 Task: Look for space in Gilbert, United States from 12th July, 2023 to 16th July, 2023 for 8 adults in price range Rs.10000 to Rs.16000. Place can be private room with 8 bedrooms having 8 beds and 8 bathrooms. Property type can be house, flat, guest house. Amenities needed are: wifi, TV, free parkinig on premises, gym, breakfast. Booking option can be shelf check-in. Required host language is English.
Action: Mouse moved to (425, 91)
Screenshot: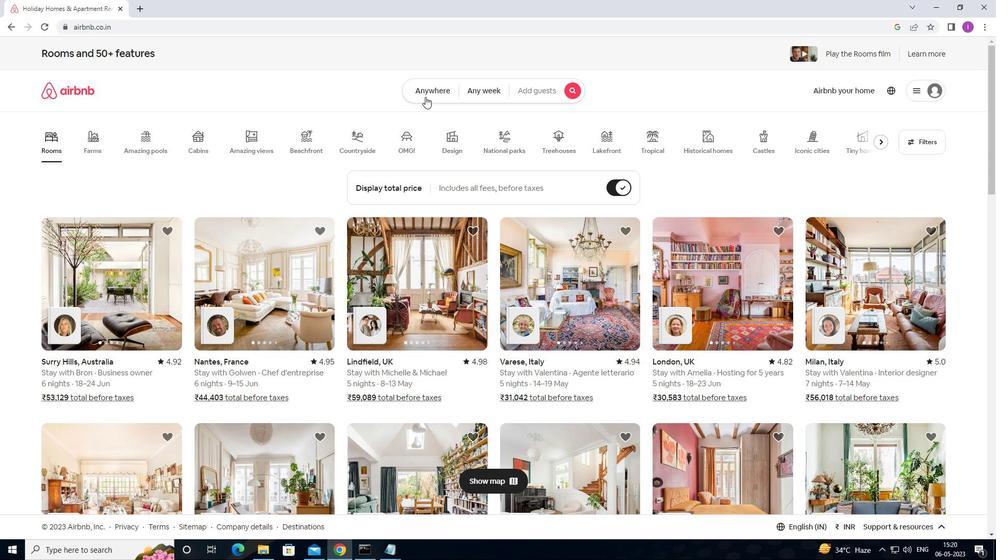 
Action: Mouse pressed left at (425, 91)
Screenshot: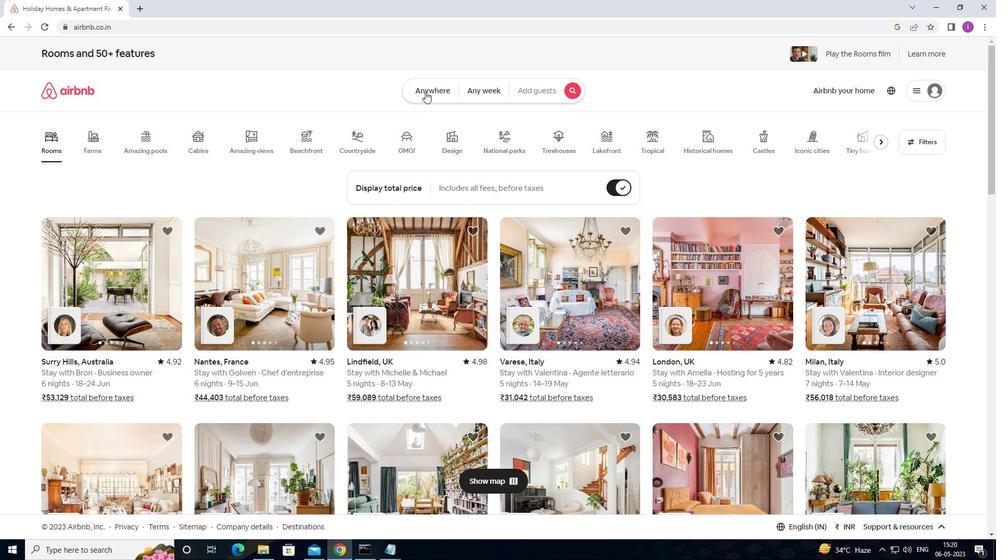 
Action: Mouse moved to (319, 133)
Screenshot: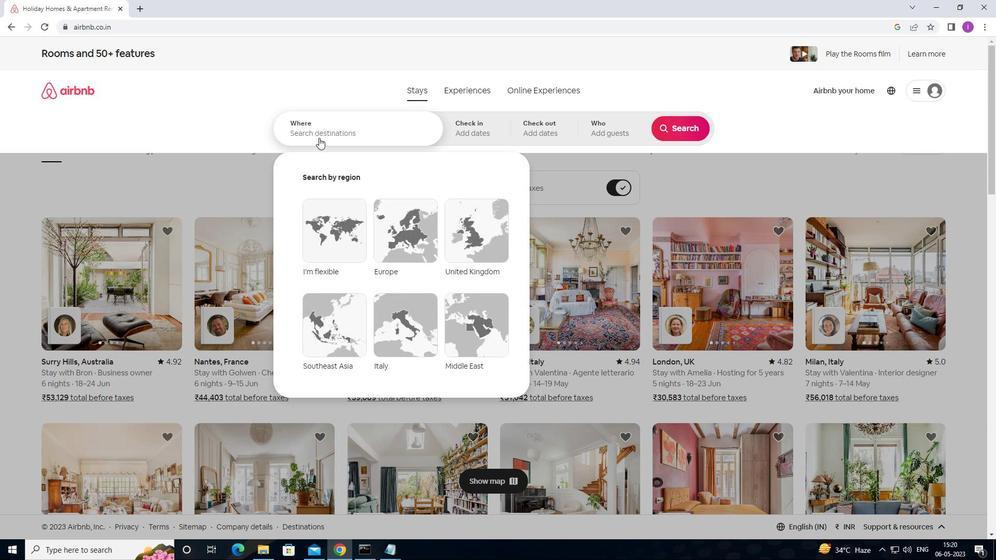 
Action: Mouse pressed left at (319, 133)
Screenshot: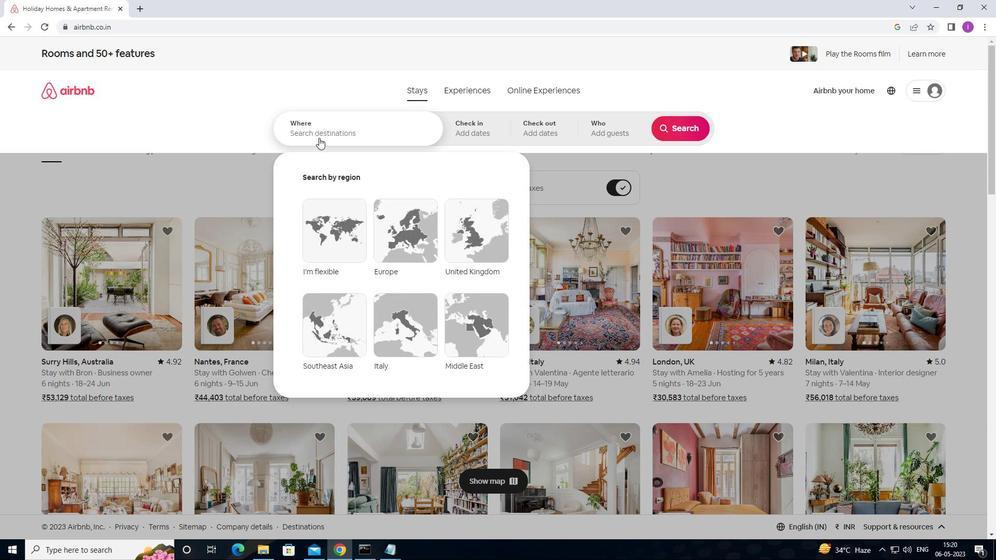 
Action: Mouse moved to (483, 151)
Screenshot: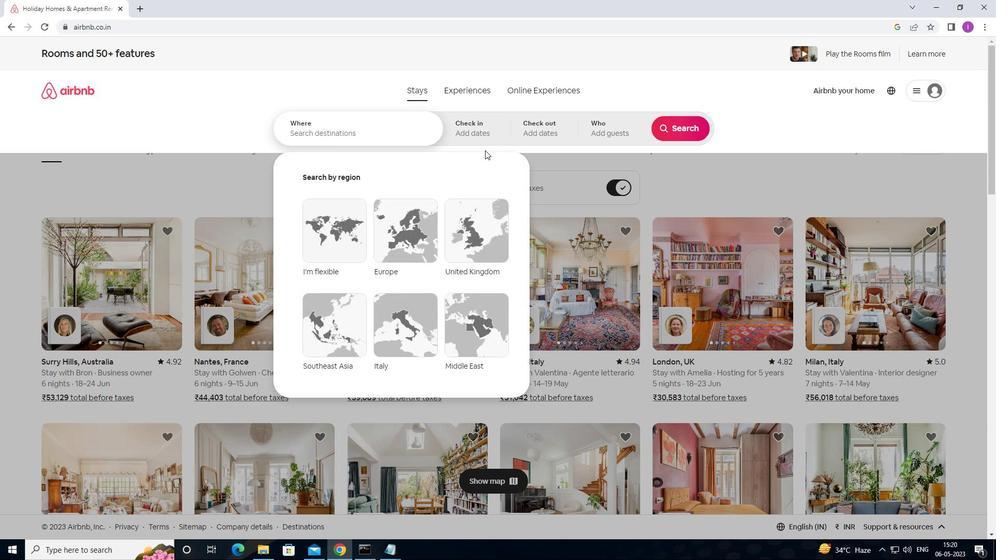 
Action: Key pressed <Key.shift><Key.shift><Key.shift><Key.shift><Key.shift><Key.shift><Key.shift><Key.shift><Key.shift><Key.shift><Key.shift><Key.shift><Key.shift><Key.shift><Key.shift><Key.shift><Key.shift>GILBERT,<Key.shift>UNITED<Key.space>STATES
Screenshot: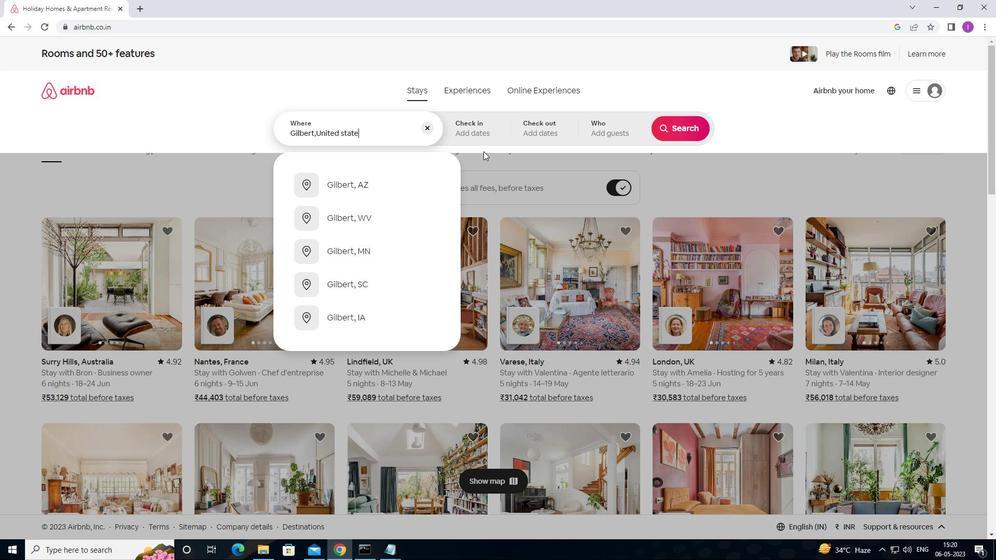 
Action: Mouse moved to (484, 132)
Screenshot: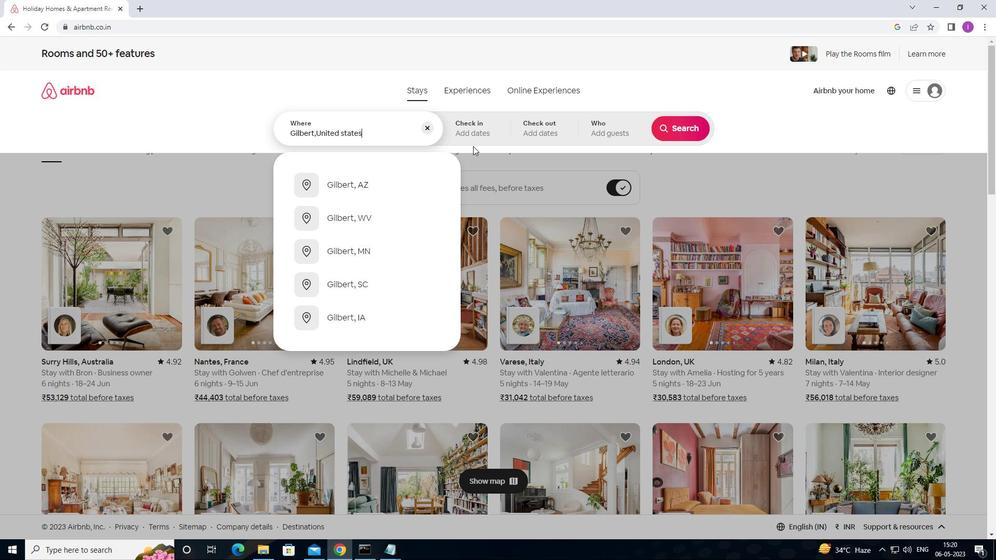
Action: Mouse pressed left at (484, 132)
Screenshot: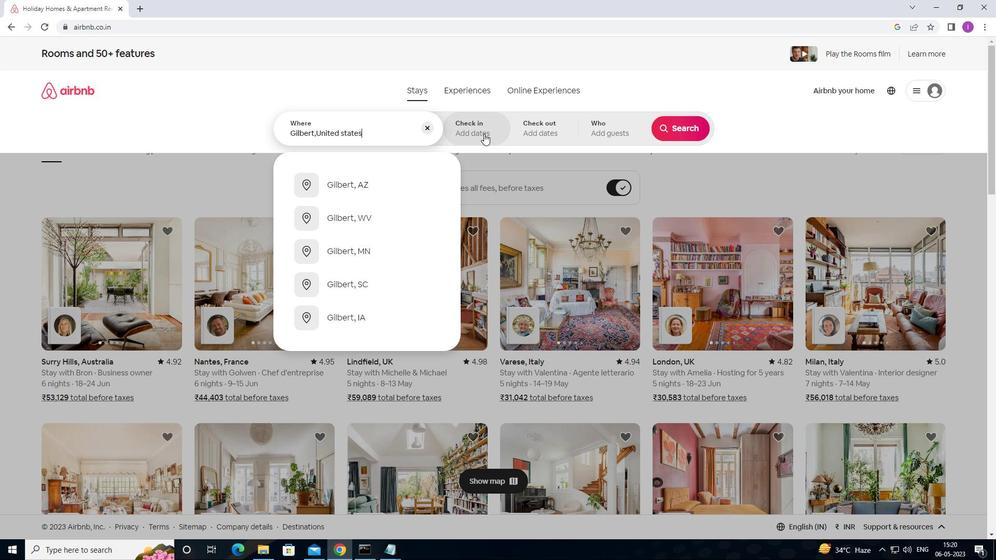
Action: Mouse moved to (668, 212)
Screenshot: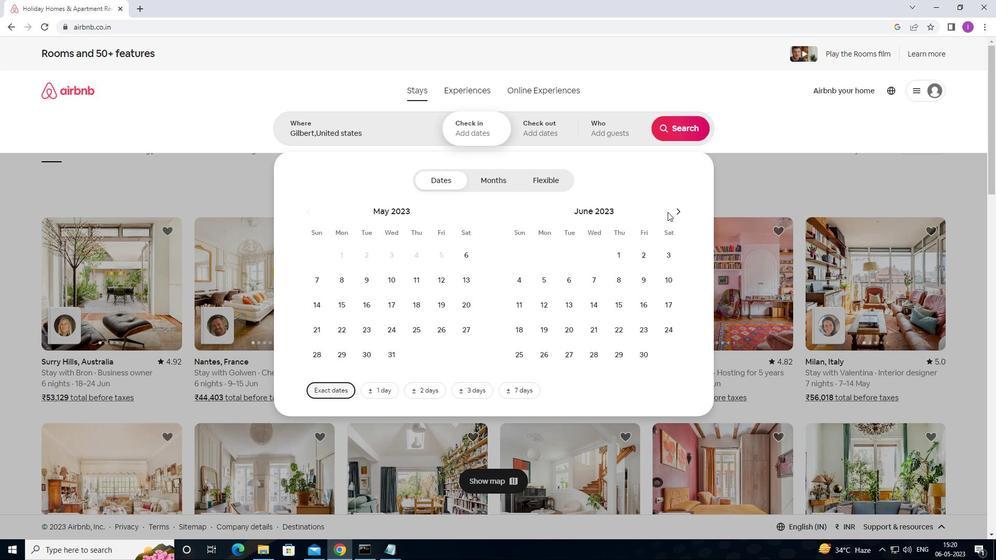 
Action: Mouse pressed left at (668, 212)
Screenshot: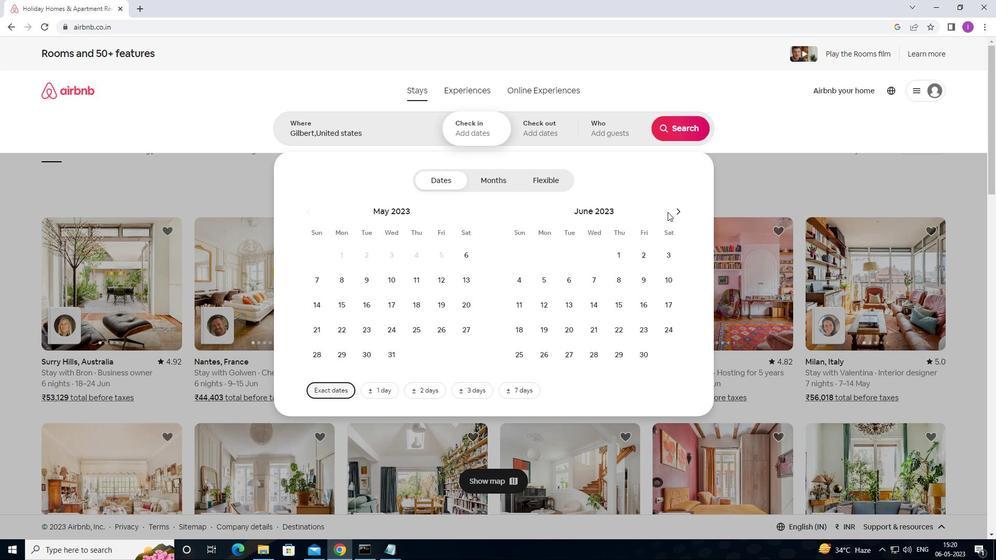 
Action: Mouse moved to (679, 211)
Screenshot: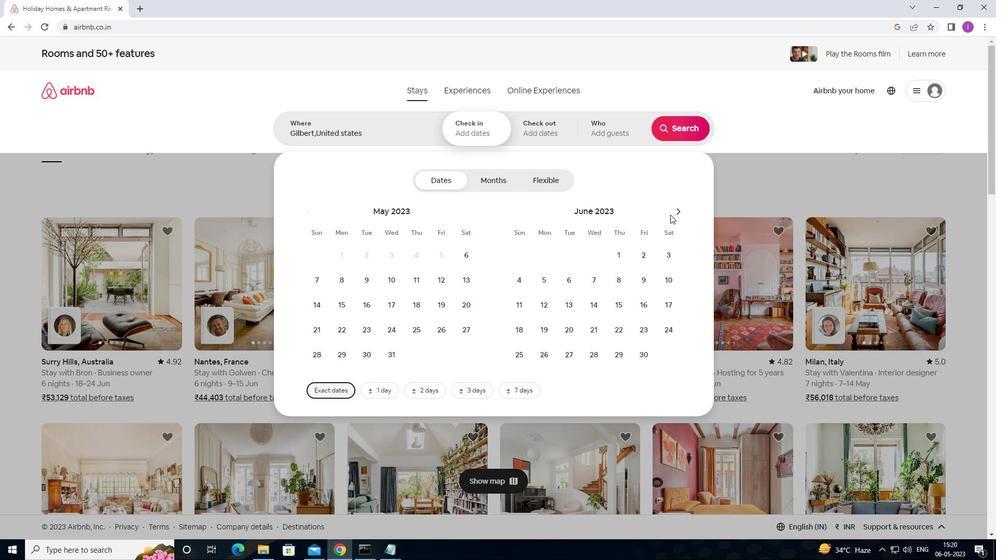 
Action: Mouse pressed left at (679, 211)
Screenshot: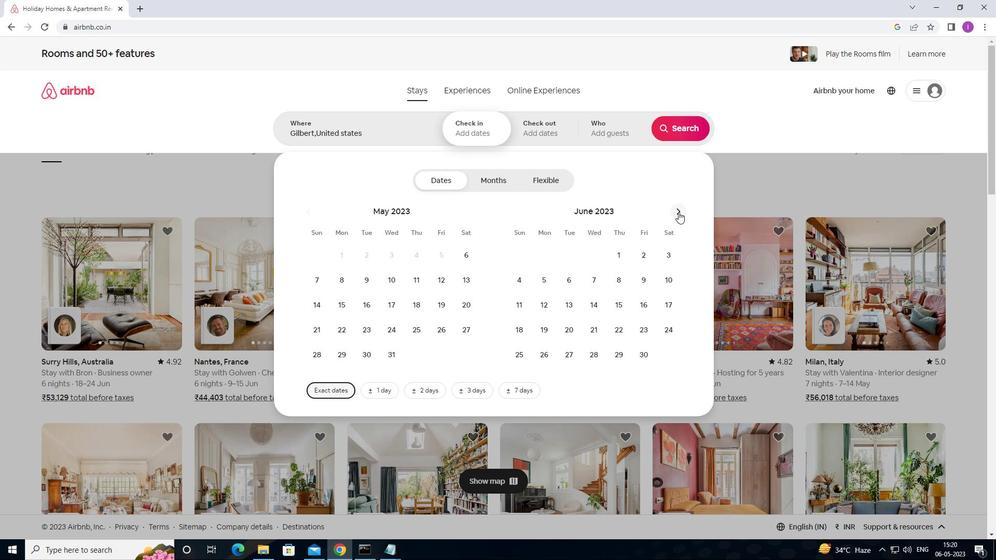 
Action: Mouse moved to (590, 308)
Screenshot: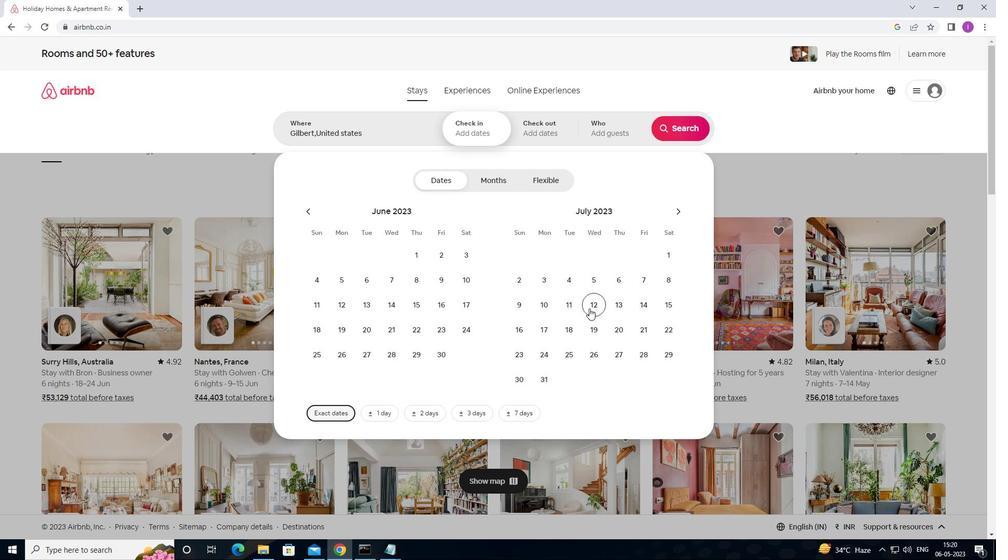 
Action: Mouse pressed left at (590, 308)
Screenshot: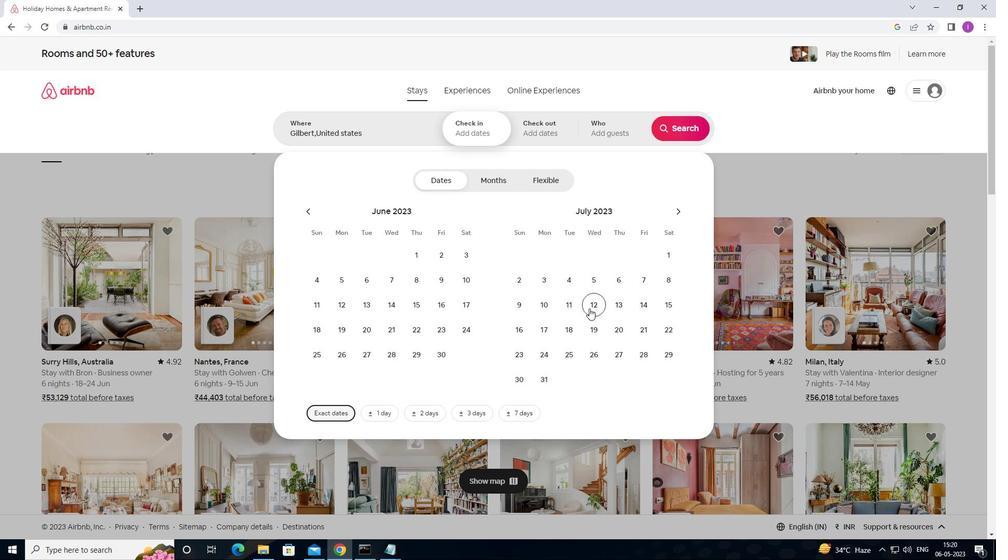 
Action: Mouse moved to (513, 332)
Screenshot: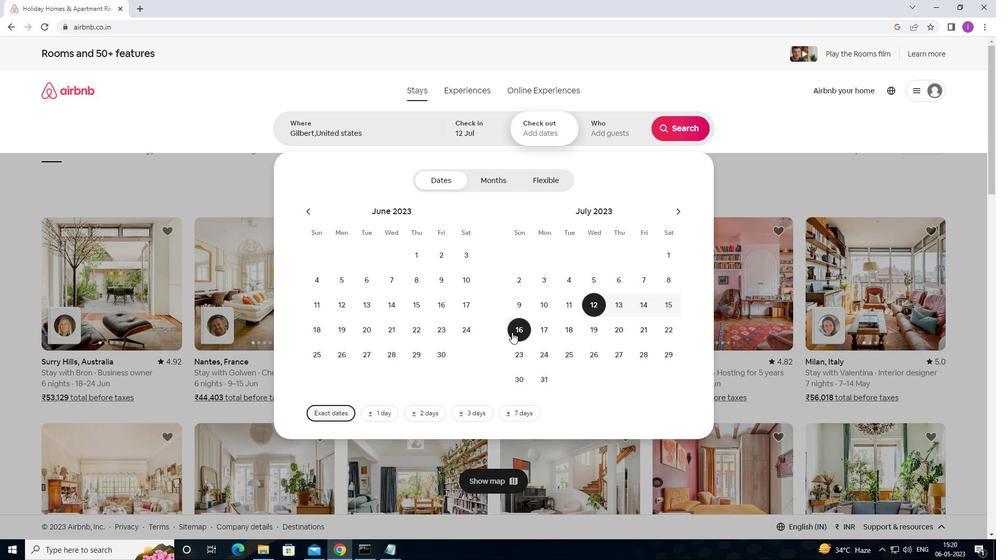 
Action: Mouse pressed left at (513, 332)
Screenshot: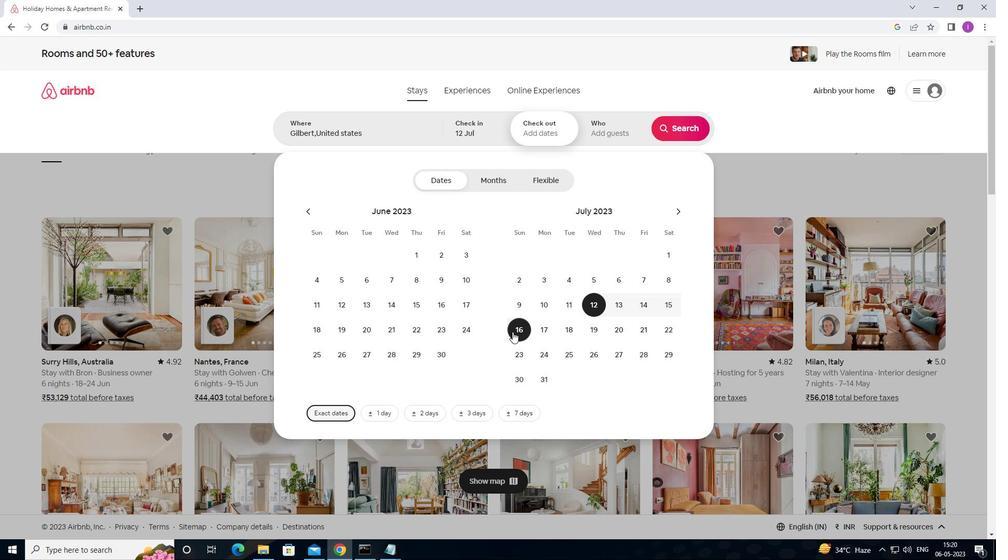 
Action: Mouse moved to (591, 128)
Screenshot: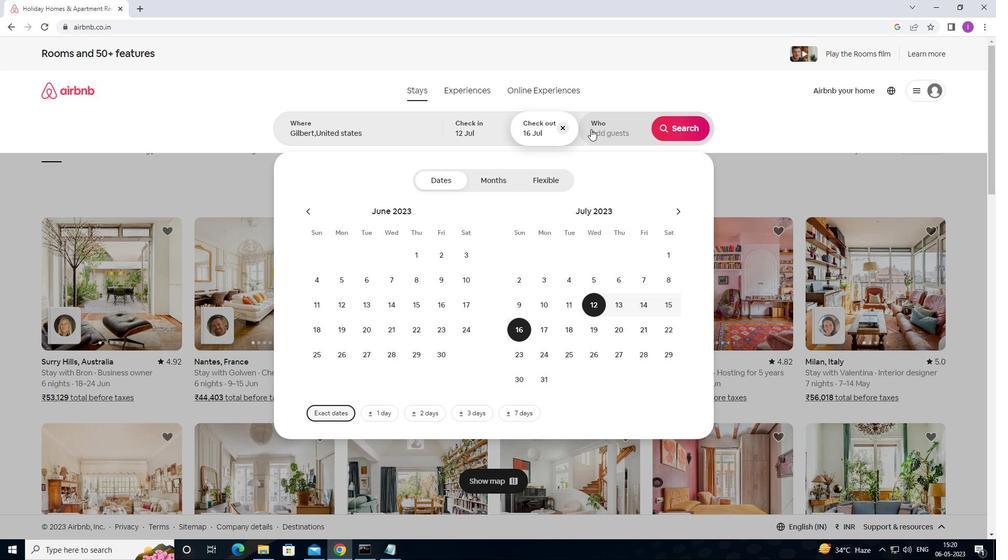
Action: Mouse pressed left at (591, 128)
Screenshot: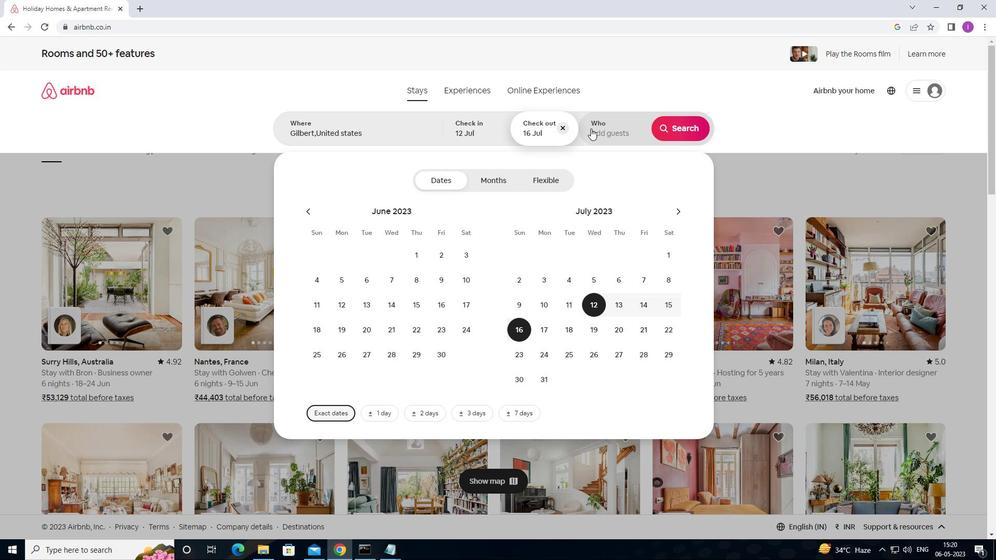 
Action: Mouse moved to (684, 183)
Screenshot: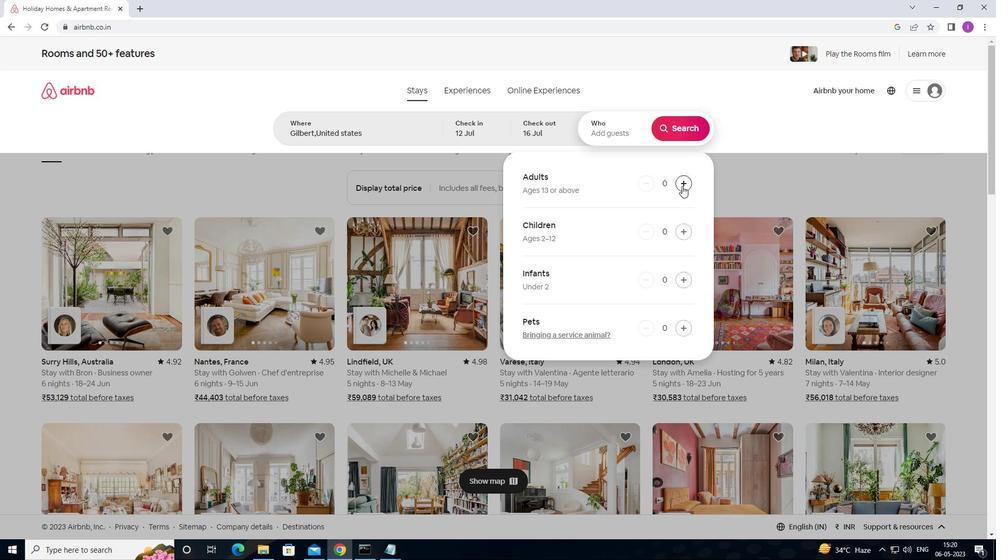 
Action: Mouse pressed left at (684, 183)
Screenshot: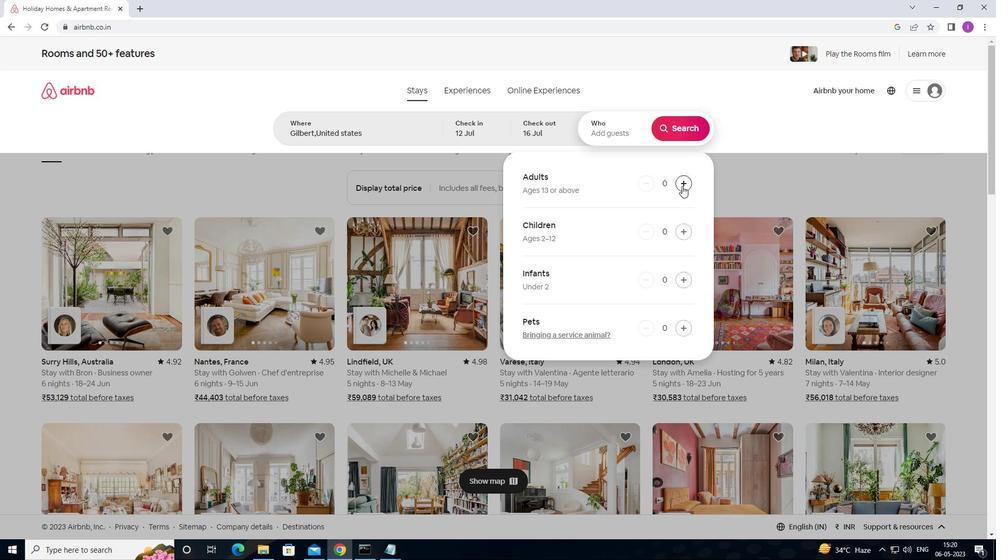 
Action: Mouse pressed left at (684, 183)
Screenshot: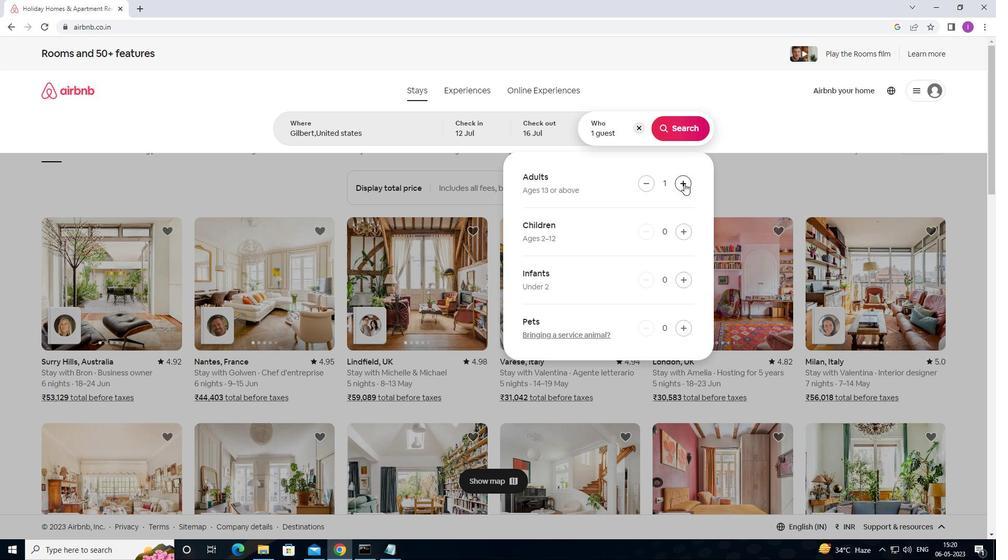 
Action: Mouse pressed left at (684, 183)
Screenshot: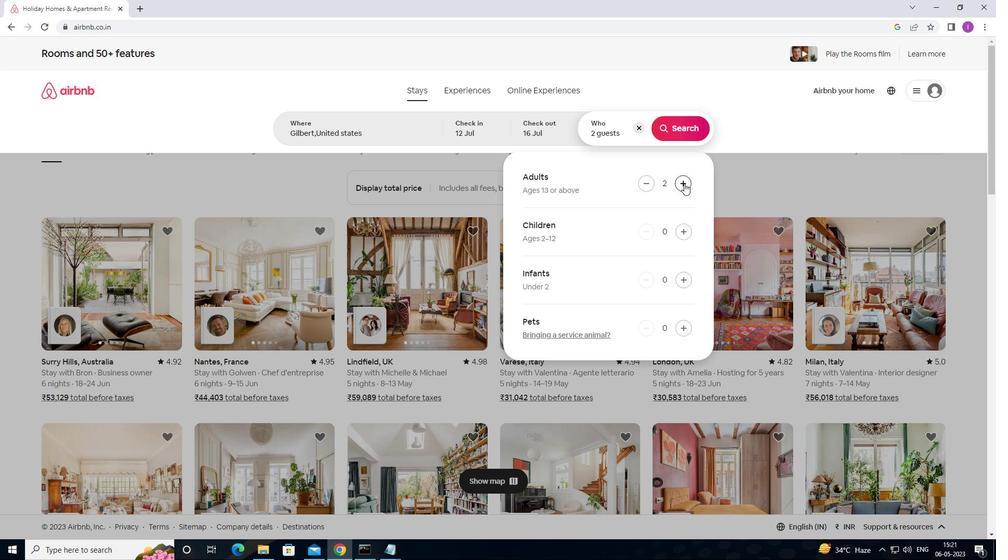 
Action: Mouse pressed left at (684, 183)
Screenshot: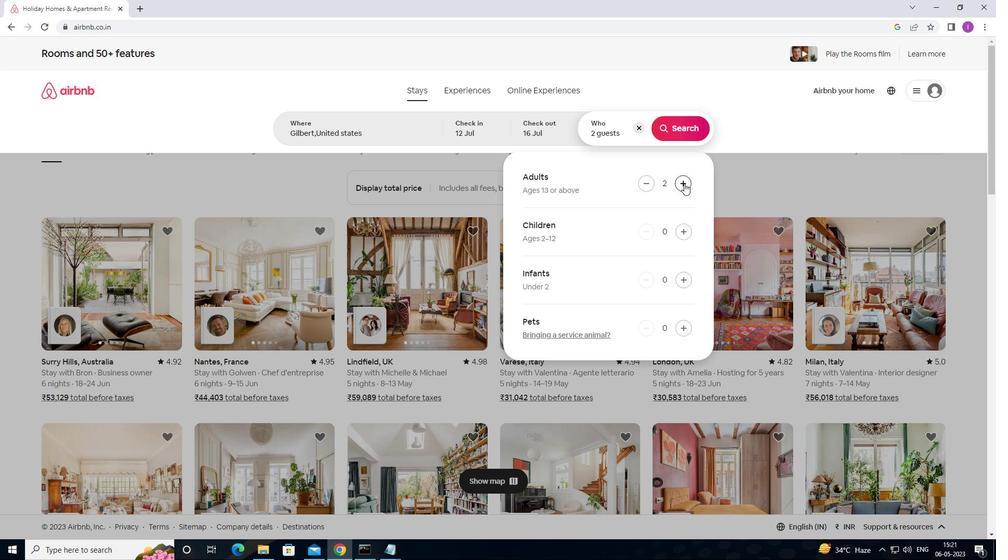
Action: Mouse pressed left at (684, 183)
Screenshot: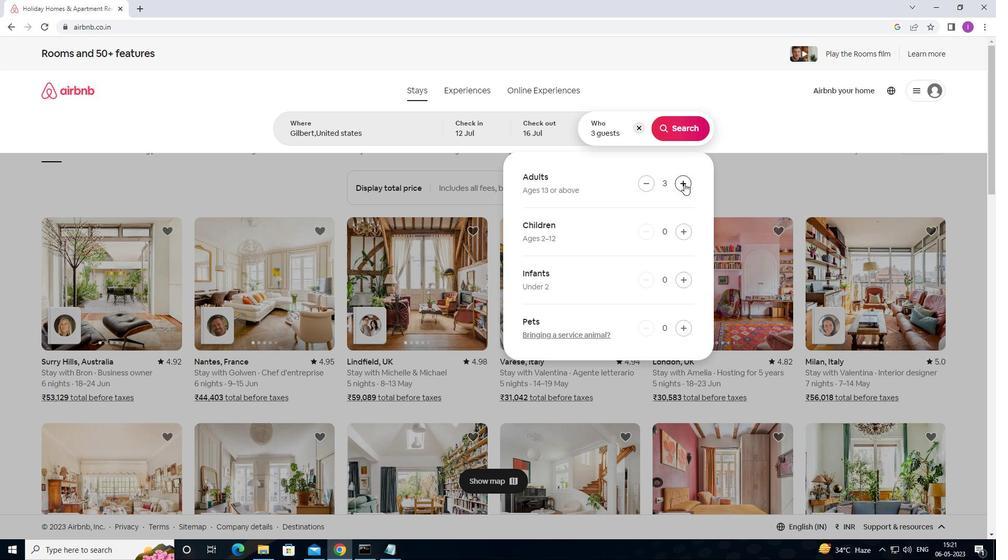
Action: Mouse pressed left at (684, 183)
Screenshot: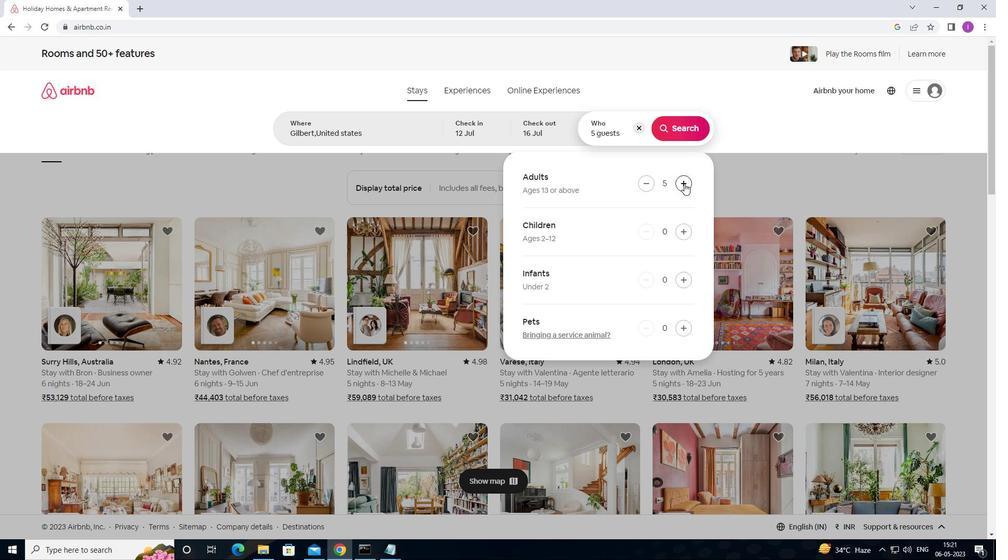 
Action: Mouse pressed left at (684, 183)
Screenshot: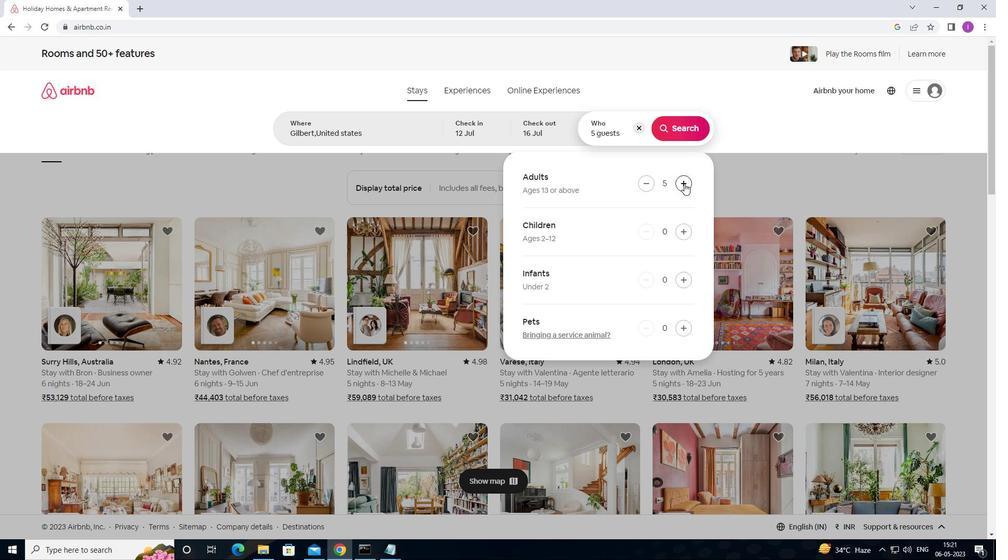 
Action: Mouse moved to (686, 179)
Screenshot: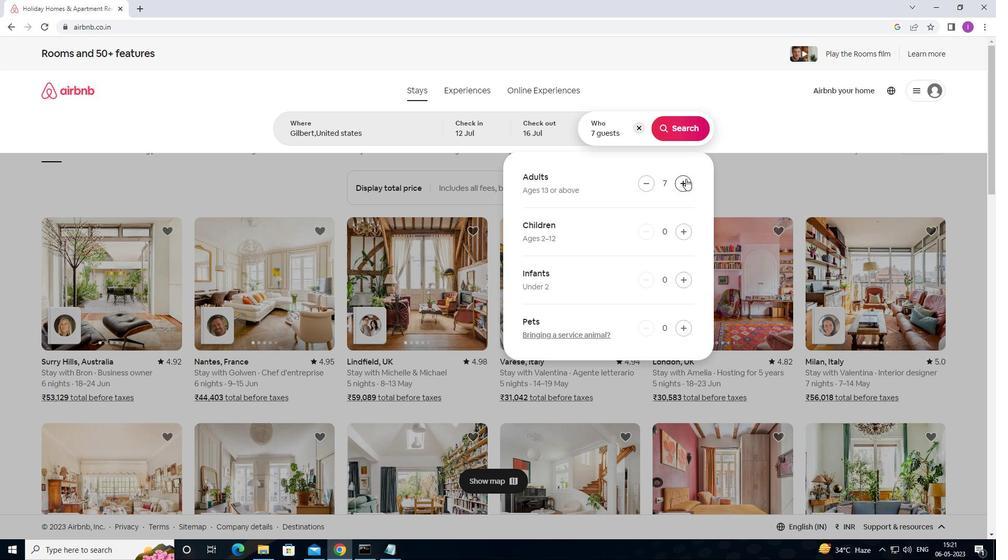 
Action: Mouse pressed left at (686, 179)
Screenshot: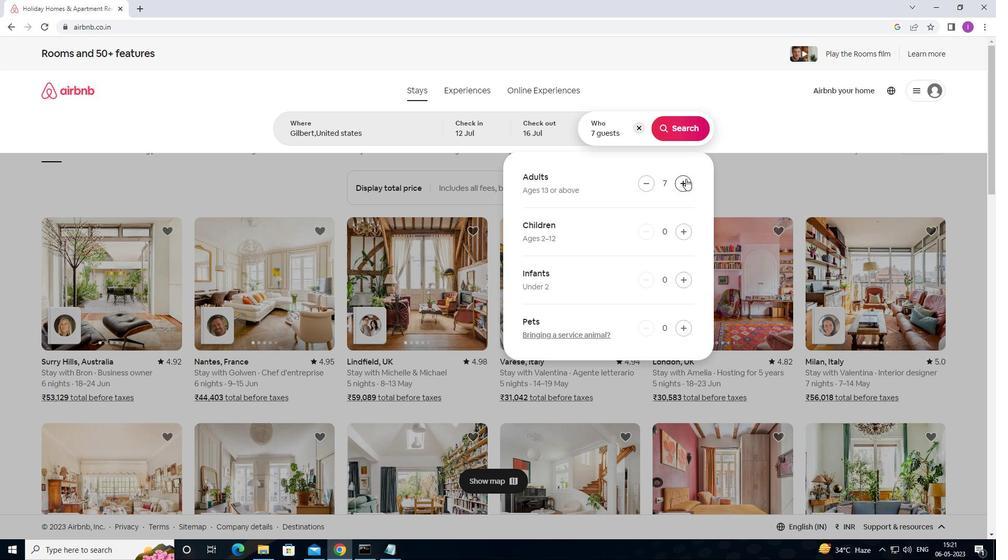 
Action: Mouse moved to (688, 125)
Screenshot: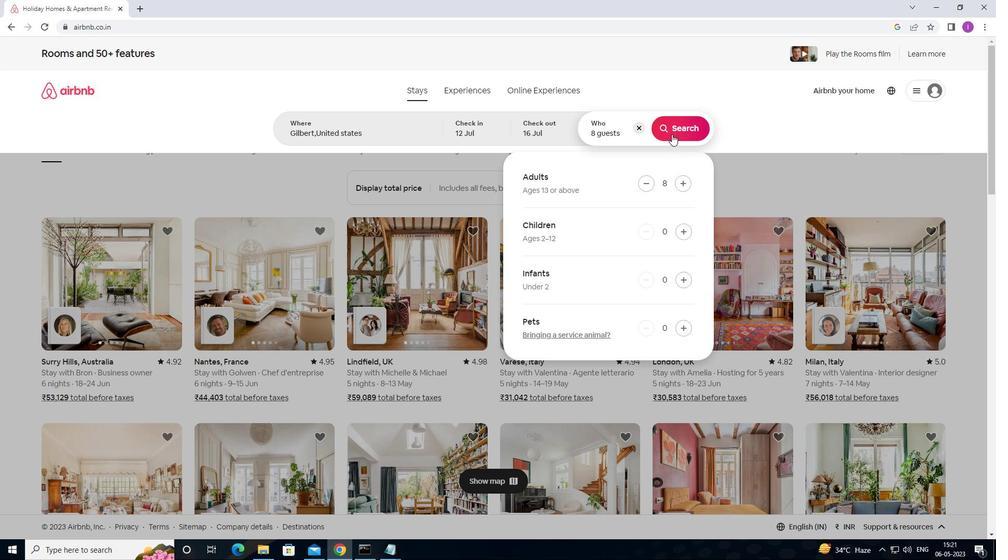 
Action: Mouse pressed left at (688, 125)
Screenshot: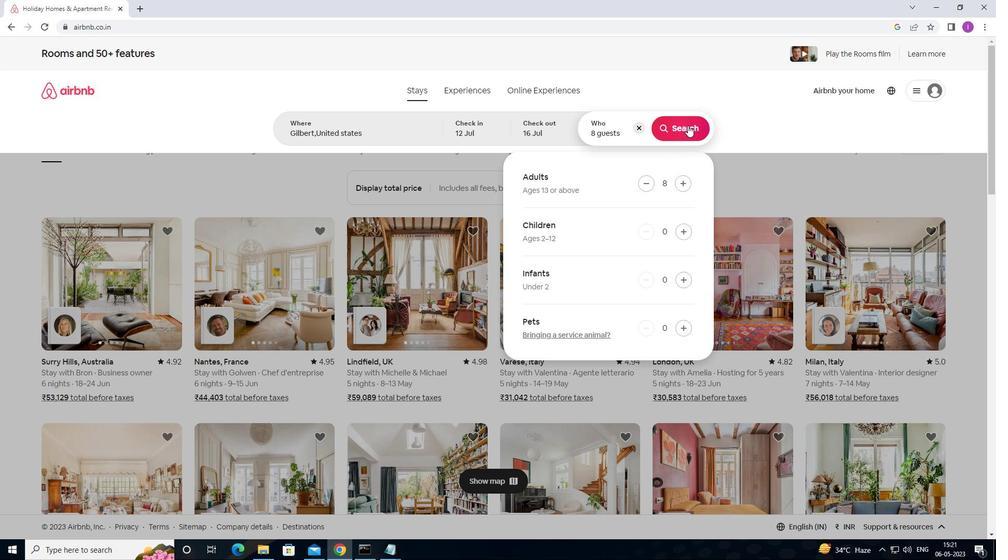 
Action: Mouse moved to (946, 98)
Screenshot: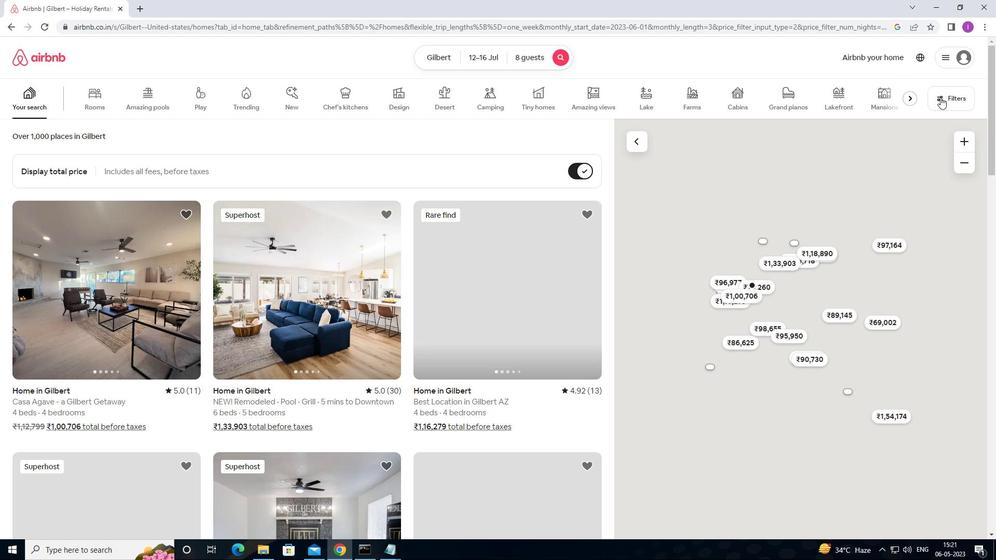 
Action: Mouse pressed left at (946, 98)
Screenshot: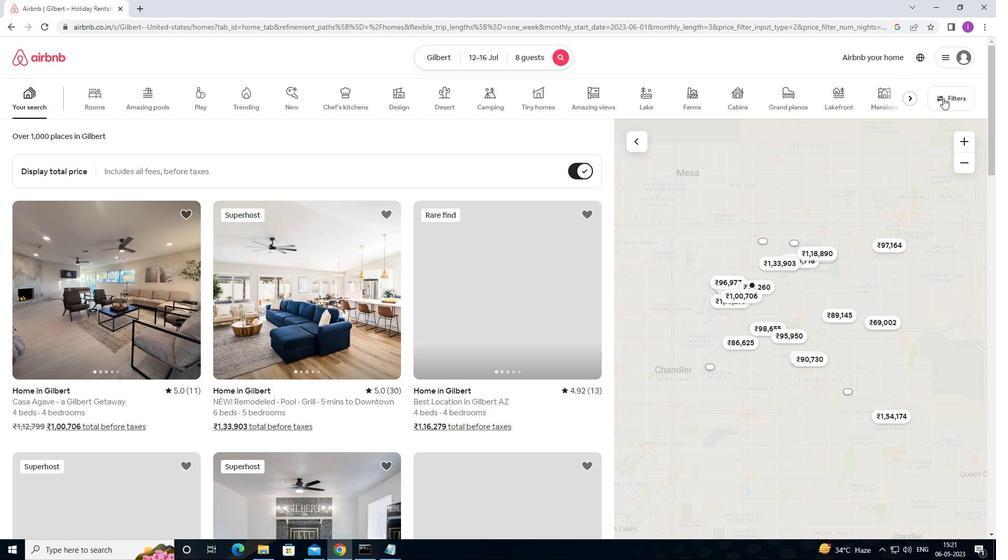 
Action: Mouse moved to (375, 352)
Screenshot: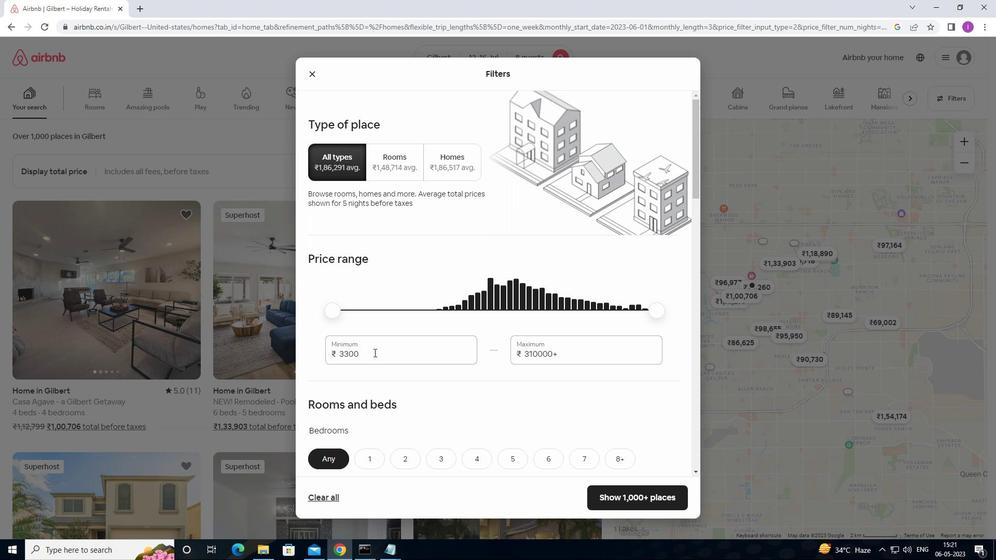 
Action: Mouse pressed left at (375, 352)
Screenshot: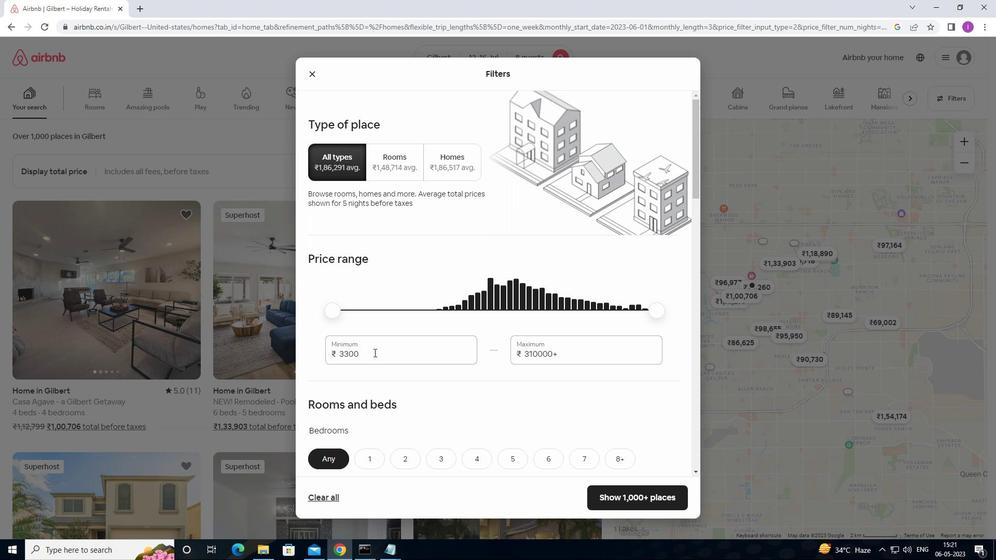 
Action: Mouse moved to (339, 344)
Screenshot: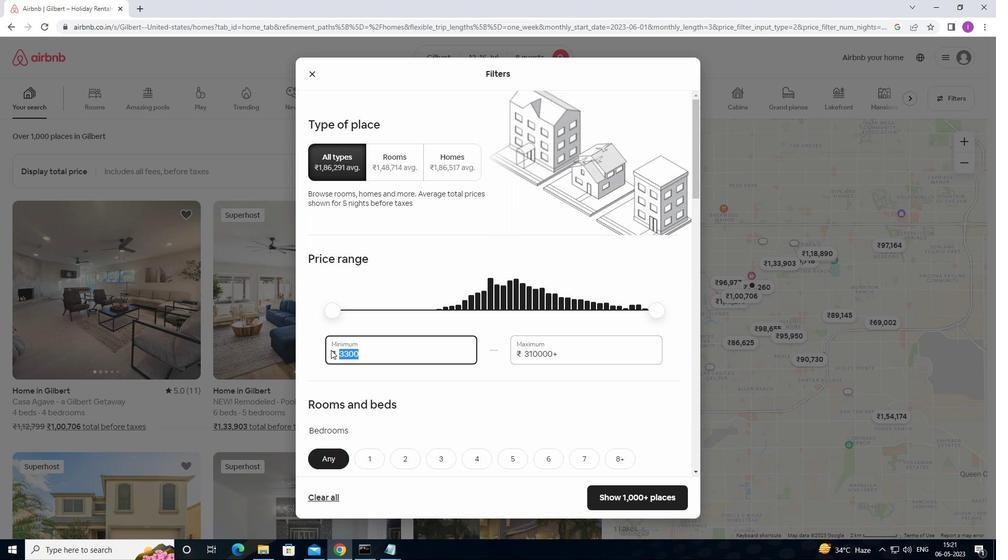 
Action: Key pressed 1
Screenshot: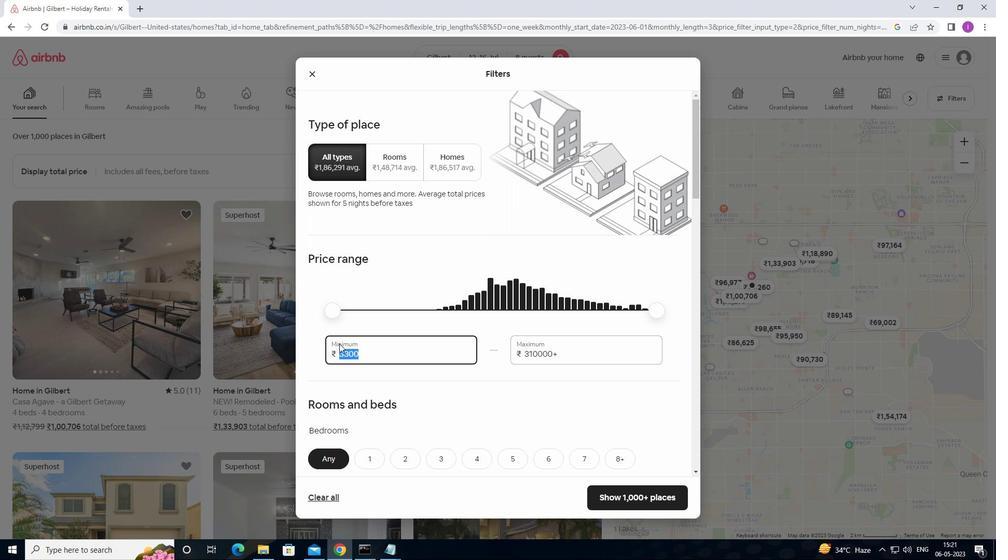 
Action: Mouse moved to (340, 342)
Screenshot: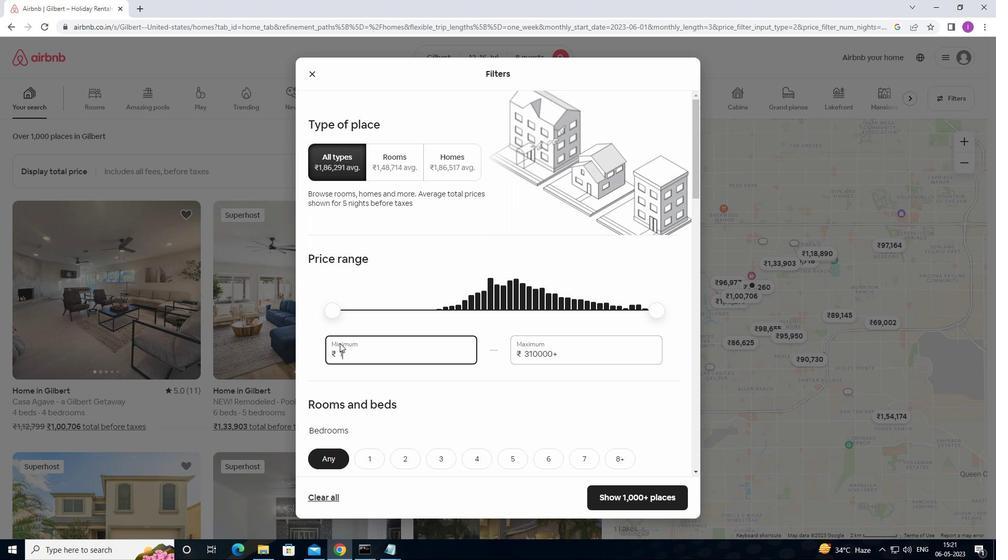 
Action: Key pressed 0
Screenshot: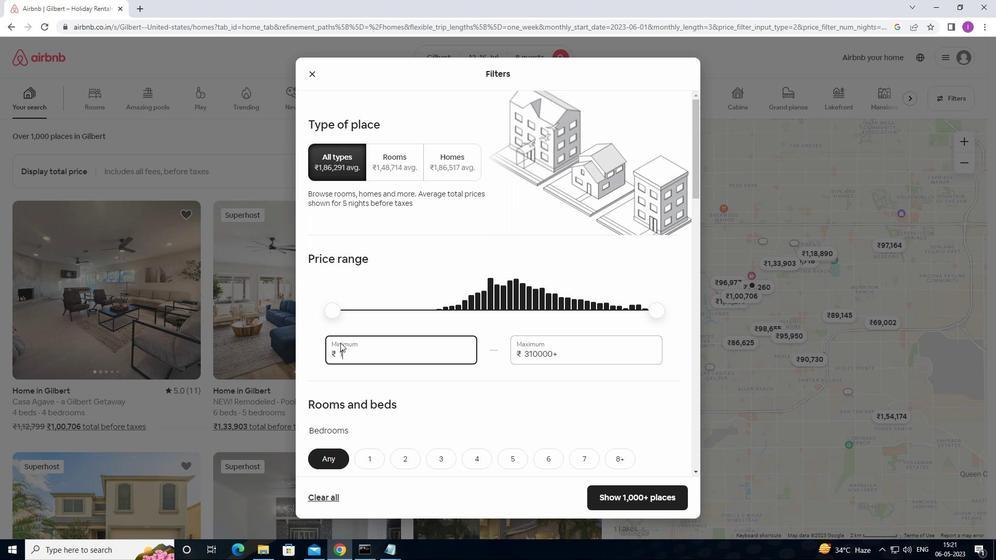 
Action: Mouse moved to (346, 338)
Screenshot: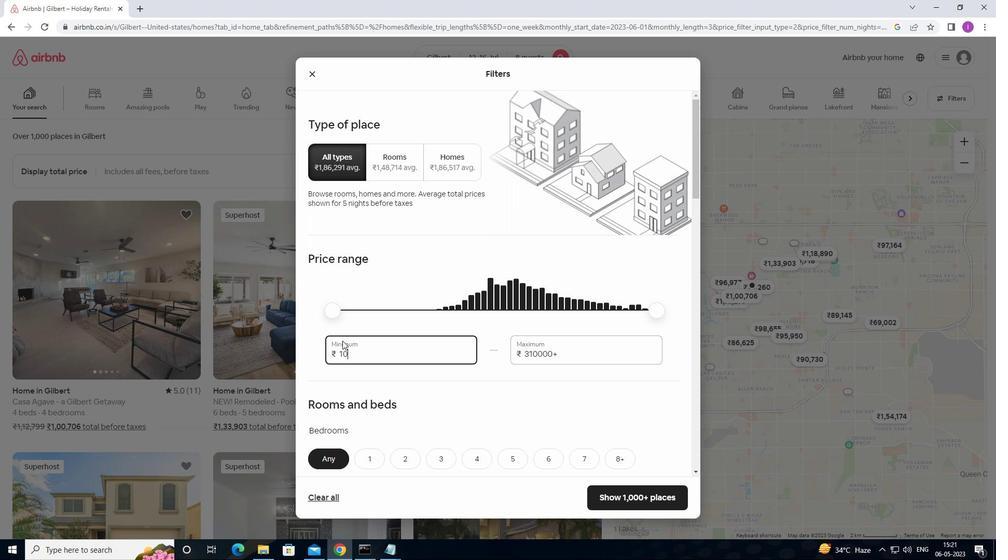
Action: Key pressed 0
Screenshot: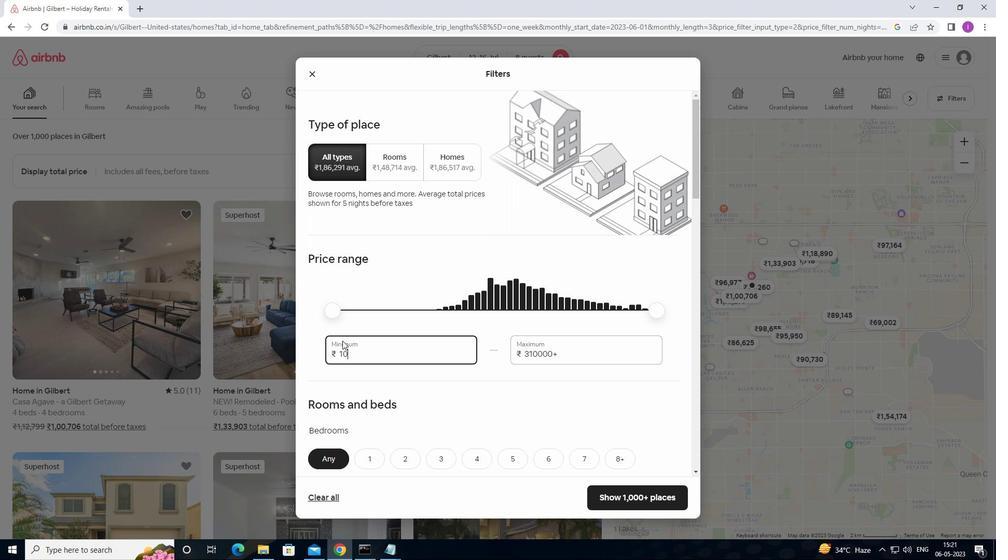 
Action: Mouse moved to (349, 335)
Screenshot: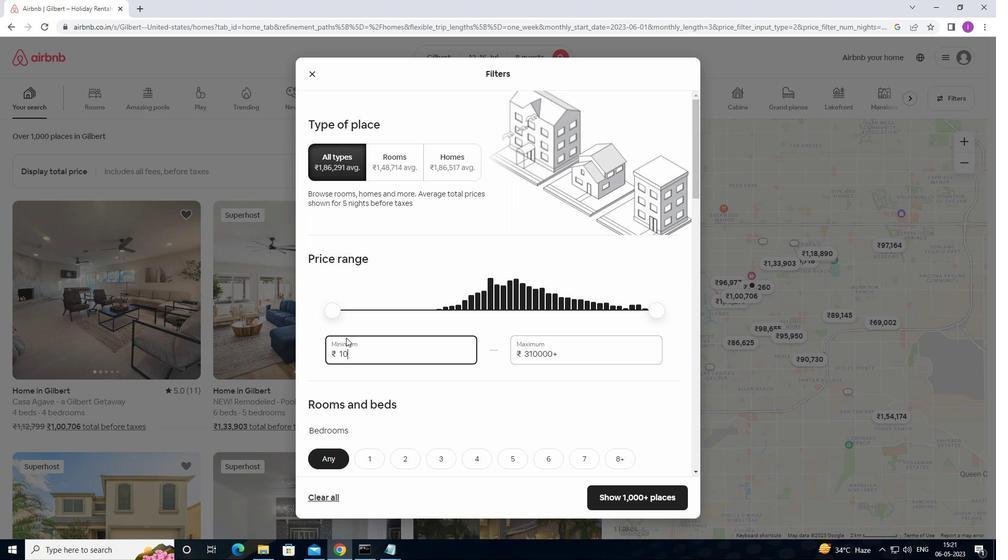 
Action: Key pressed 0
Screenshot: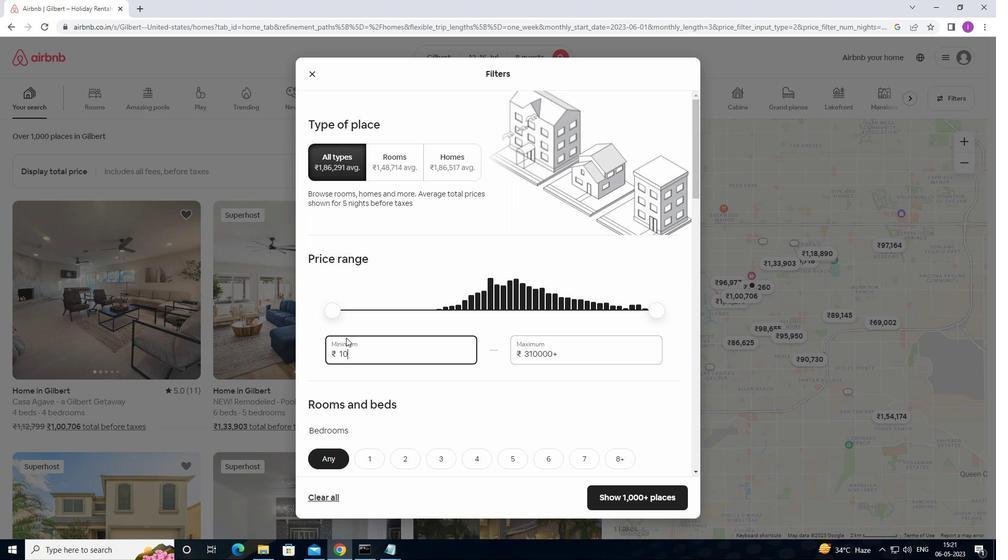 
Action: Mouse moved to (359, 331)
Screenshot: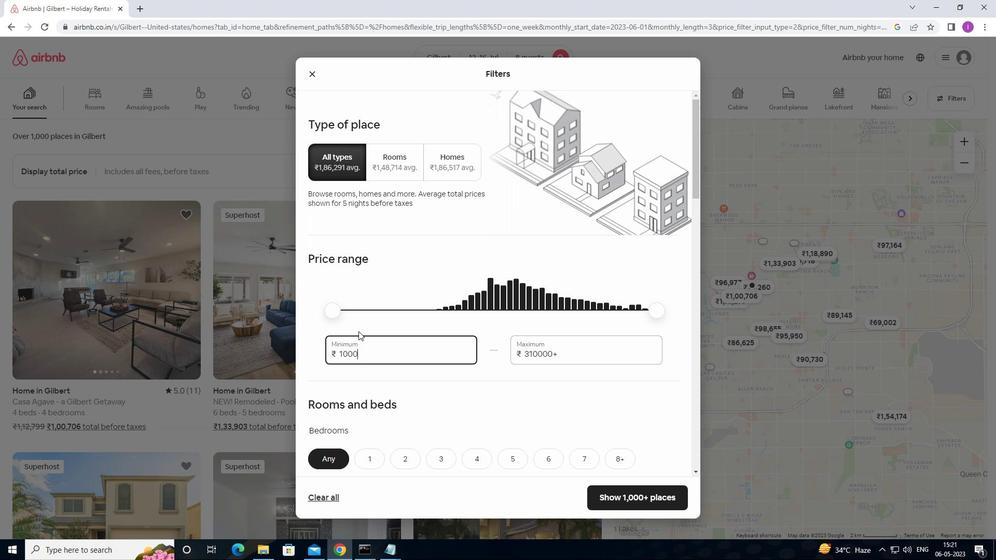 
Action: Key pressed 0
Screenshot: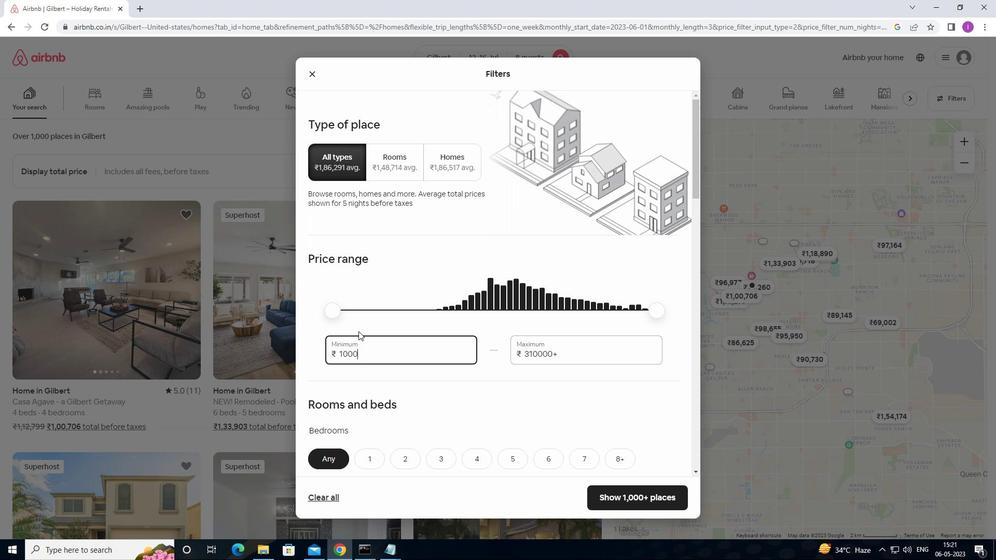 
Action: Mouse moved to (574, 359)
Screenshot: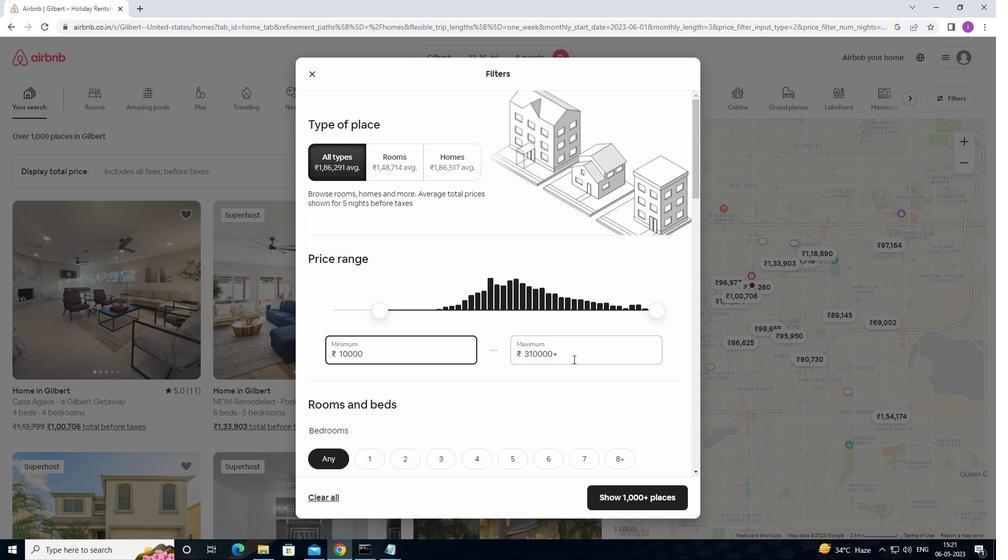 
Action: Mouse pressed left at (574, 359)
Screenshot: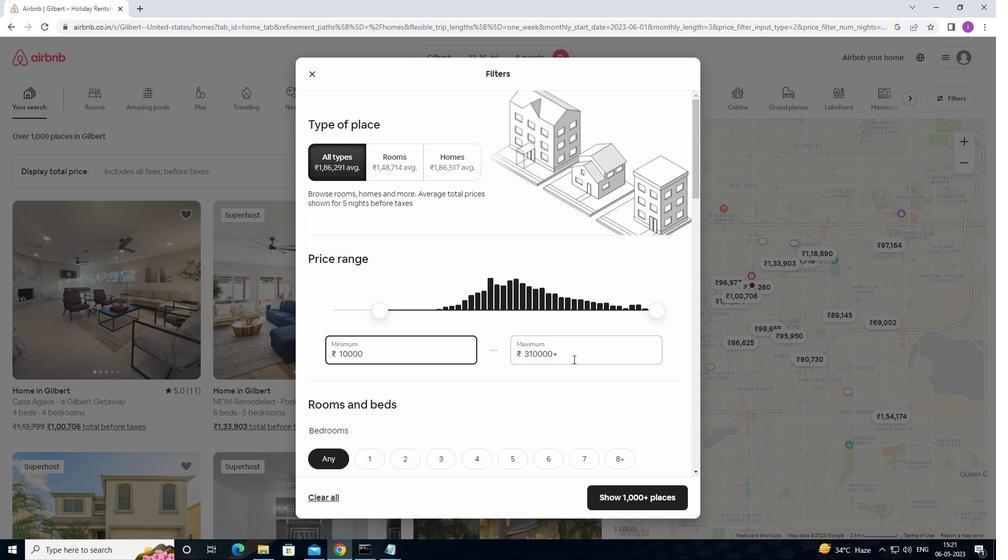 
Action: Mouse moved to (510, 359)
Screenshot: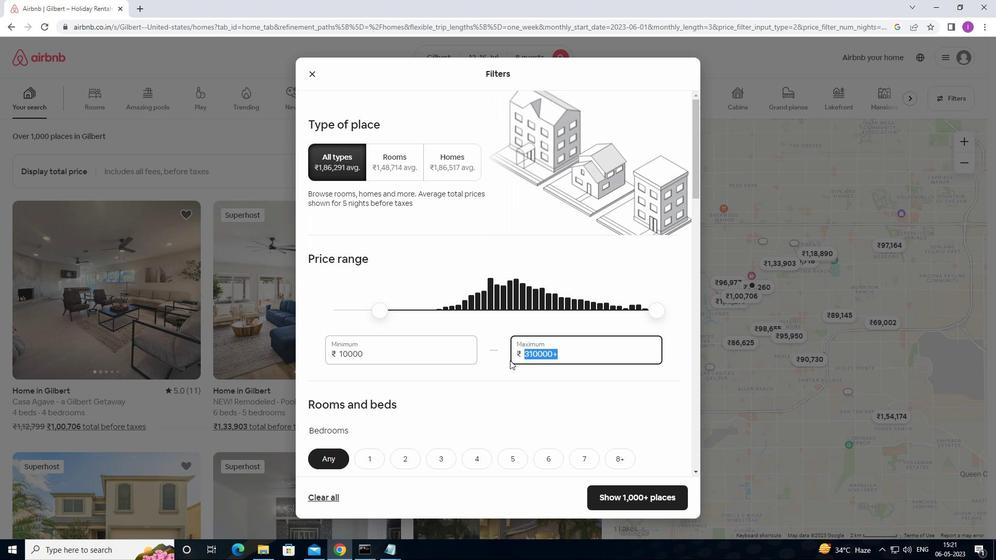 
Action: Key pressed 16000
Screenshot: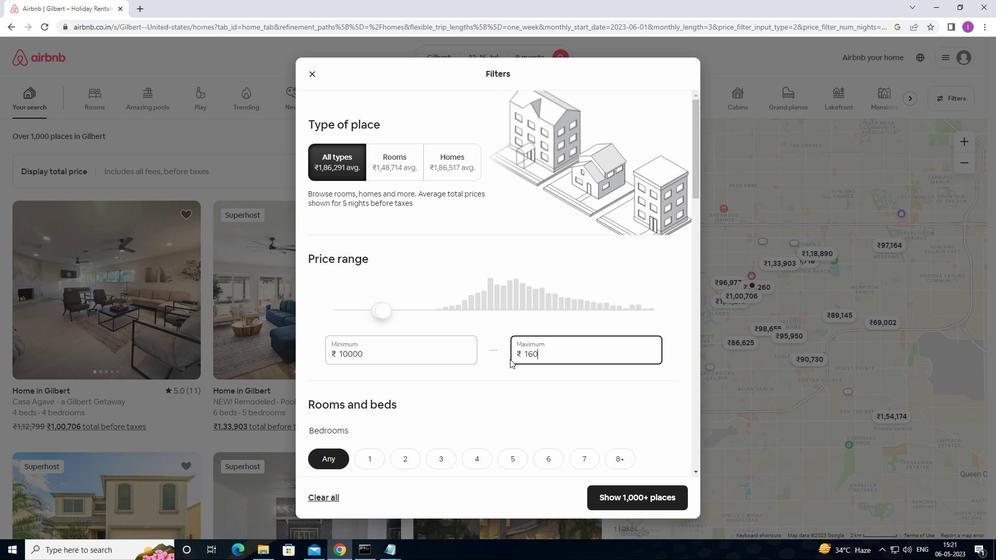 
Action: Mouse moved to (509, 377)
Screenshot: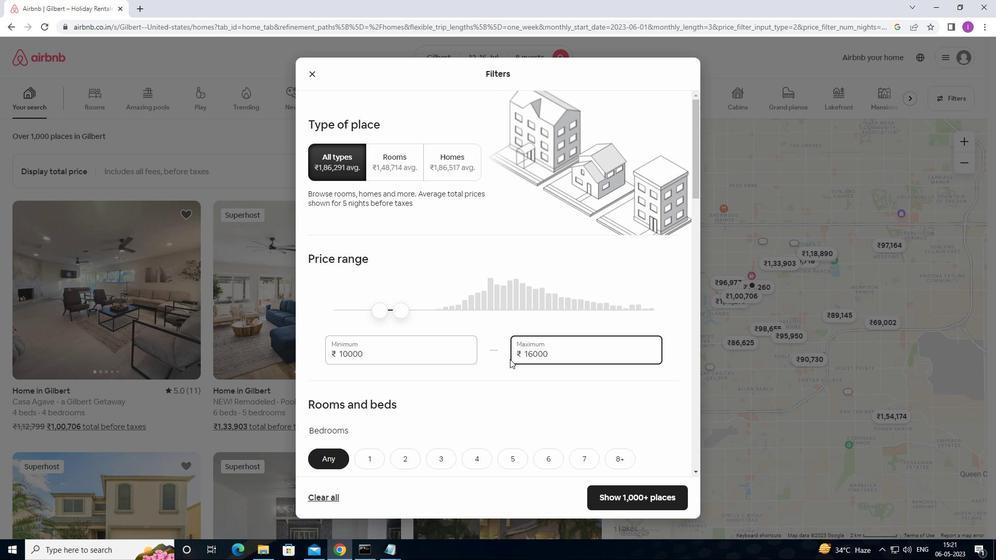 
Action: Mouse scrolled (509, 377) with delta (0, 0)
Screenshot: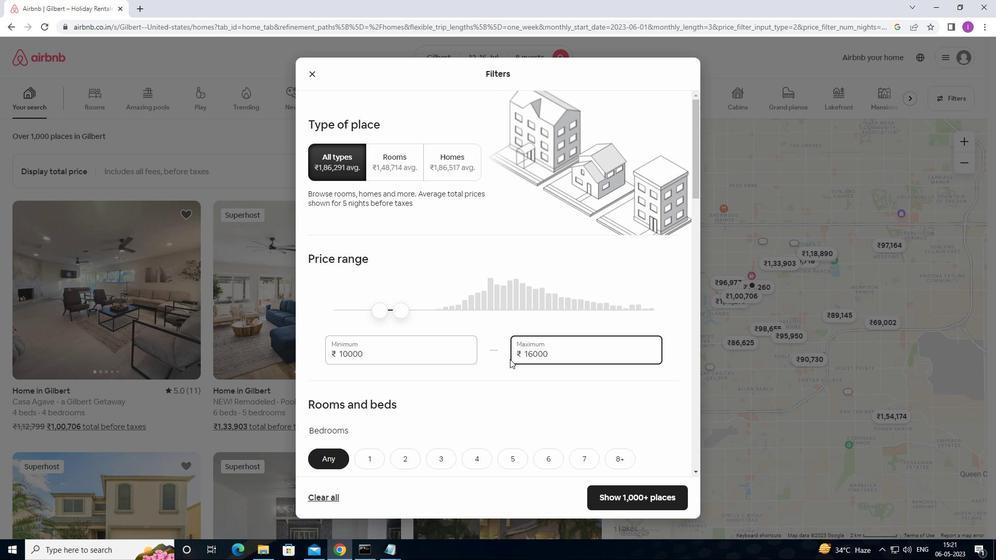 
Action: Mouse moved to (508, 373)
Screenshot: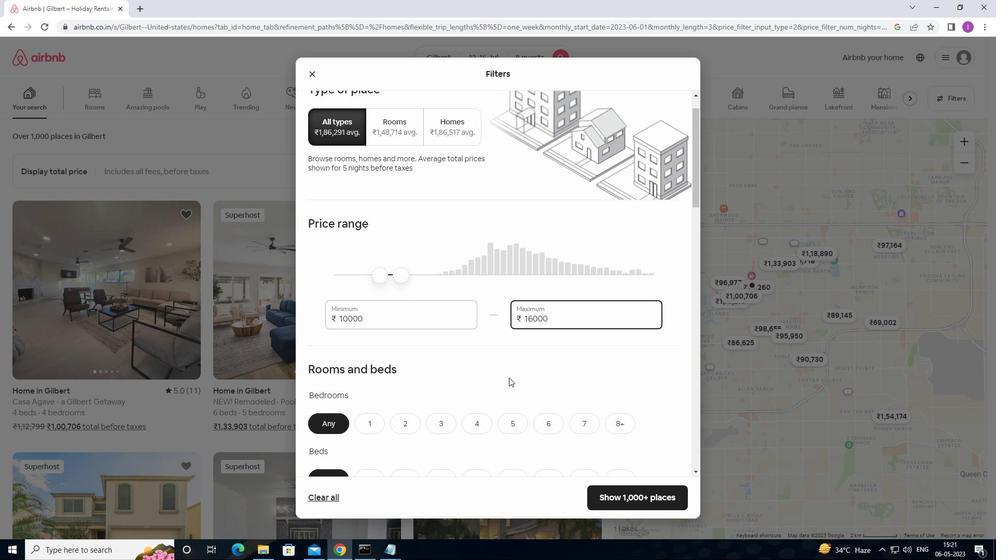 
Action: Mouse scrolled (508, 373) with delta (0, 0)
Screenshot: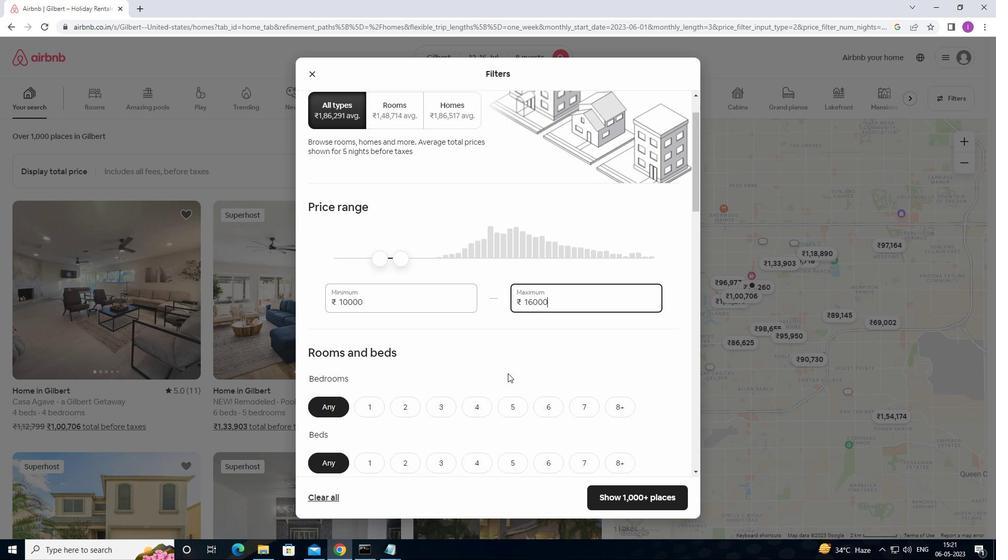 
Action: Mouse scrolled (508, 373) with delta (0, 0)
Screenshot: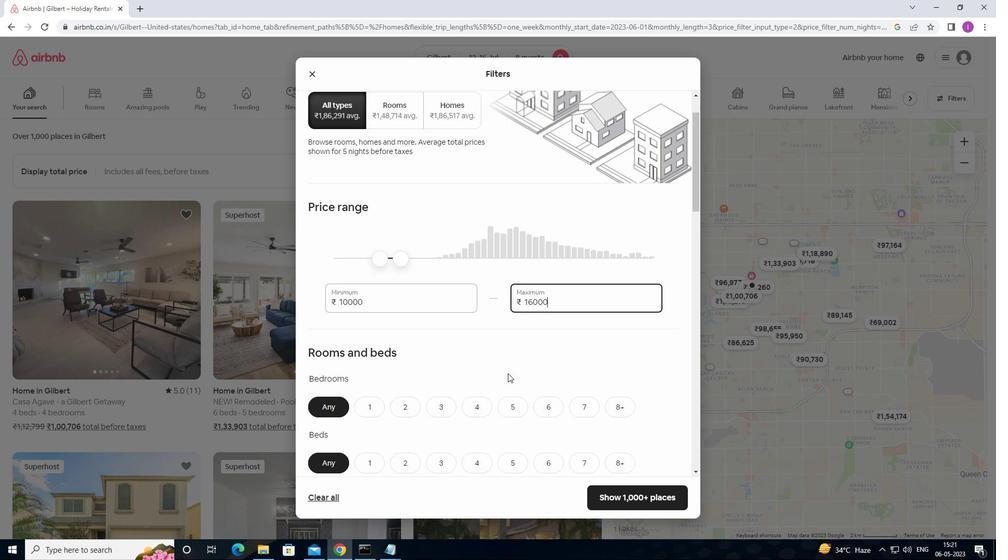 
Action: Mouse moved to (508, 369)
Screenshot: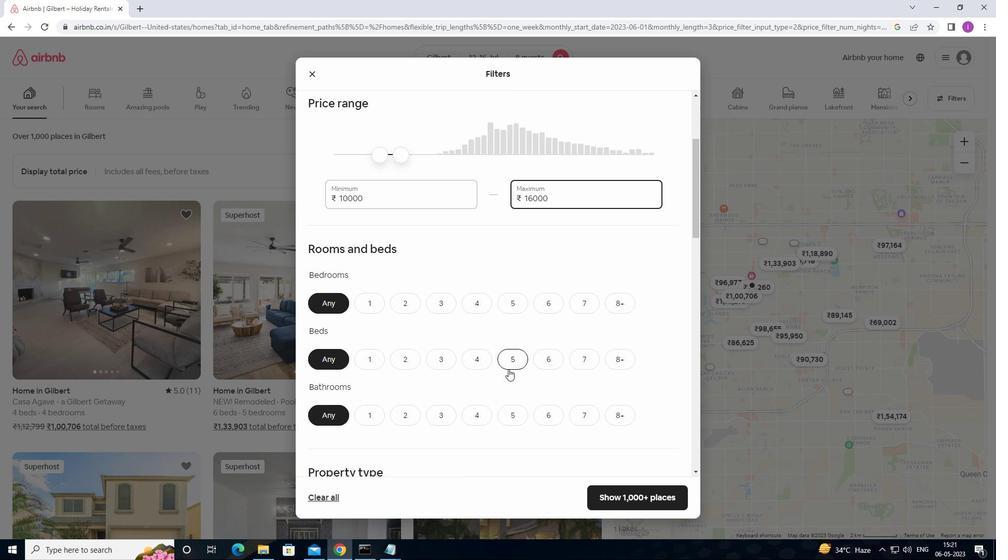 
Action: Mouse scrolled (508, 368) with delta (0, 0)
Screenshot: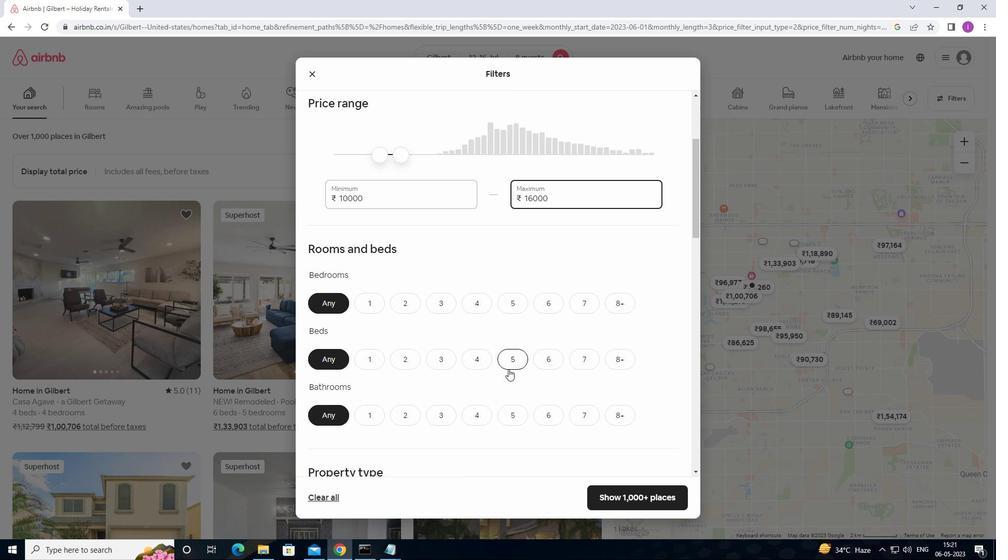 
Action: Mouse moved to (614, 246)
Screenshot: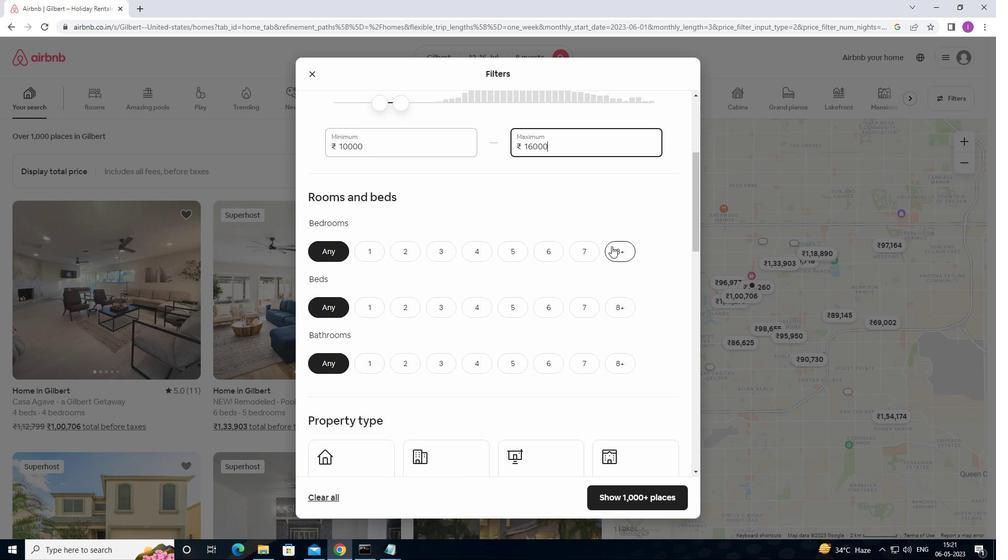 
Action: Mouse pressed left at (614, 246)
Screenshot: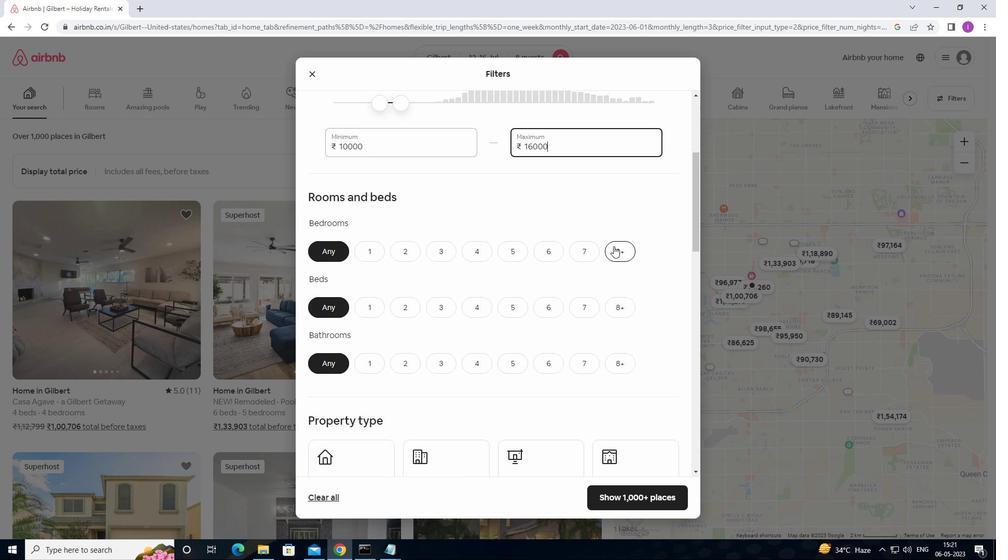 
Action: Mouse moved to (619, 298)
Screenshot: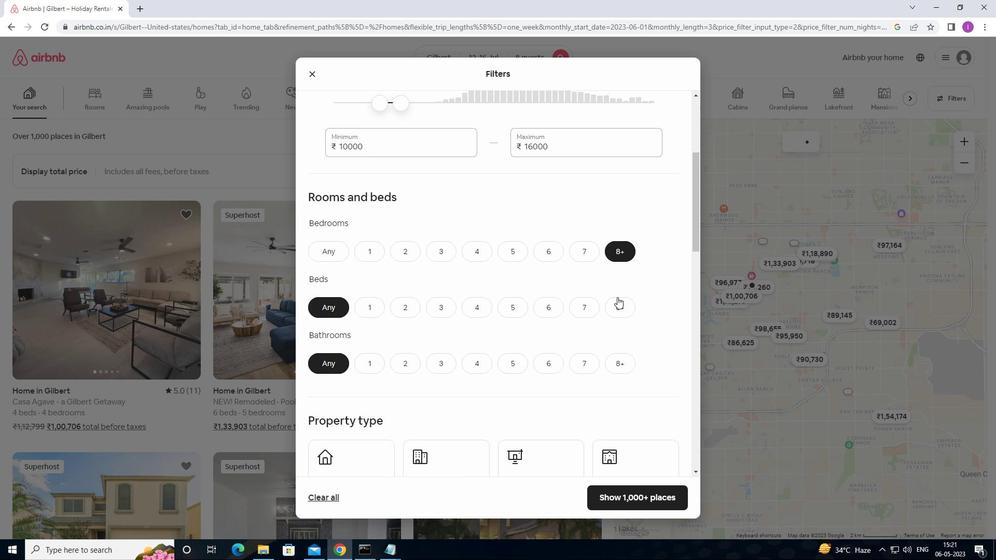 
Action: Mouse pressed left at (619, 298)
Screenshot: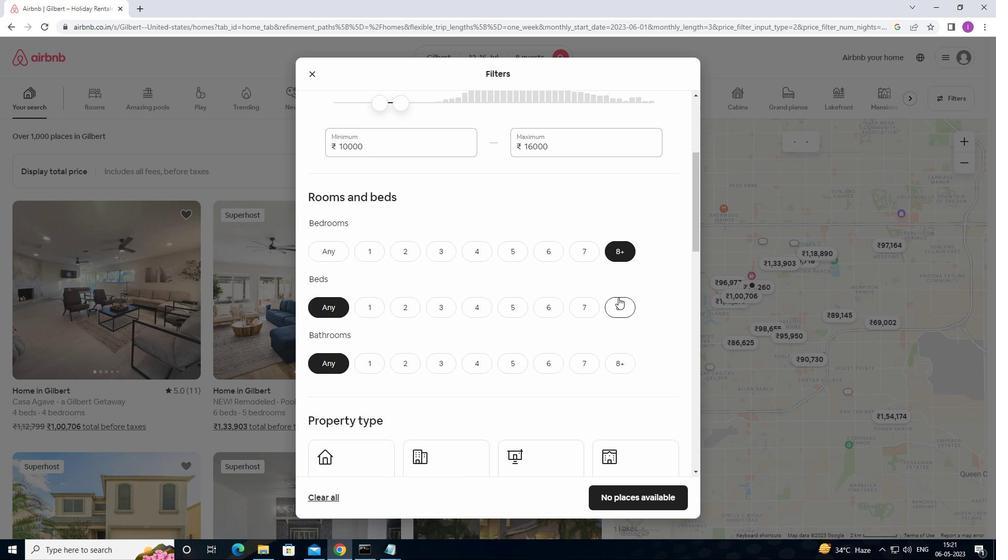 
Action: Mouse moved to (619, 357)
Screenshot: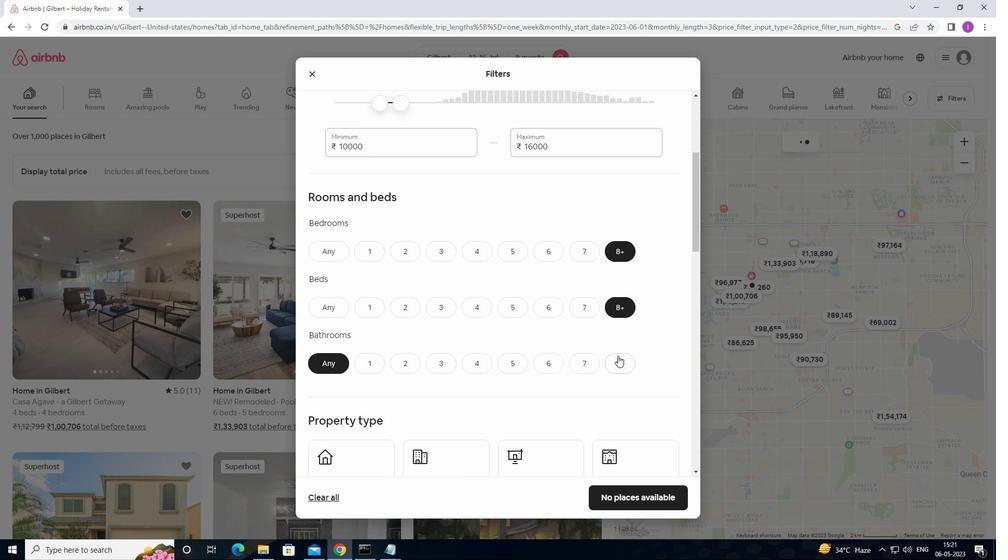 
Action: Mouse pressed left at (619, 357)
Screenshot: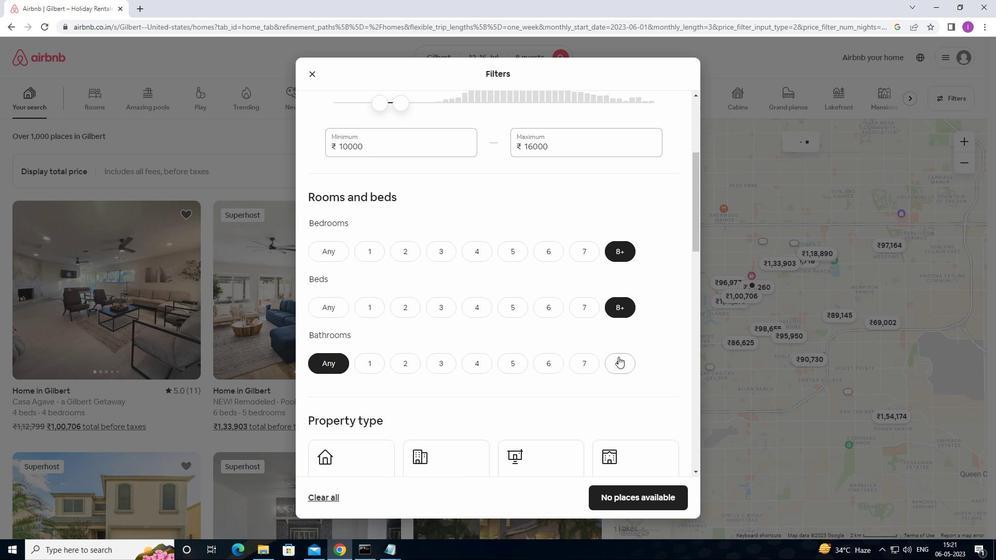 
Action: Mouse moved to (574, 326)
Screenshot: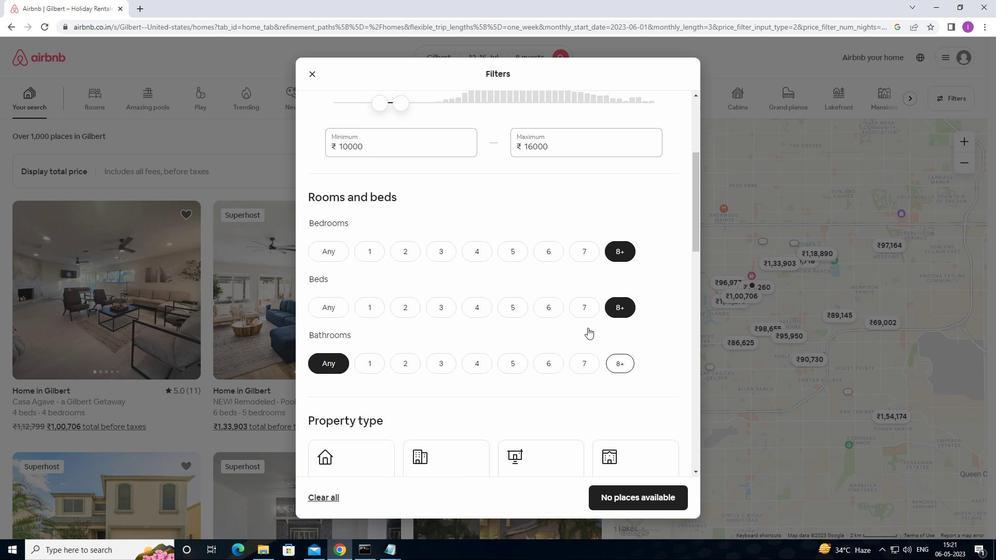 
Action: Mouse scrolled (574, 325) with delta (0, 0)
Screenshot: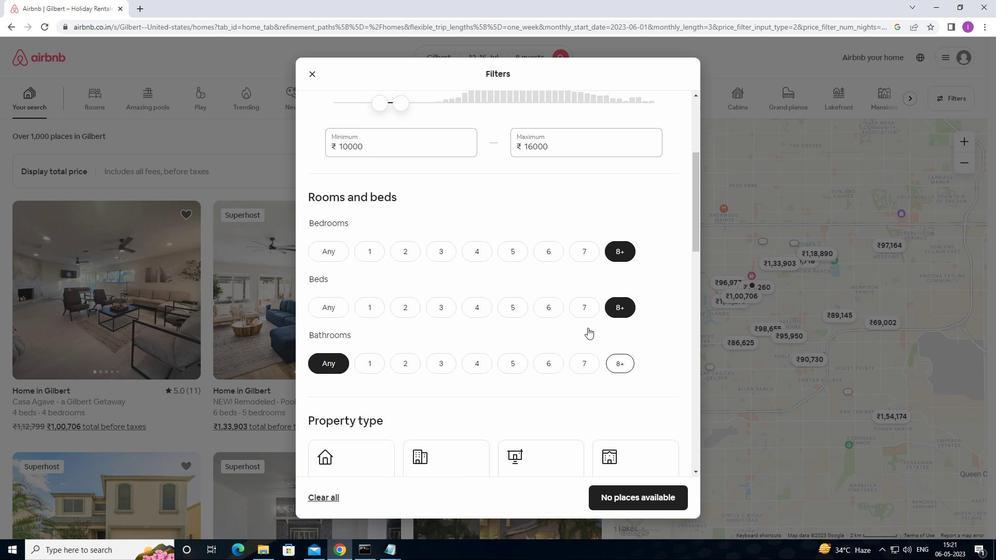 
Action: Mouse moved to (569, 326)
Screenshot: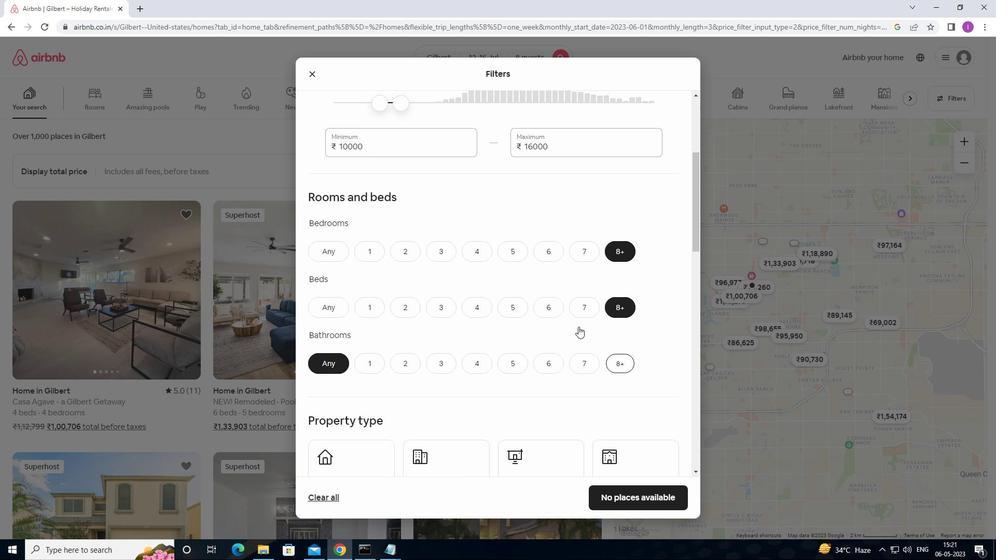 
Action: Mouse scrolled (569, 325) with delta (0, 0)
Screenshot: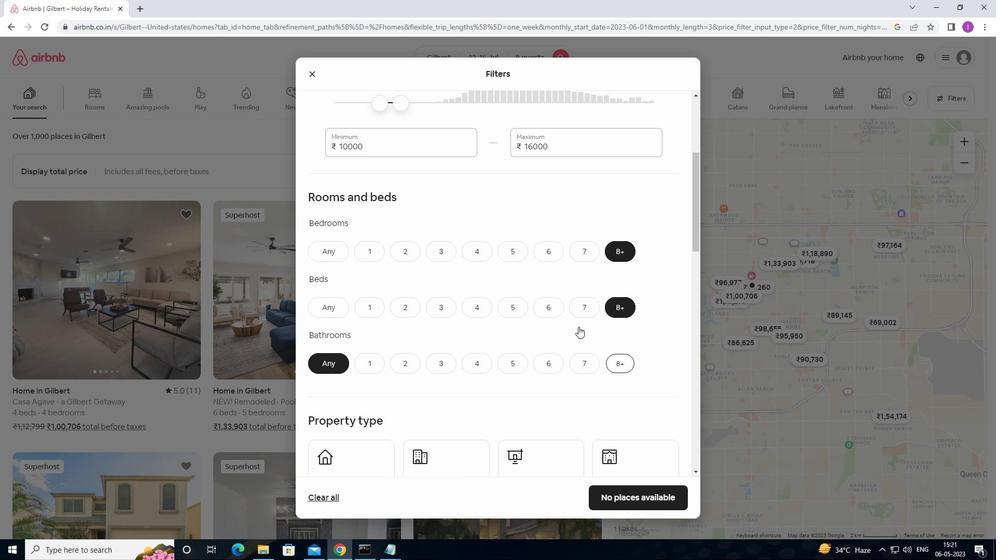 
Action: Mouse moved to (558, 321)
Screenshot: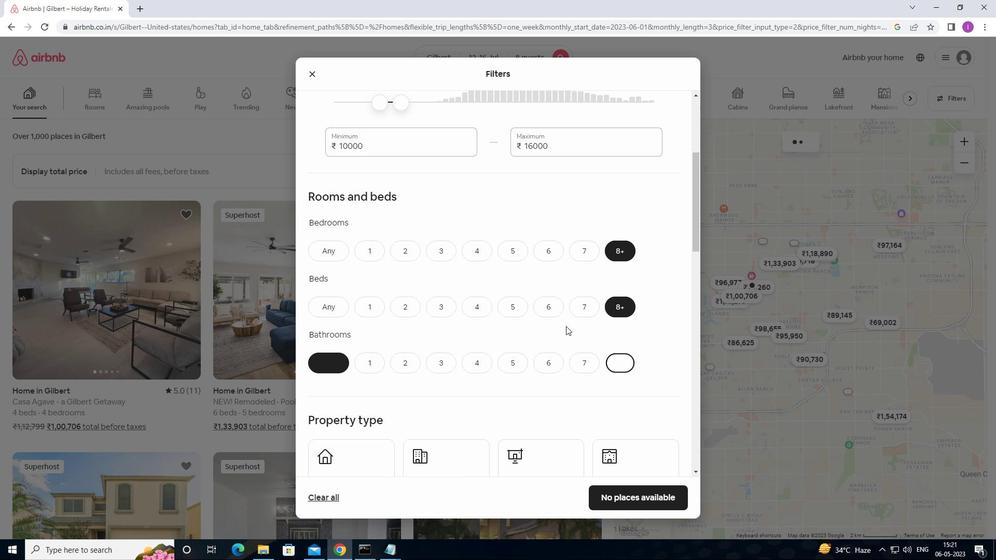 
Action: Mouse scrolled (558, 321) with delta (0, 0)
Screenshot: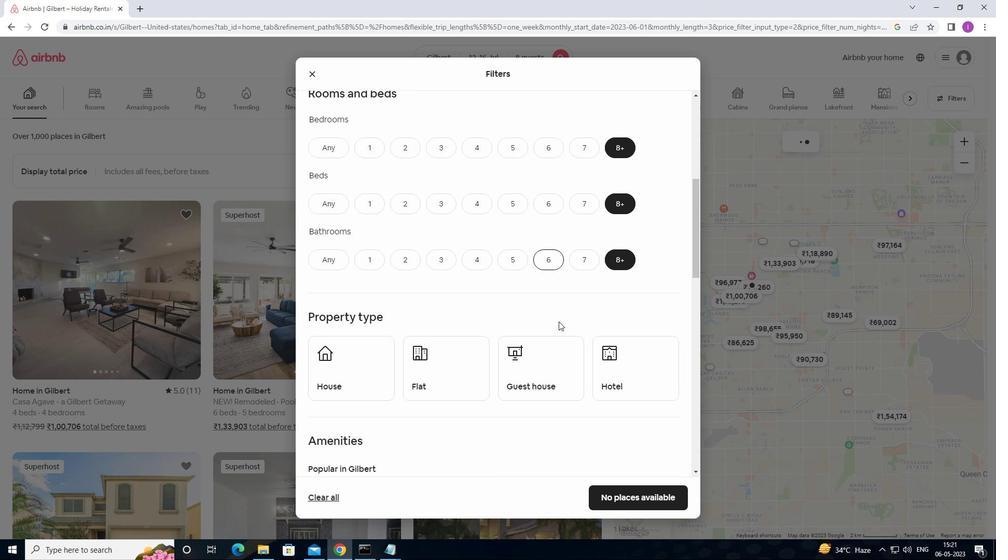 
Action: Mouse moved to (346, 311)
Screenshot: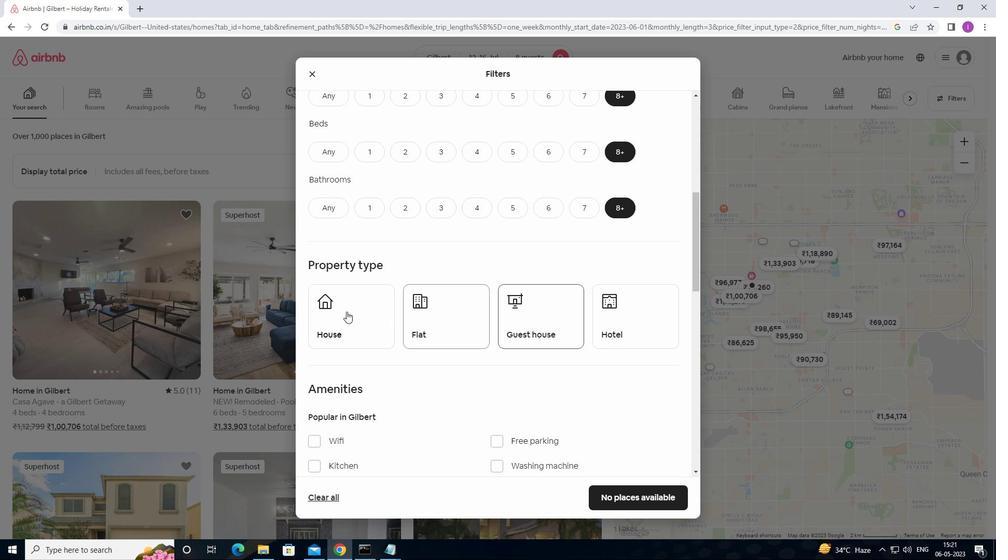 
Action: Mouse pressed left at (346, 311)
Screenshot: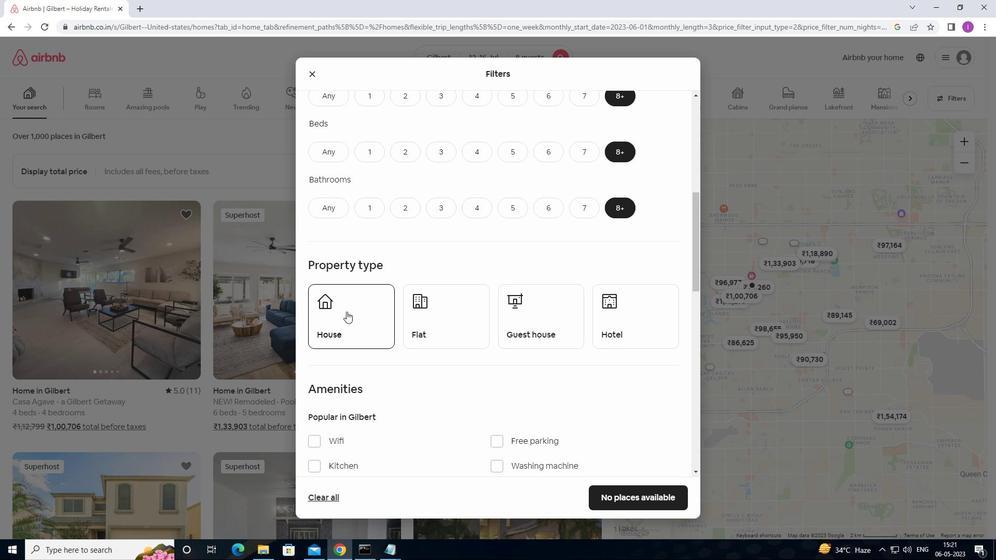 
Action: Mouse moved to (459, 326)
Screenshot: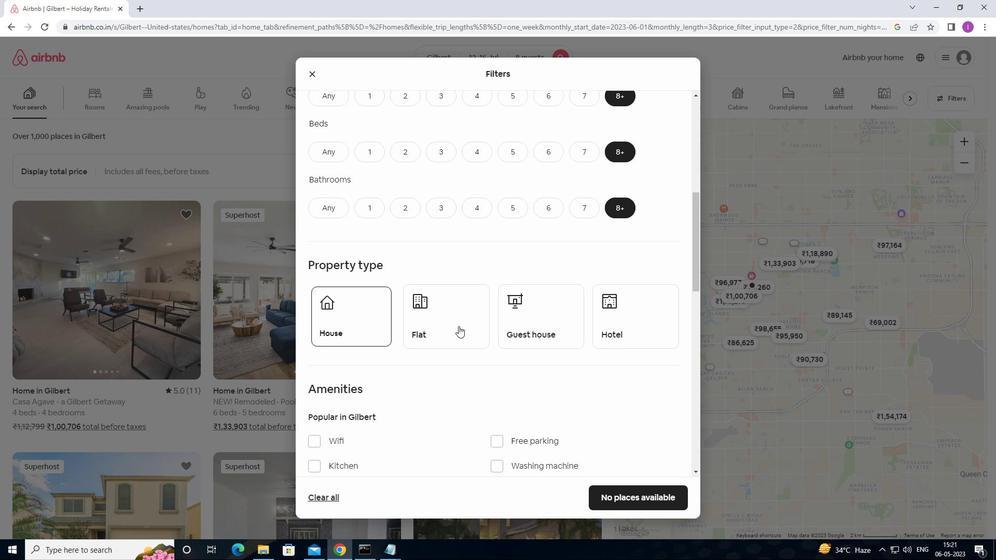 
Action: Mouse pressed left at (459, 326)
Screenshot: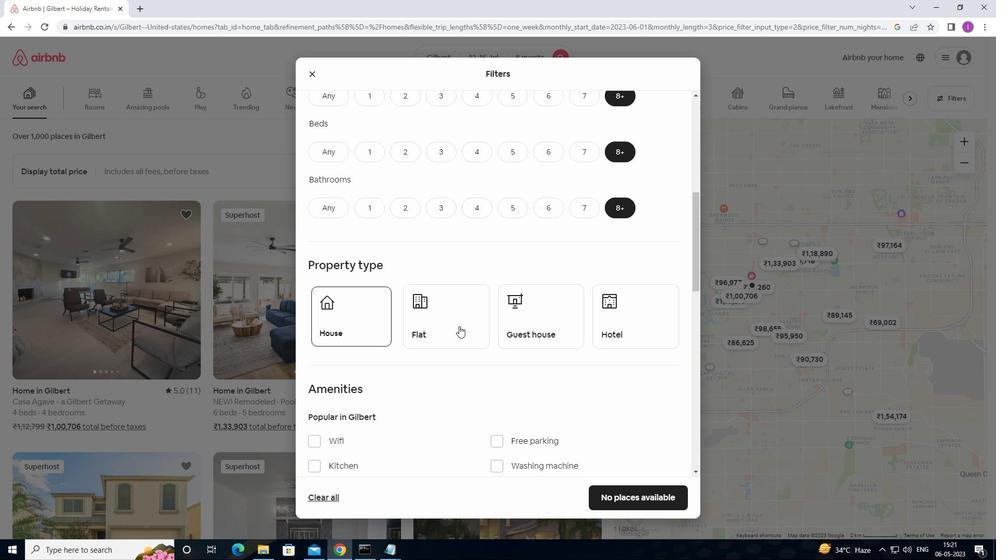 
Action: Mouse moved to (541, 324)
Screenshot: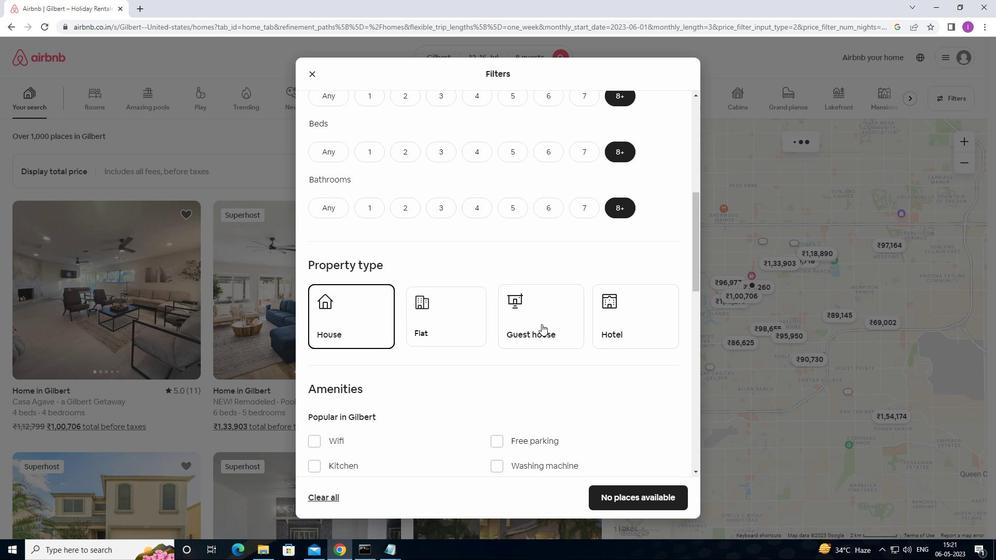
Action: Mouse pressed left at (541, 324)
Screenshot: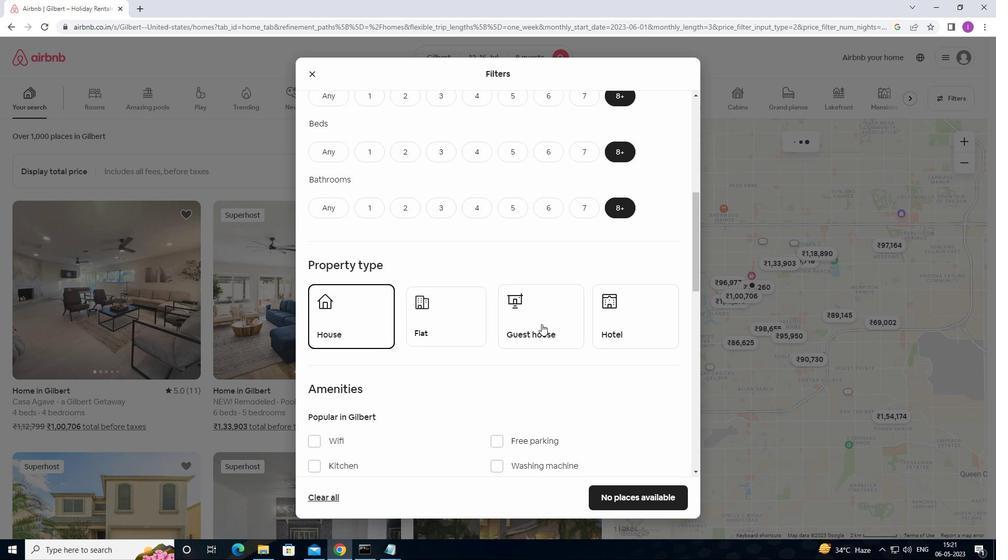 
Action: Mouse moved to (511, 351)
Screenshot: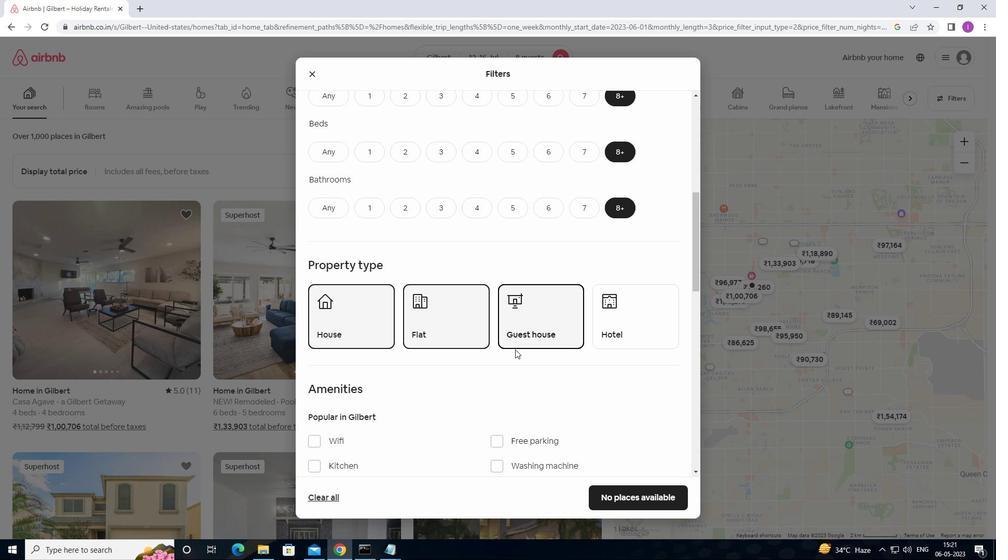 
Action: Mouse scrolled (511, 351) with delta (0, 0)
Screenshot: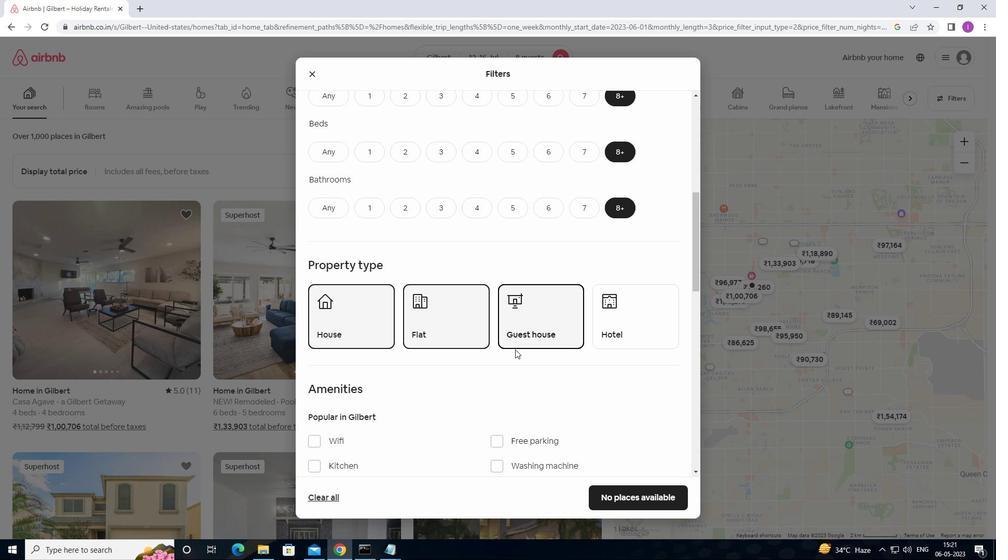 
Action: Mouse moved to (511, 352)
Screenshot: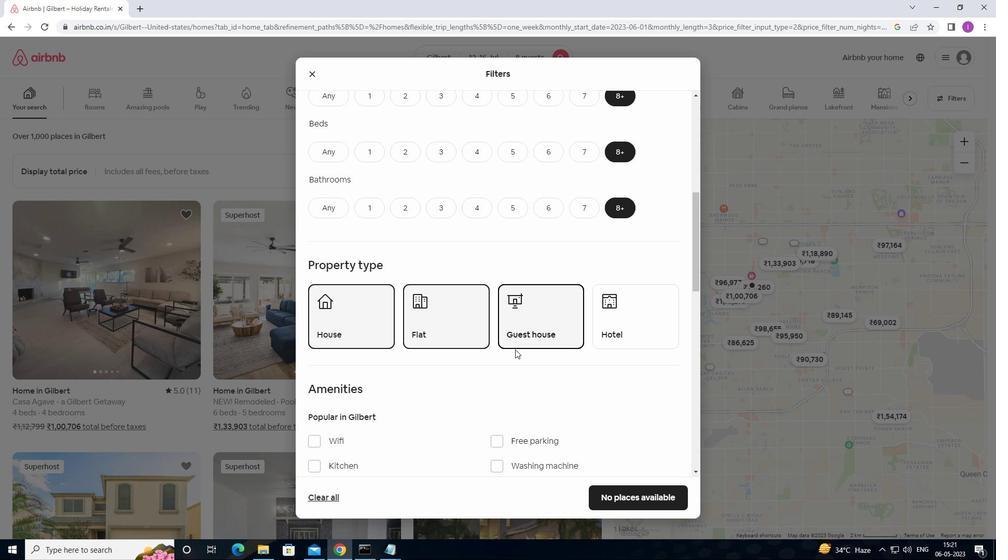 
Action: Mouse scrolled (511, 352) with delta (0, 0)
Screenshot: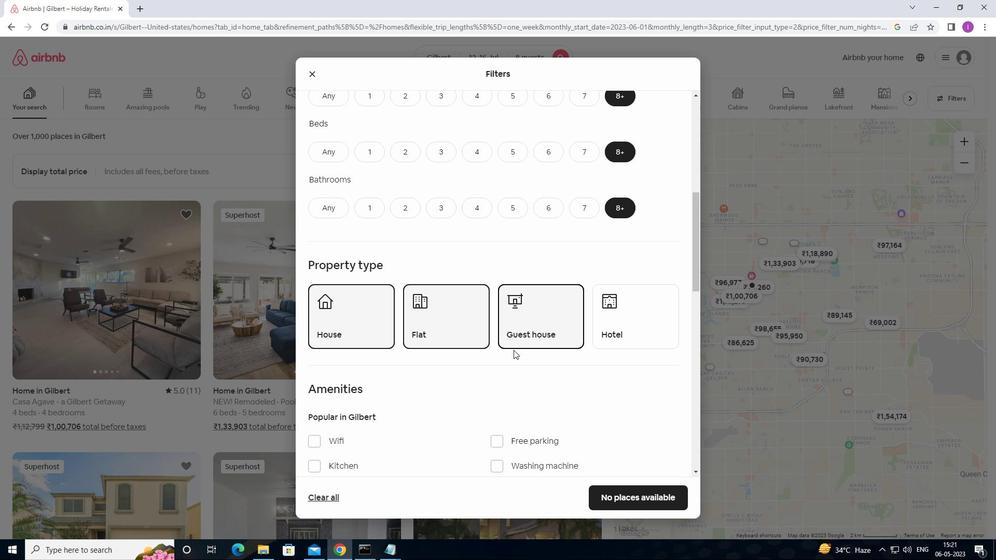 
Action: Mouse moved to (502, 352)
Screenshot: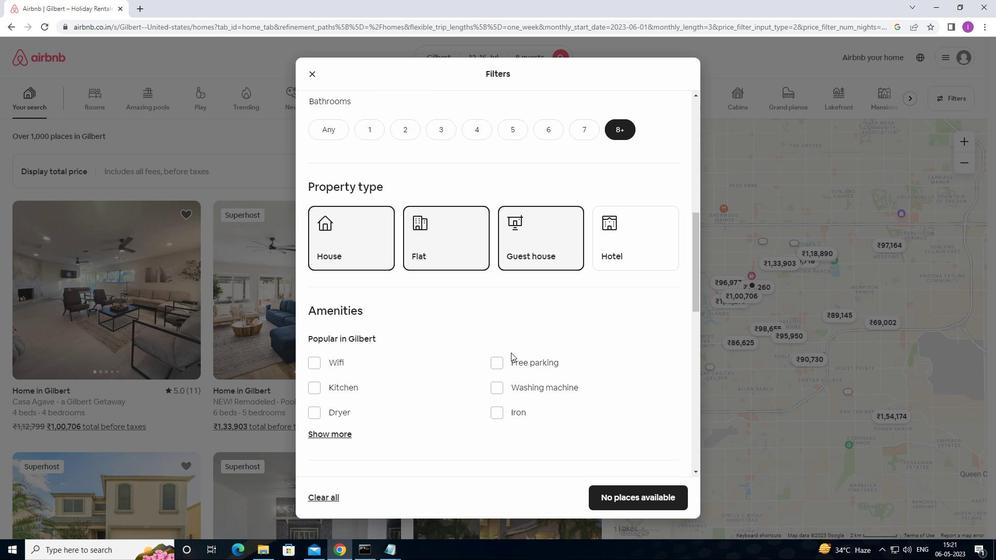 
Action: Mouse scrolled (502, 351) with delta (0, 0)
Screenshot: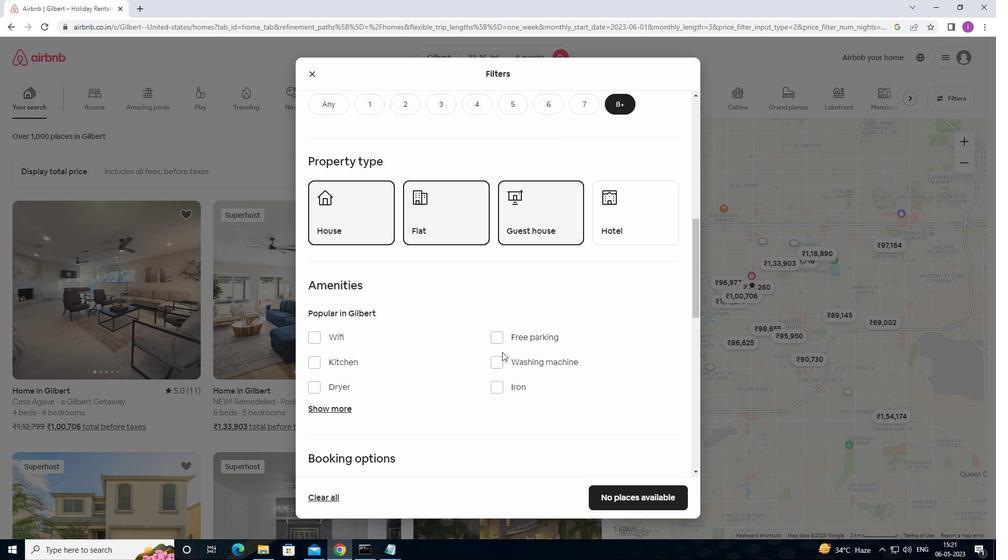 
Action: Mouse scrolled (502, 351) with delta (0, 0)
Screenshot: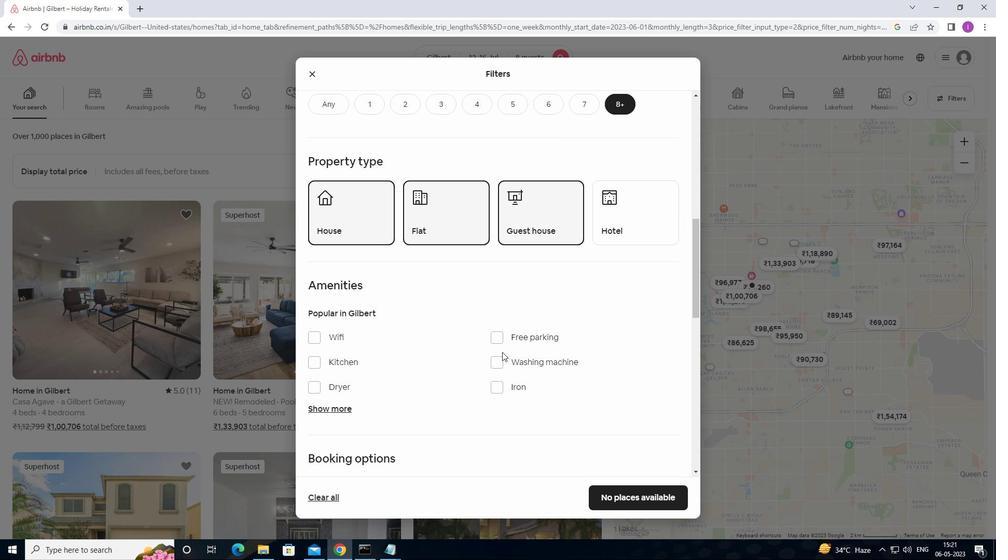 
Action: Mouse moved to (317, 235)
Screenshot: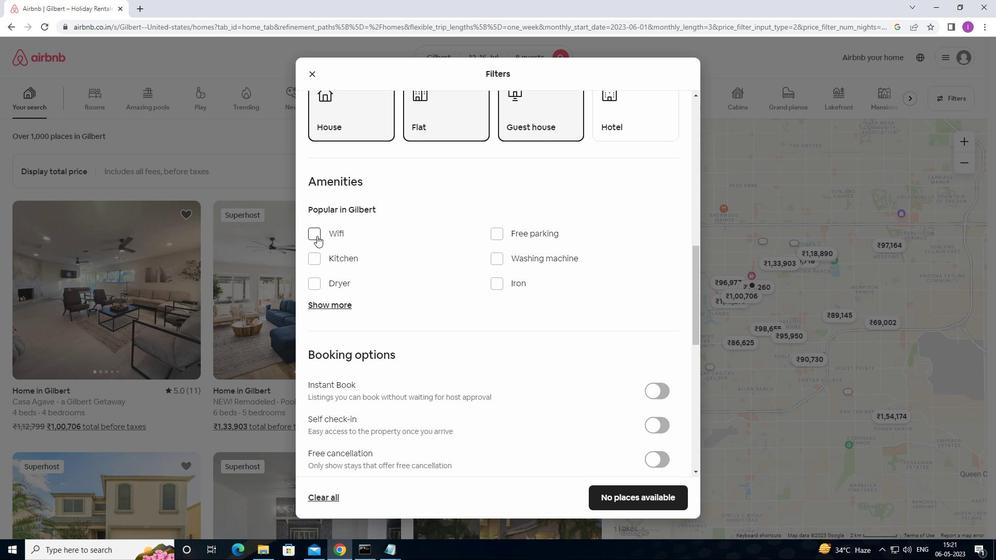 
Action: Mouse pressed left at (317, 235)
Screenshot: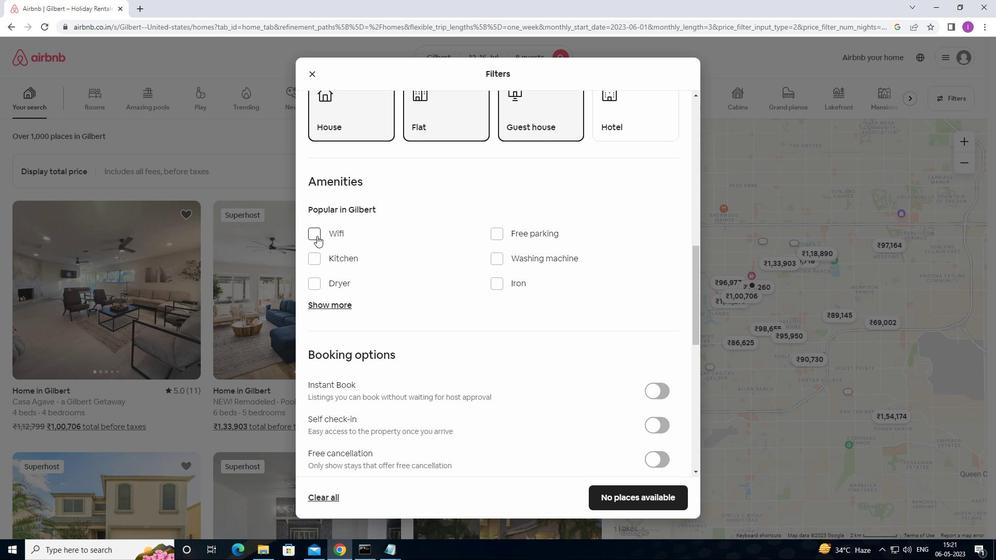 
Action: Mouse moved to (503, 231)
Screenshot: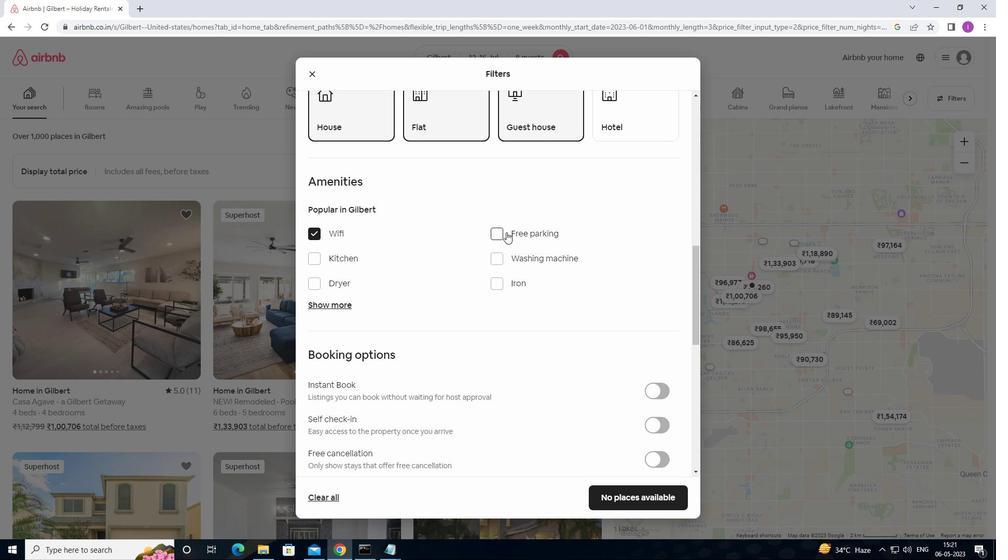 
Action: Mouse pressed left at (503, 231)
Screenshot: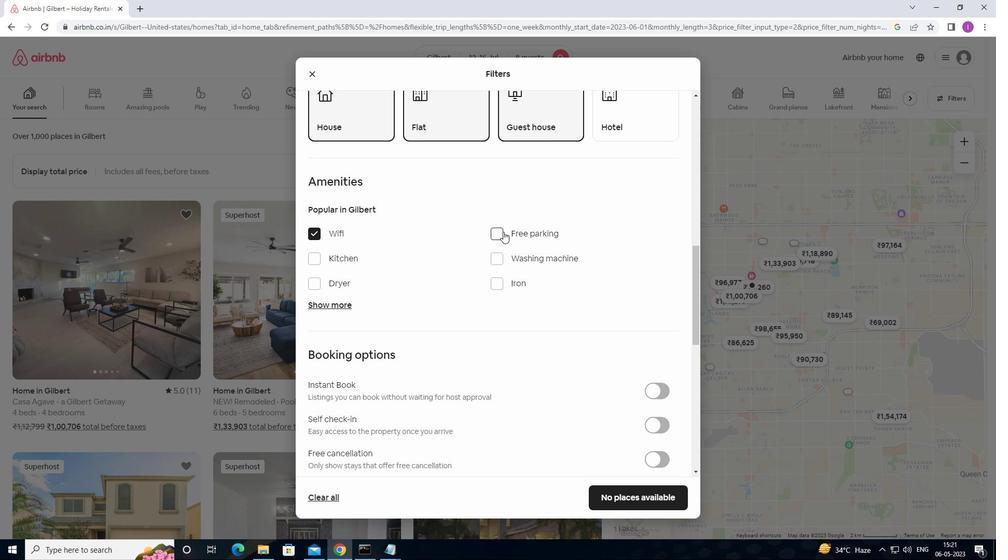 
Action: Mouse moved to (342, 304)
Screenshot: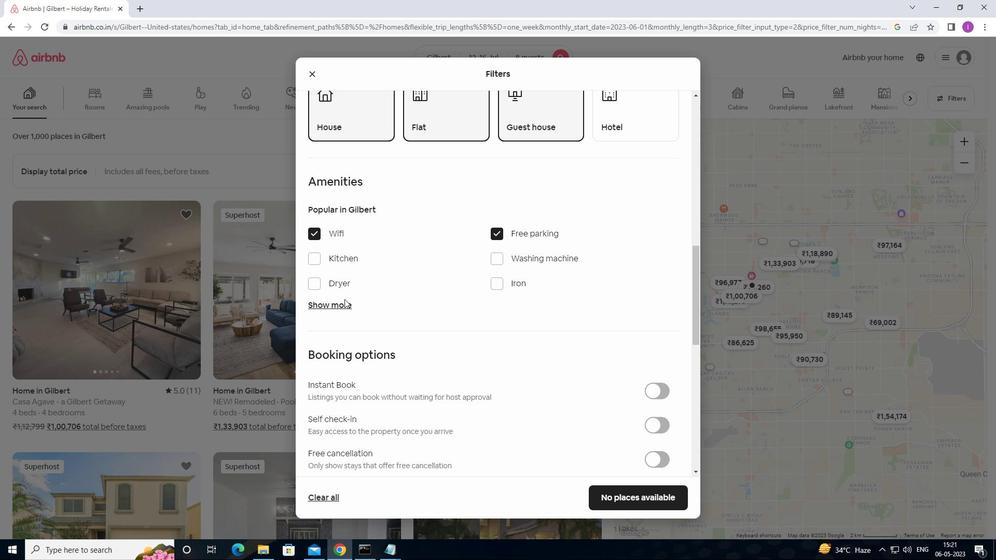 
Action: Mouse pressed left at (342, 304)
Screenshot: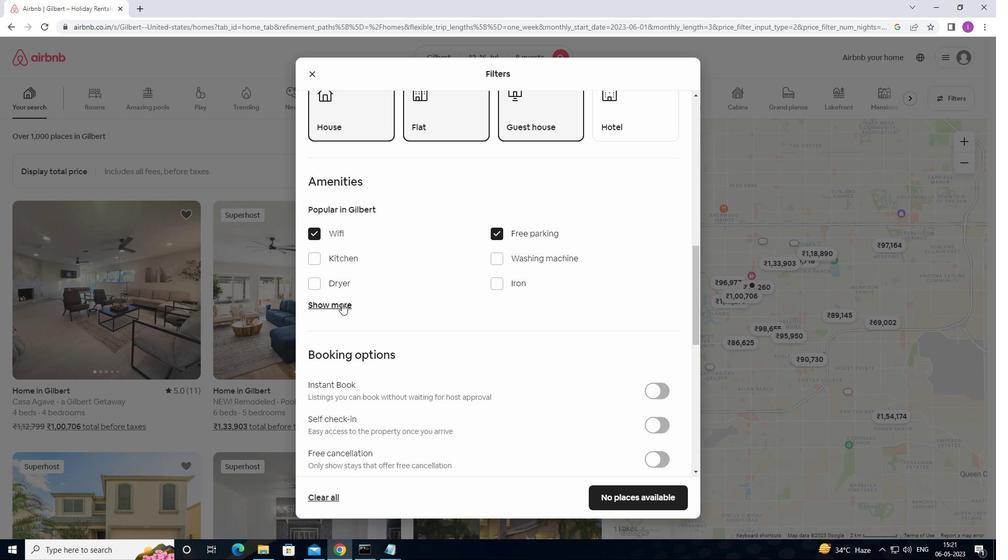 
Action: Mouse moved to (358, 314)
Screenshot: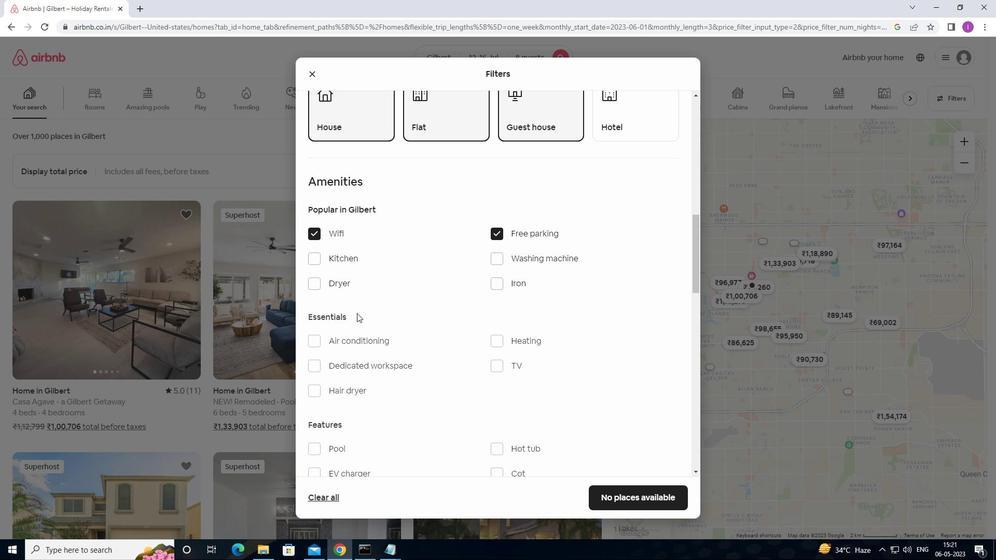 
Action: Mouse scrolled (358, 313) with delta (0, 0)
Screenshot: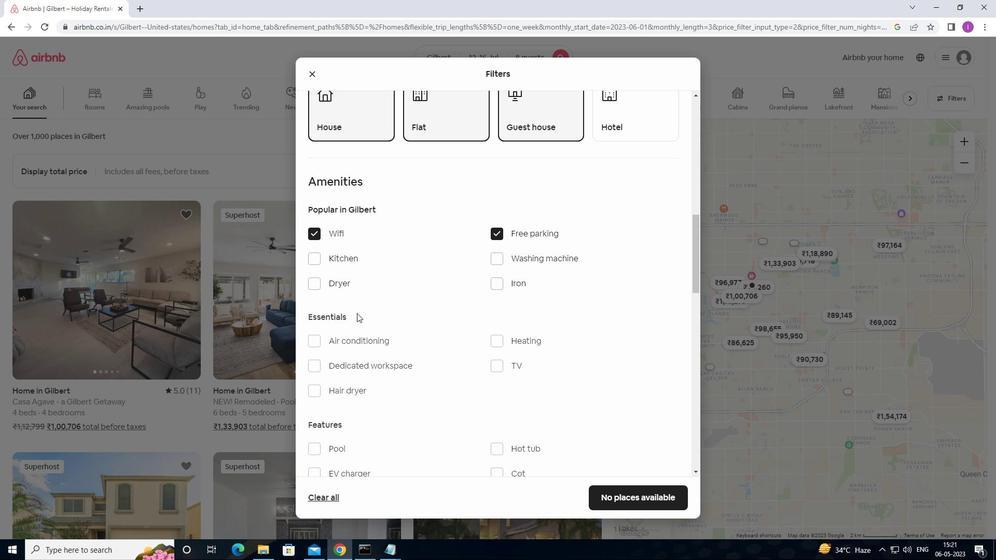 
Action: Mouse moved to (359, 314)
Screenshot: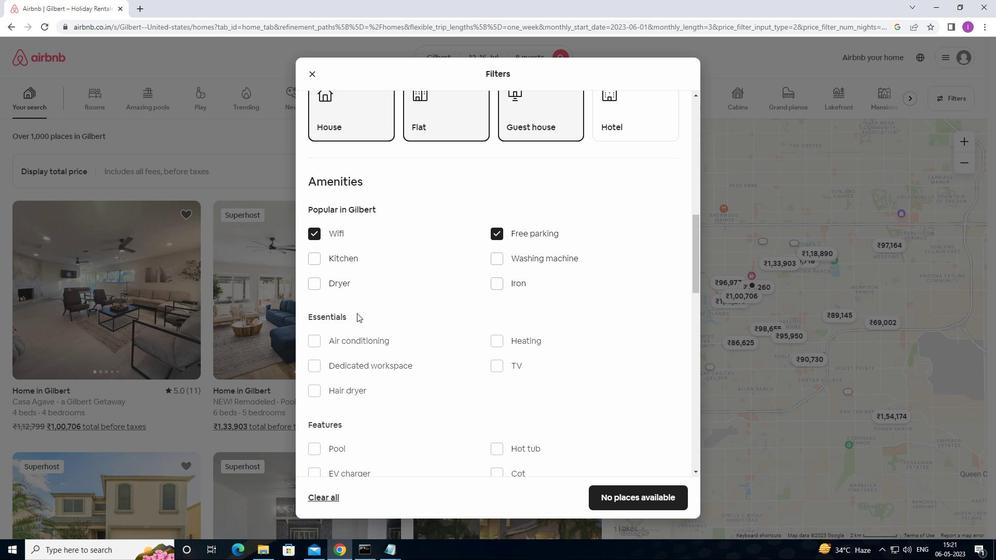 
Action: Mouse scrolled (359, 313) with delta (0, 0)
Screenshot: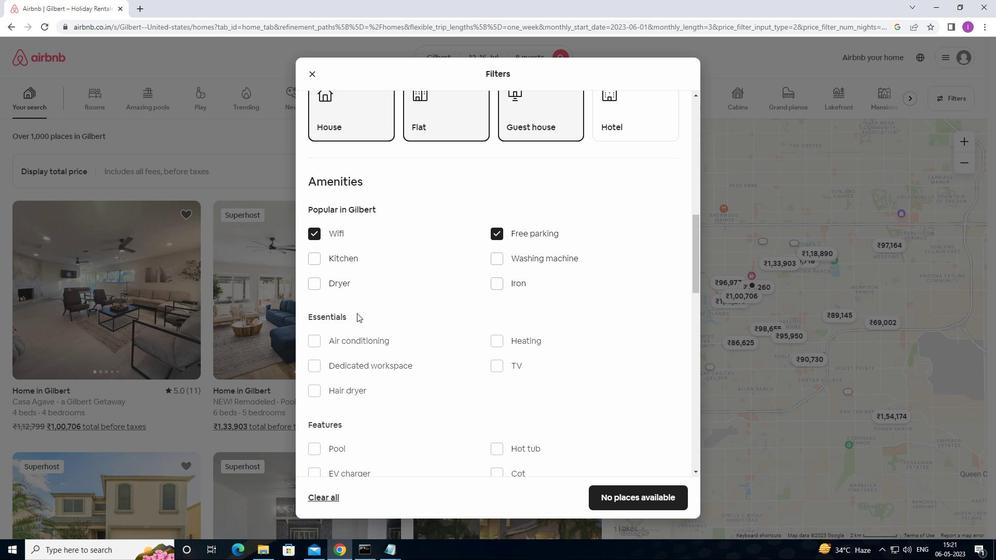 
Action: Mouse moved to (360, 314)
Screenshot: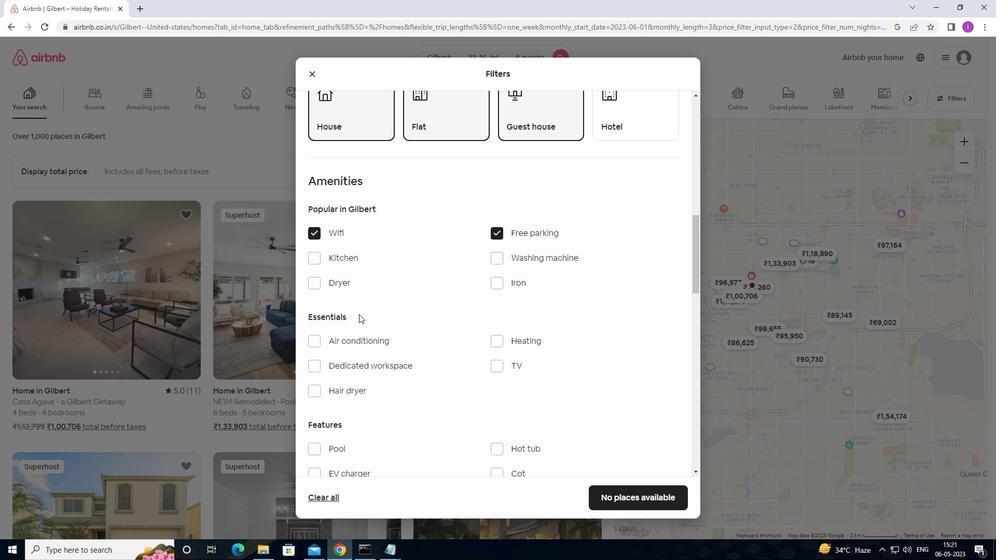 
Action: Mouse scrolled (360, 313) with delta (0, 0)
Screenshot: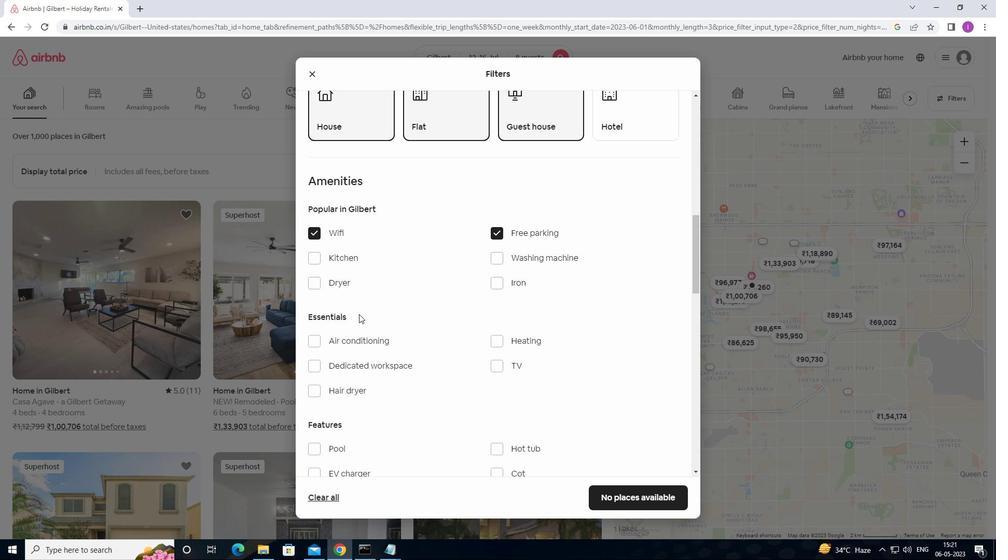 
Action: Mouse moved to (495, 214)
Screenshot: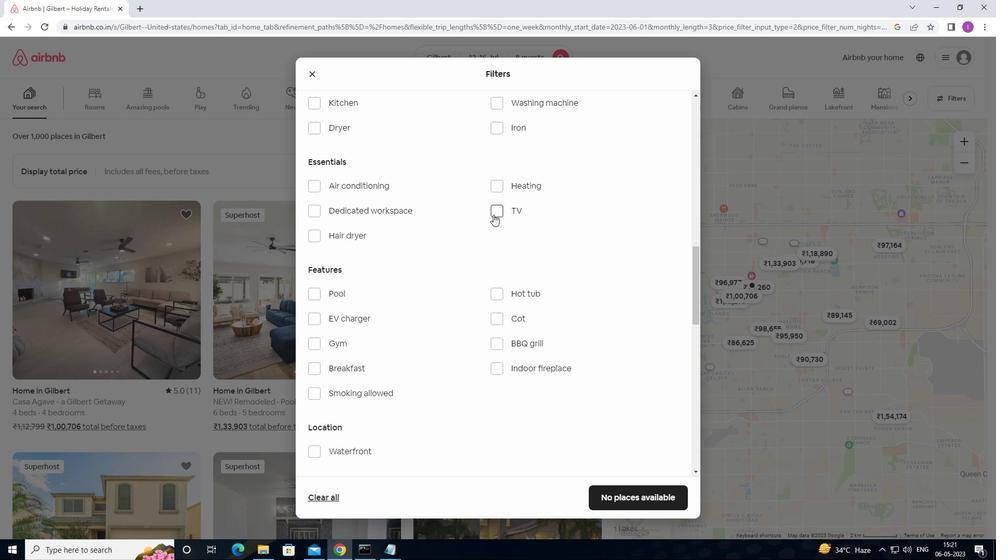 
Action: Mouse pressed left at (495, 214)
Screenshot: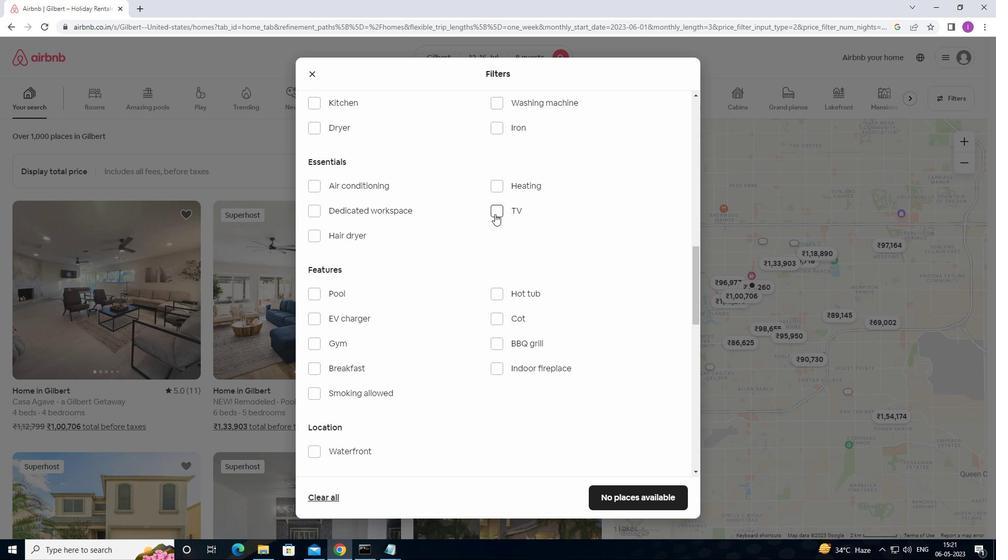 
Action: Mouse moved to (346, 313)
Screenshot: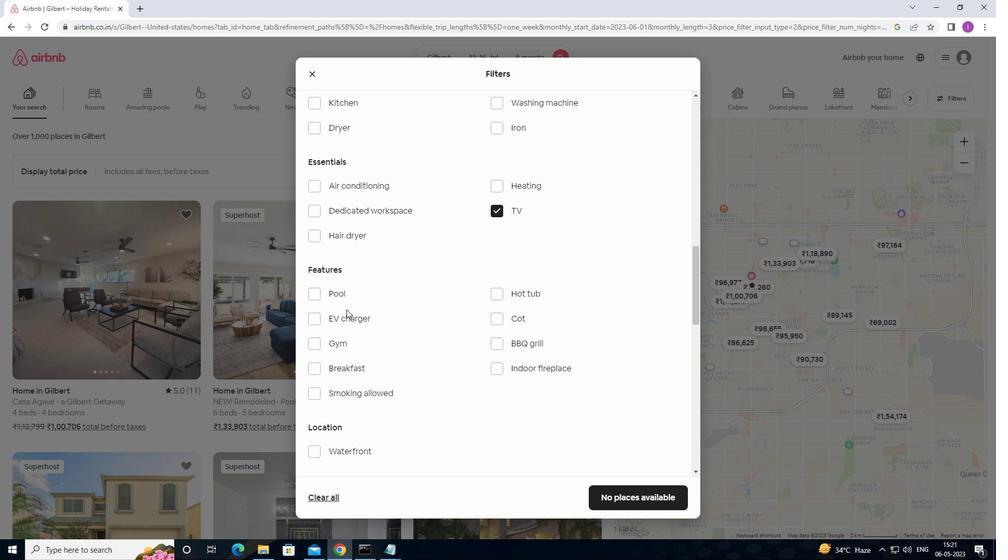 
Action: Mouse scrolled (346, 312) with delta (0, 0)
Screenshot: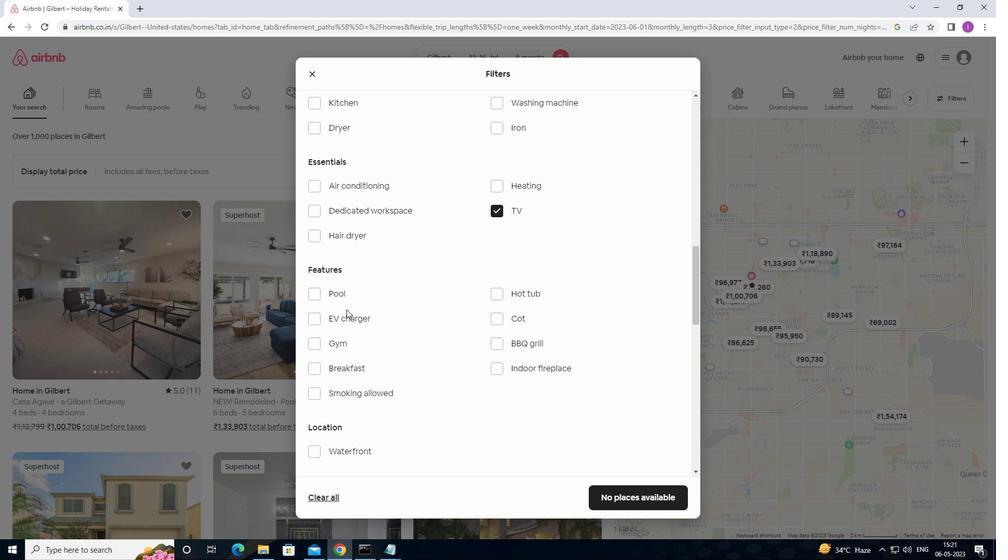 
Action: Mouse moved to (318, 291)
Screenshot: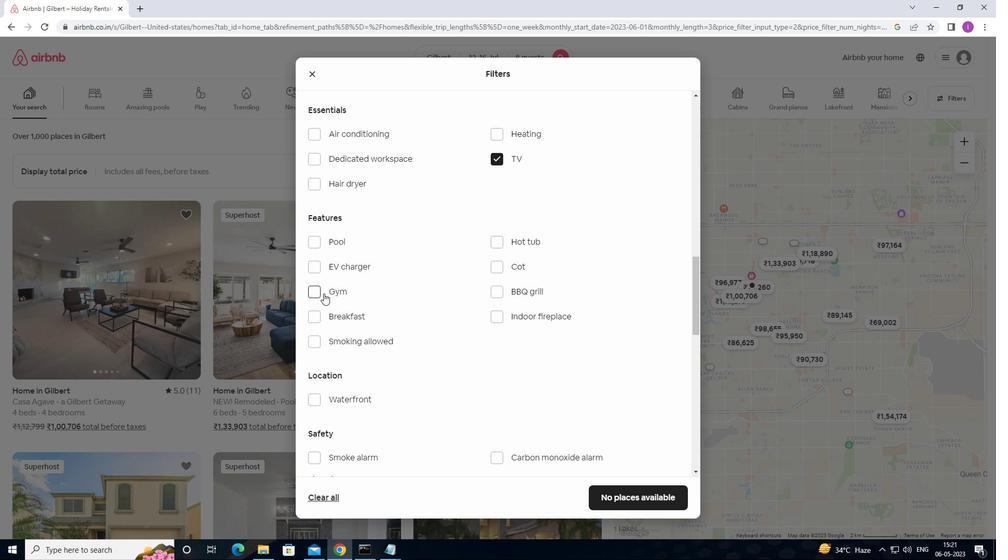 
Action: Mouse pressed left at (318, 291)
Screenshot: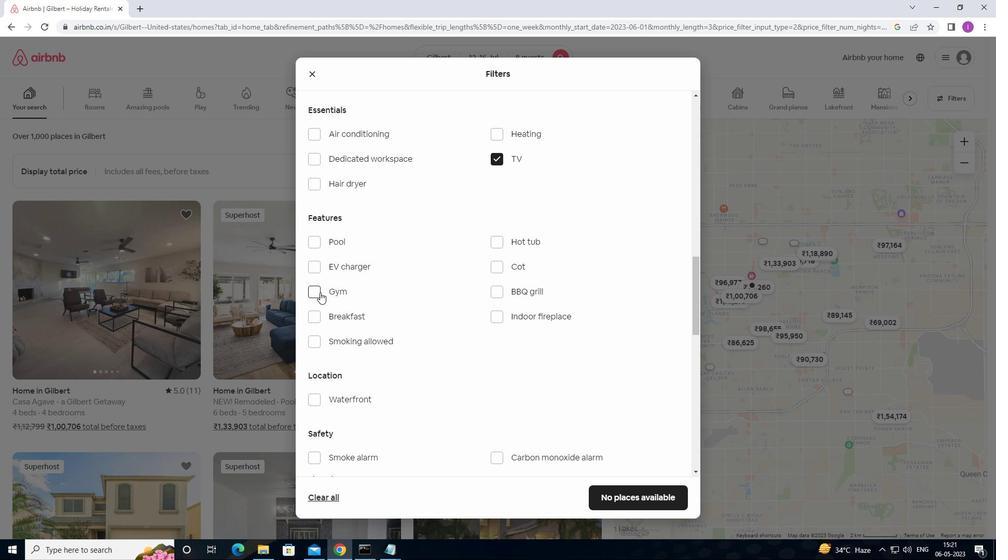 
Action: Mouse moved to (318, 315)
Screenshot: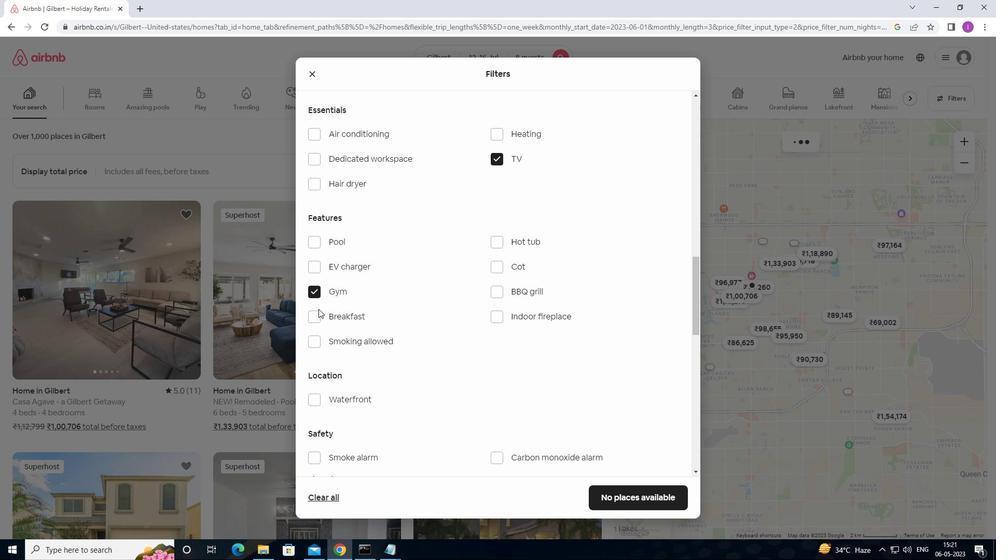 
Action: Mouse pressed left at (318, 315)
Screenshot: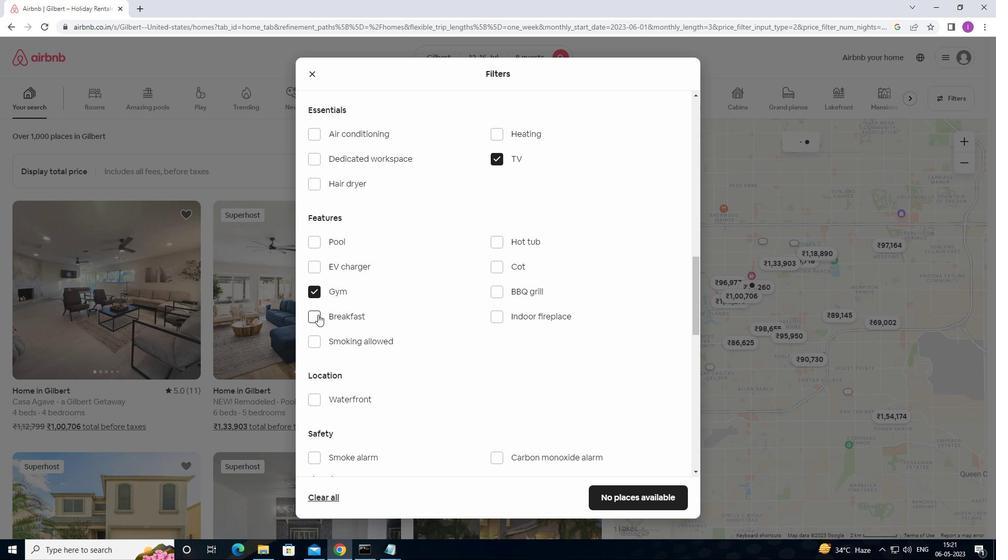 
Action: Mouse moved to (399, 304)
Screenshot: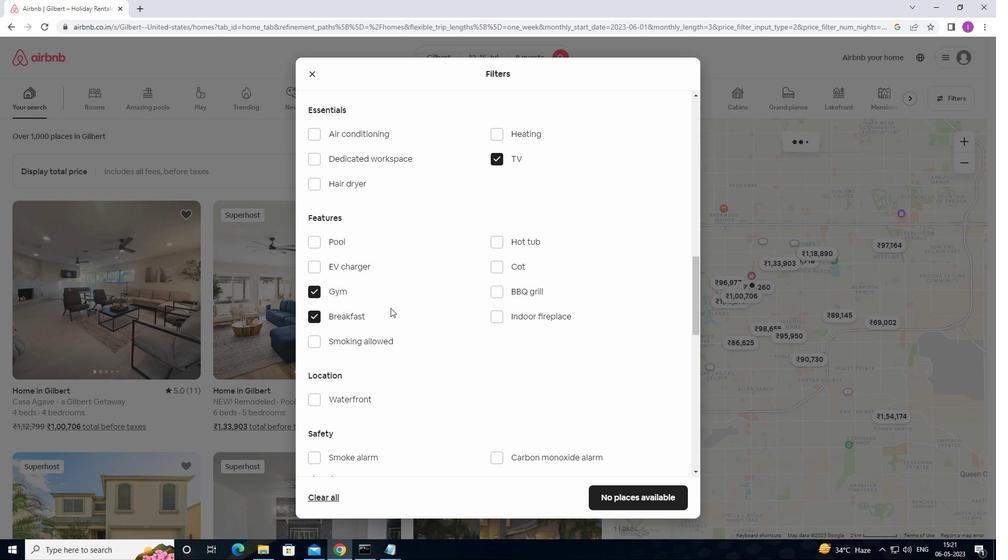 
Action: Mouse scrolled (399, 303) with delta (0, 0)
Screenshot: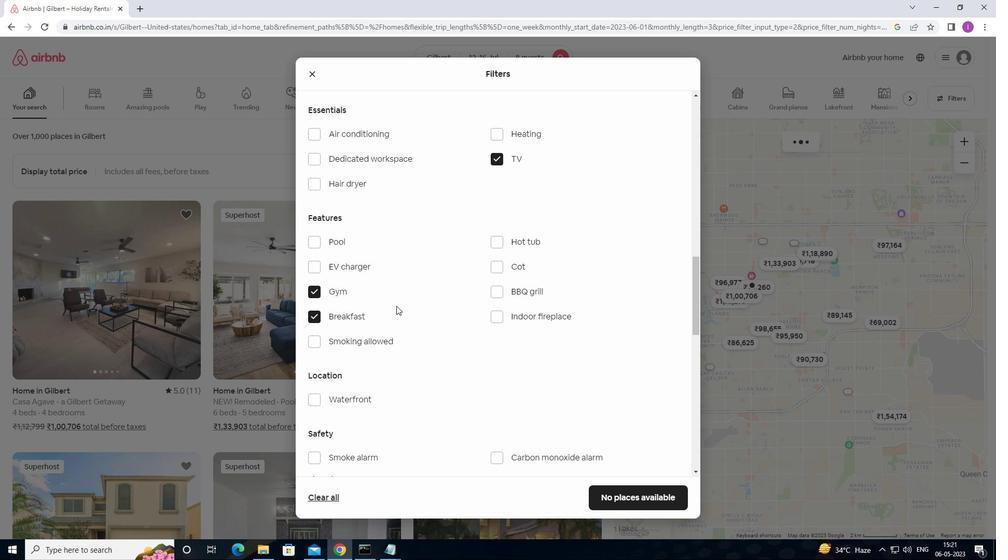 
Action: Mouse moved to (400, 304)
Screenshot: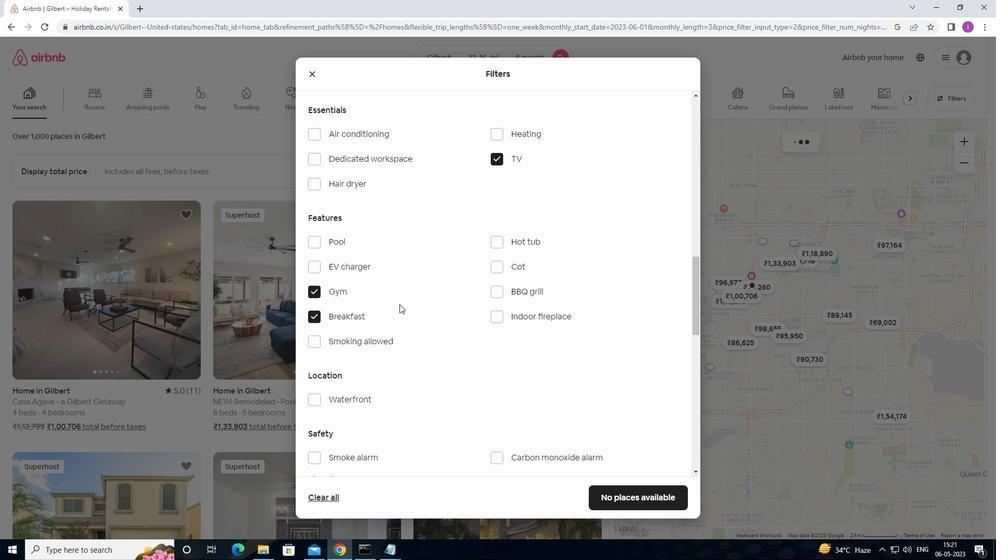 
Action: Mouse scrolled (400, 303) with delta (0, 0)
Screenshot: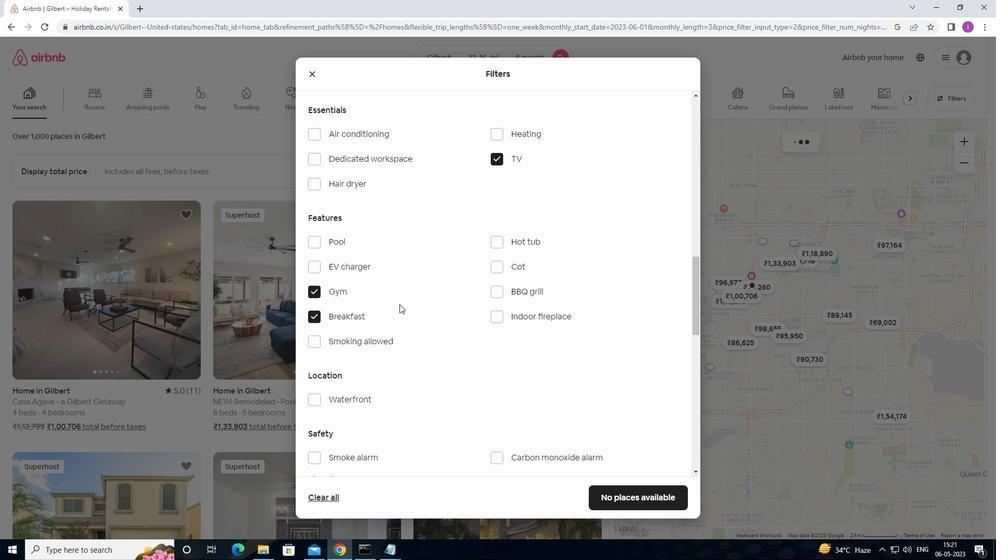 
Action: Mouse moved to (400, 304)
Screenshot: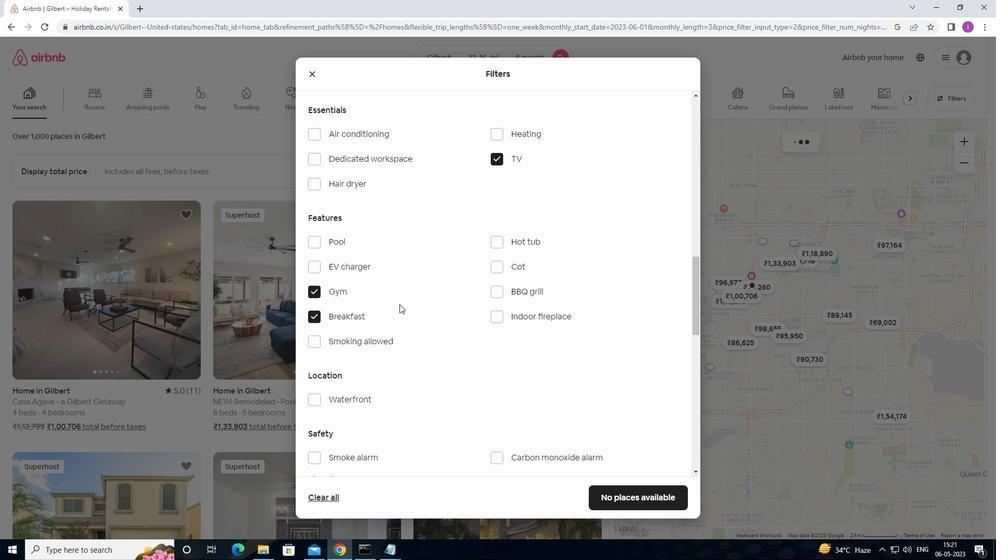 
Action: Mouse scrolled (400, 303) with delta (0, 0)
Screenshot: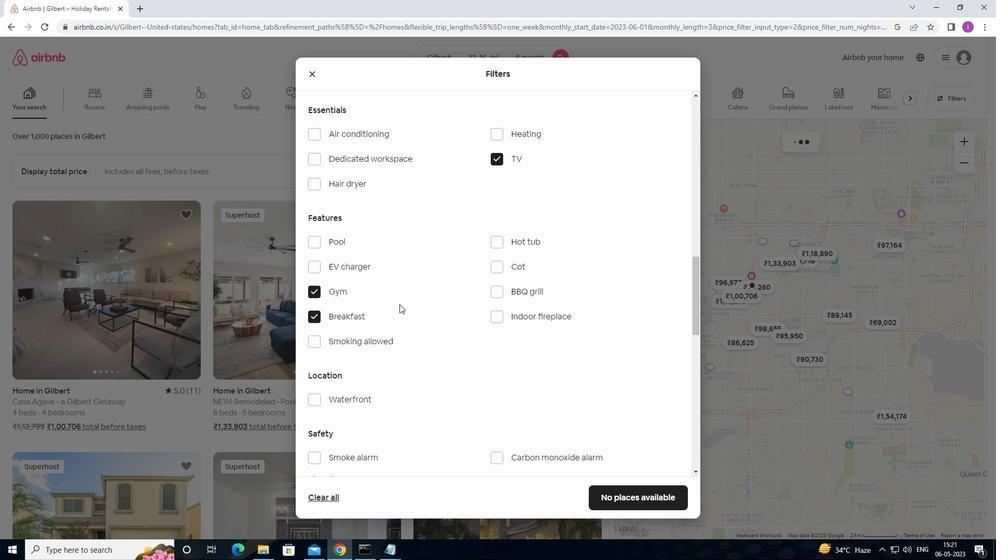 
Action: Mouse moved to (354, 295)
Screenshot: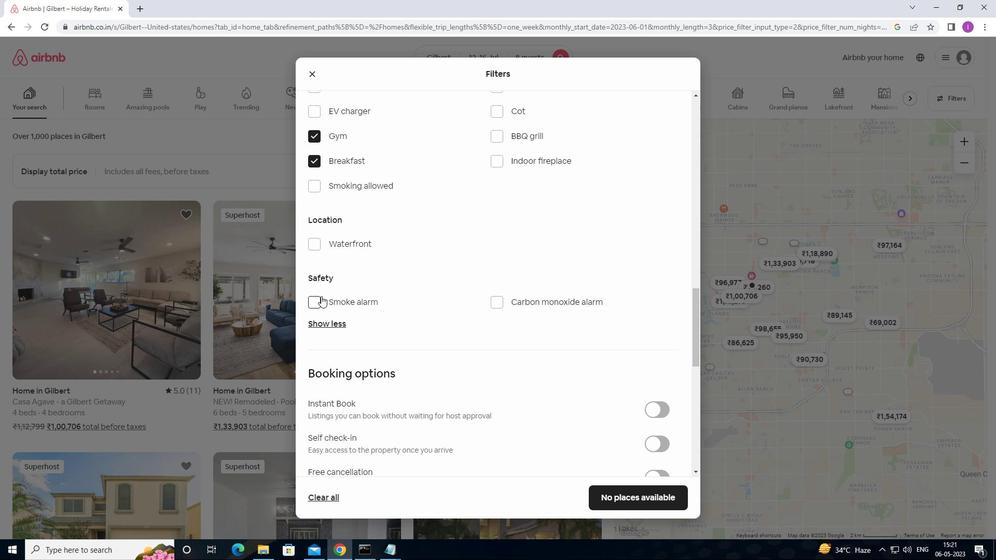 
Action: Mouse scrolled (354, 295) with delta (0, 0)
Screenshot: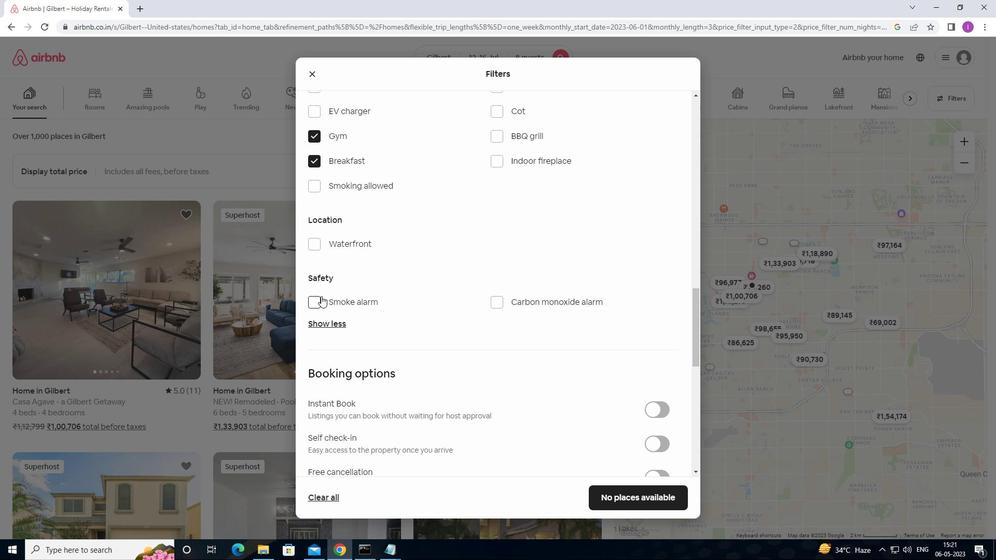 
Action: Mouse moved to (417, 306)
Screenshot: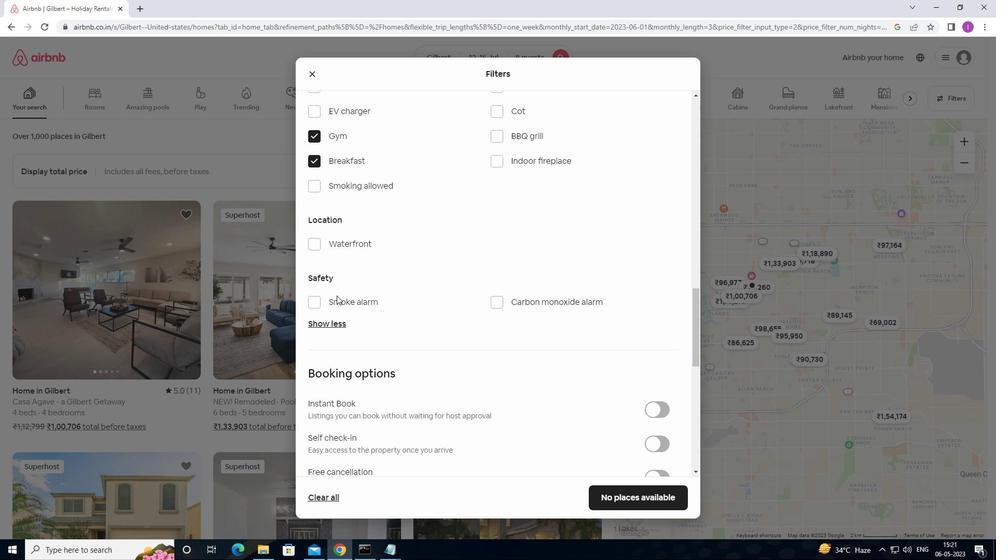 
Action: Mouse scrolled (417, 305) with delta (0, 0)
Screenshot: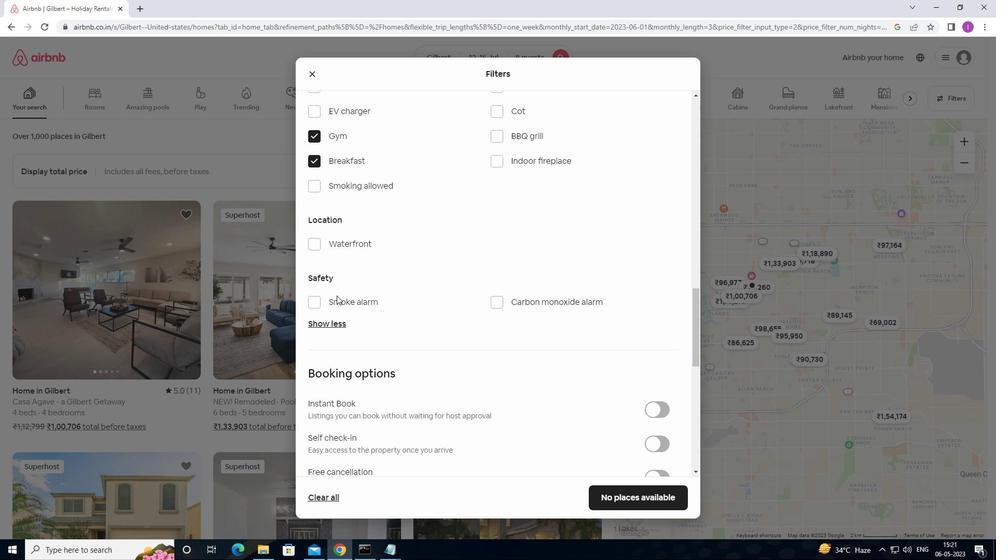 
Action: Mouse moved to (470, 313)
Screenshot: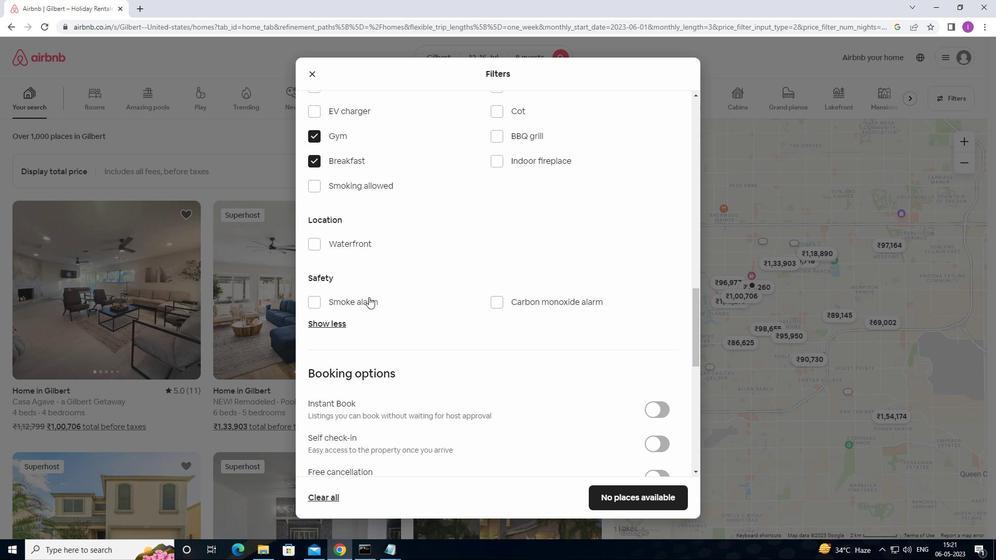 
Action: Mouse scrolled (470, 313) with delta (0, 0)
Screenshot: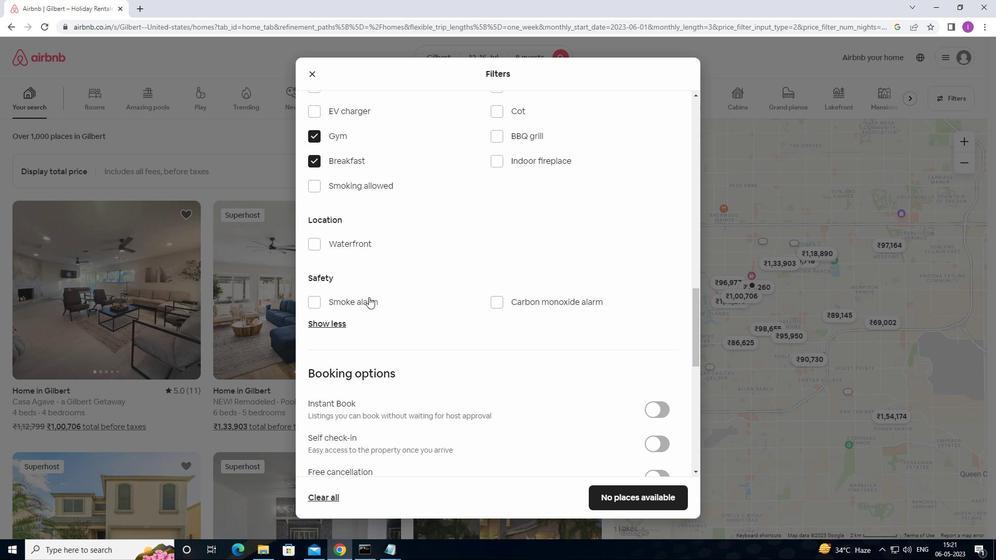 
Action: Mouse moved to (658, 287)
Screenshot: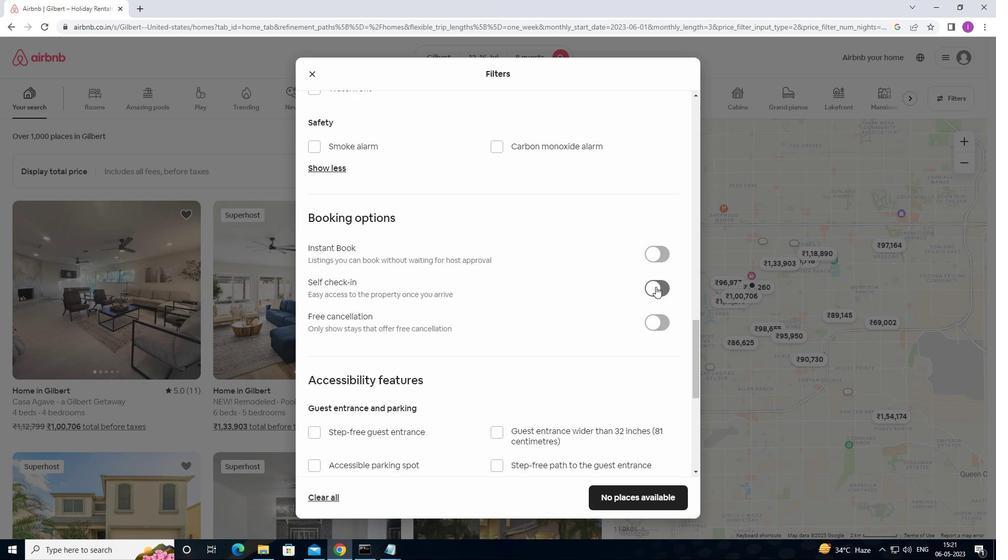 
Action: Mouse pressed left at (658, 287)
Screenshot: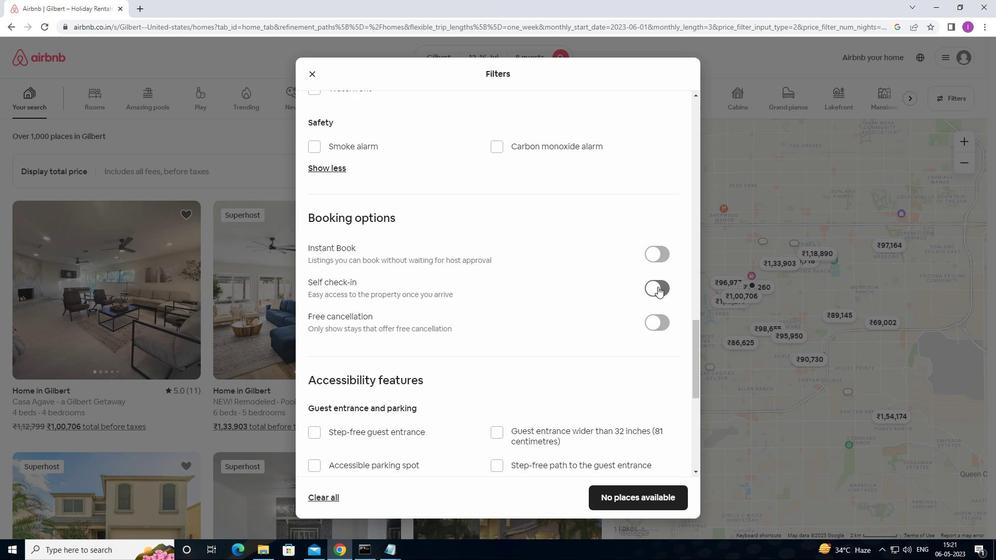 
Action: Mouse moved to (395, 280)
Screenshot: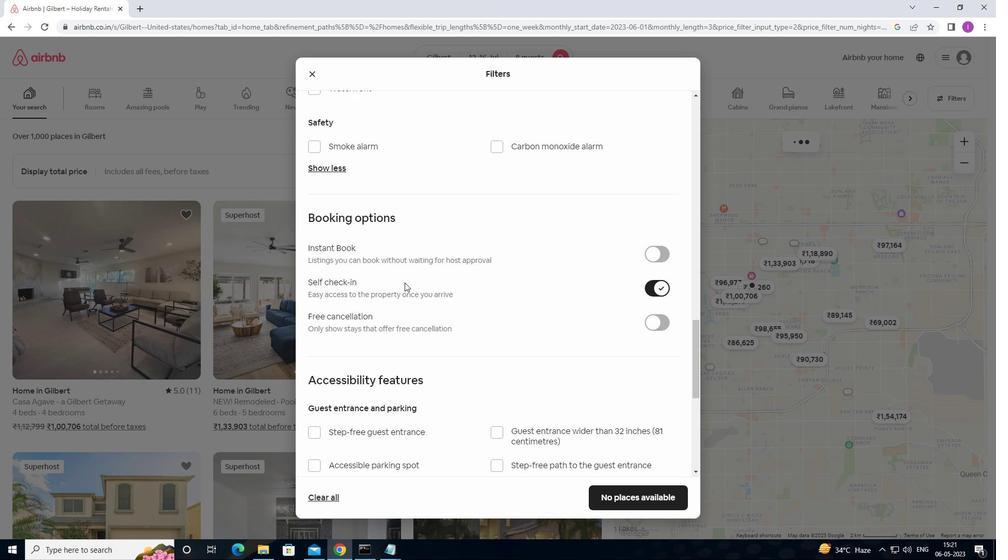 
Action: Mouse scrolled (395, 280) with delta (0, 0)
Screenshot: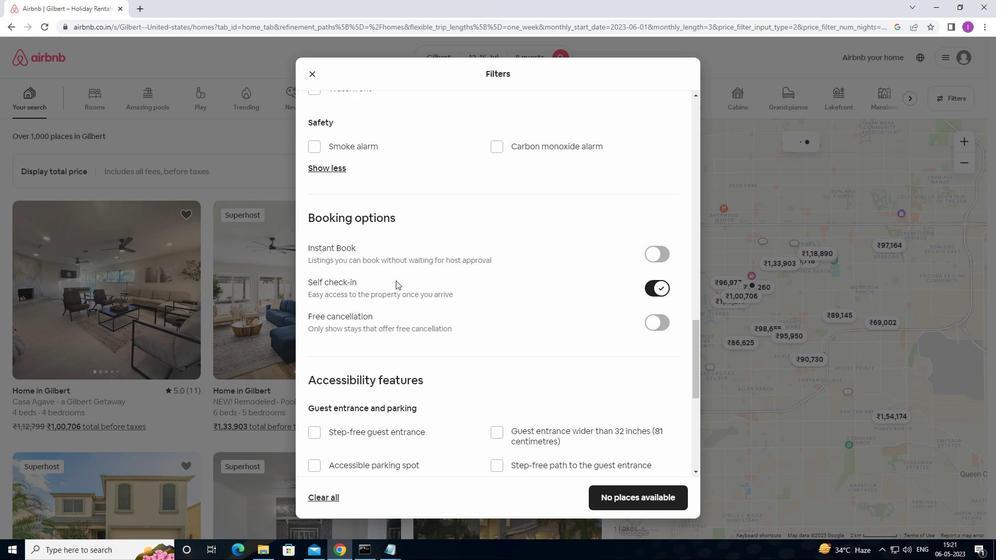 
Action: Mouse scrolled (395, 280) with delta (0, 0)
Screenshot: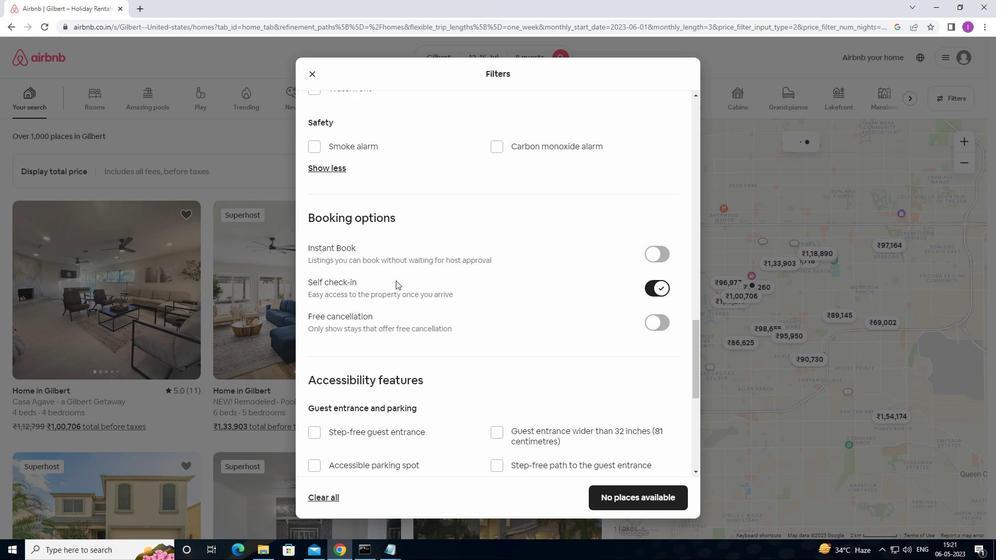 
Action: Mouse scrolled (395, 280) with delta (0, 0)
Screenshot: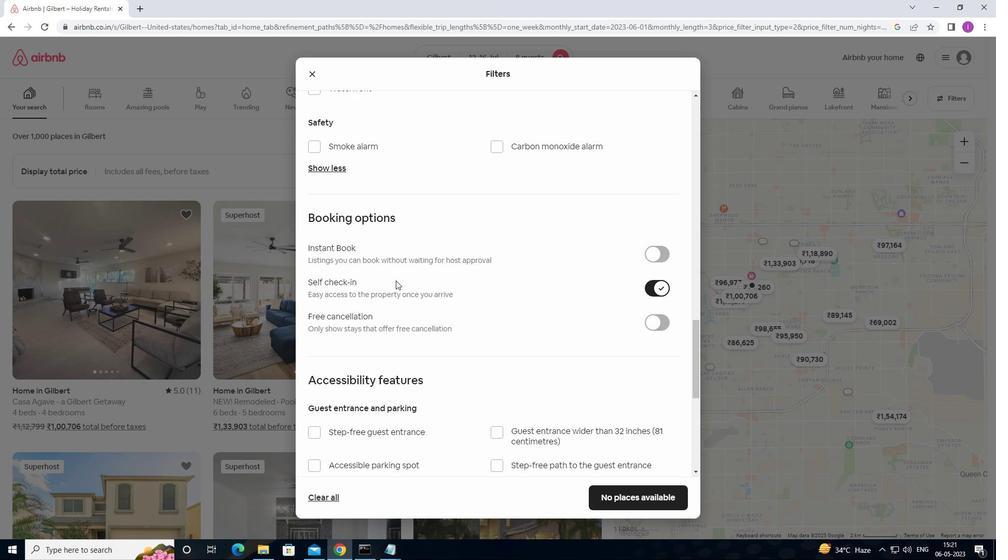 
Action: Mouse moved to (407, 280)
Screenshot: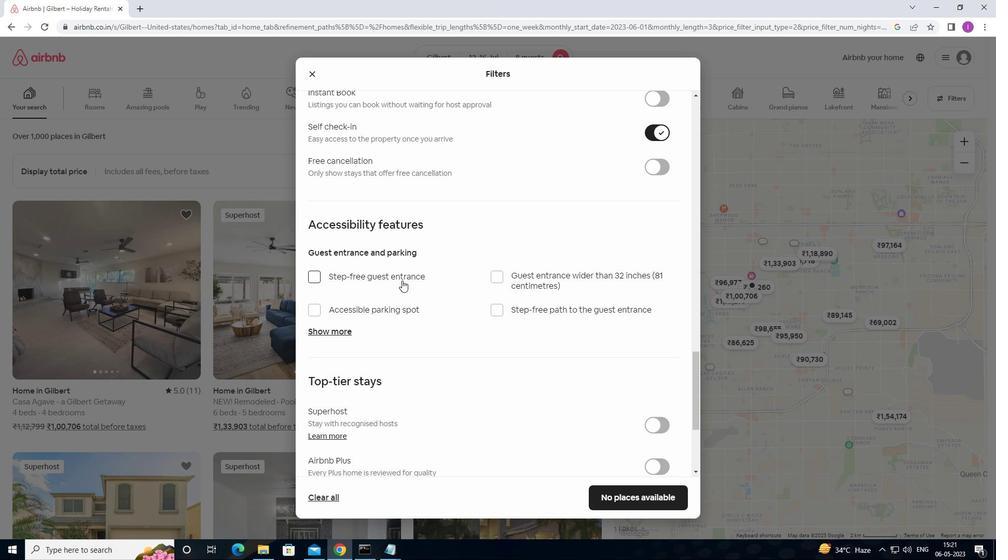
Action: Mouse scrolled (407, 279) with delta (0, 0)
Screenshot: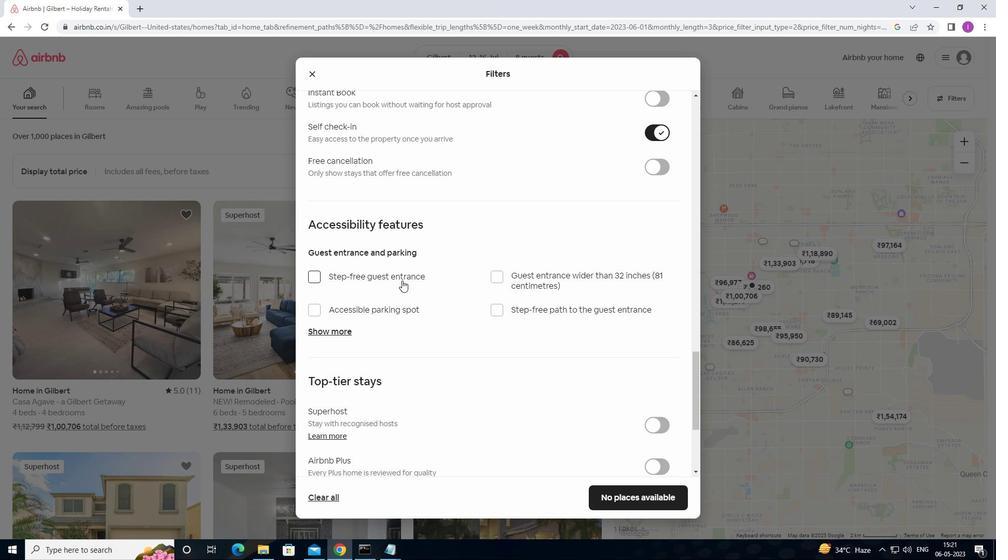 
Action: Mouse moved to (408, 283)
Screenshot: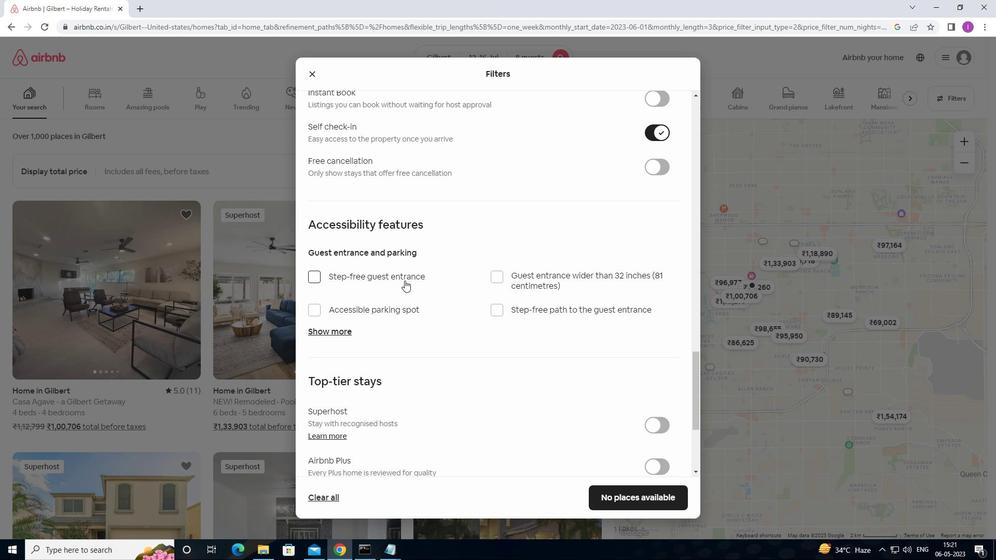 
Action: Mouse scrolled (408, 282) with delta (0, 0)
Screenshot: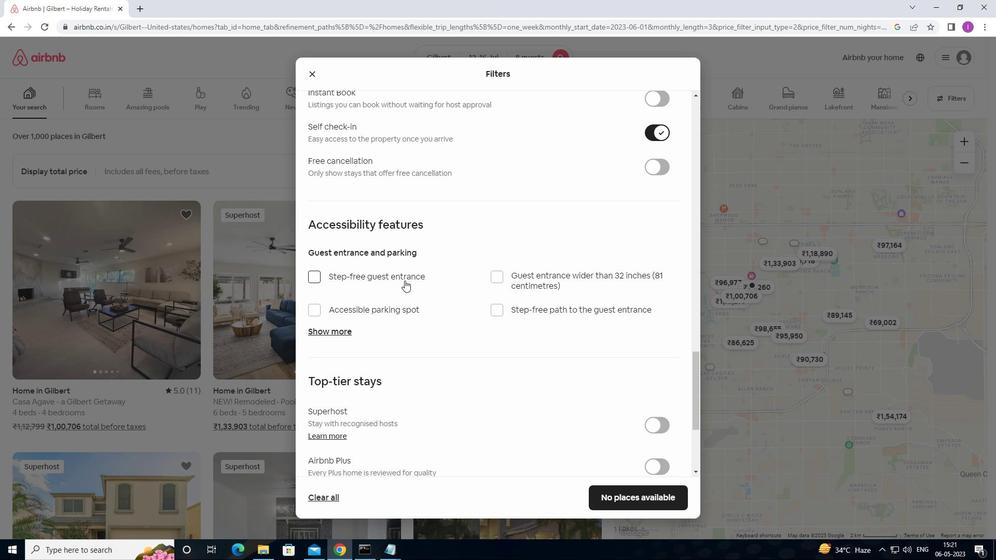 
Action: Mouse scrolled (408, 282) with delta (0, 0)
Screenshot: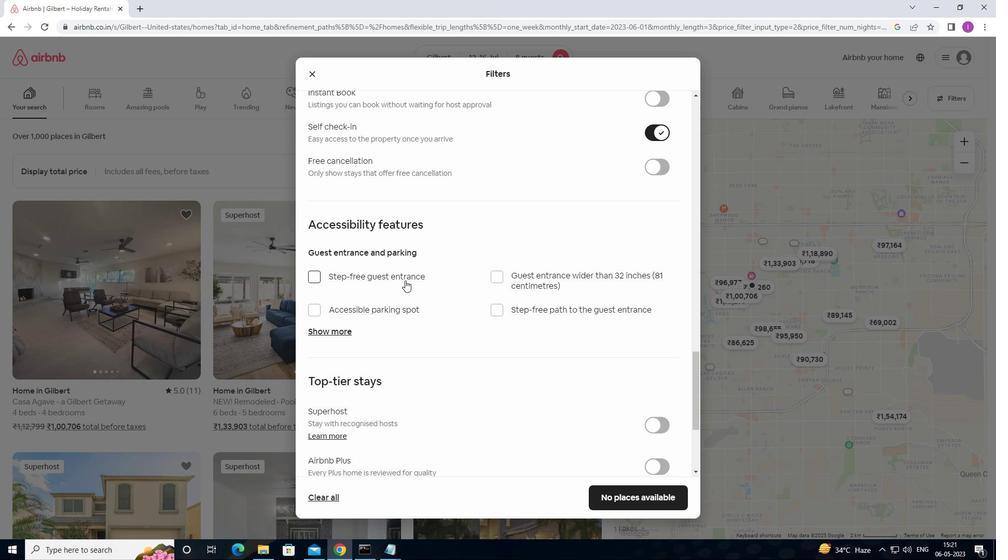 
Action: Mouse moved to (410, 285)
Screenshot: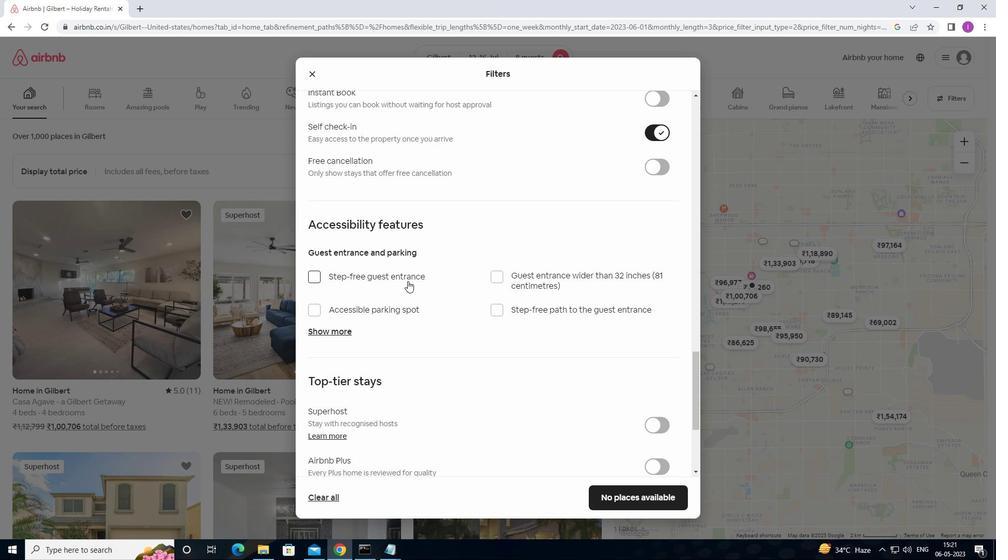 
Action: Mouse scrolled (410, 285) with delta (0, 0)
Screenshot: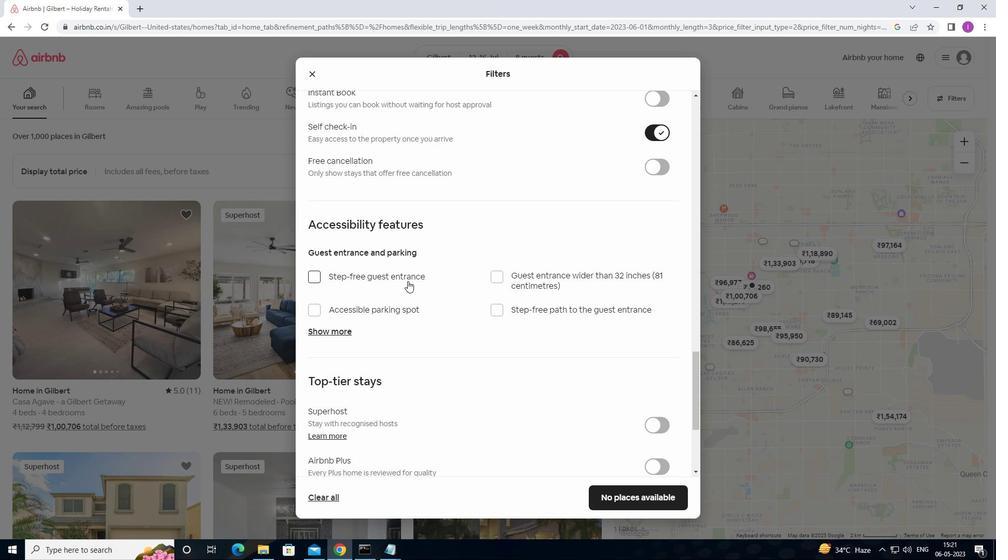 
Action: Mouse moved to (555, 307)
Screenshot: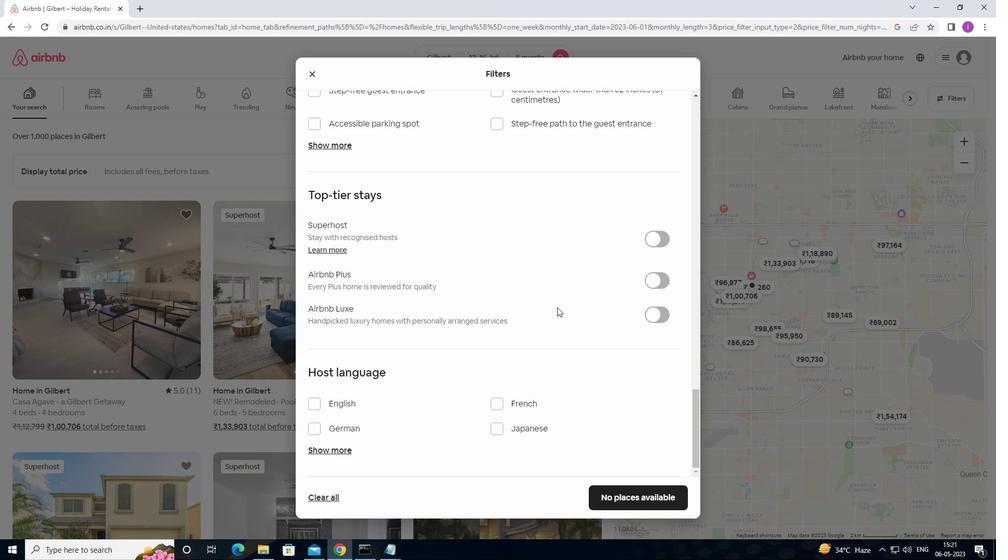 
Action: Mouse scrolled (555, 307) with delta (0, 0)
Screenshot: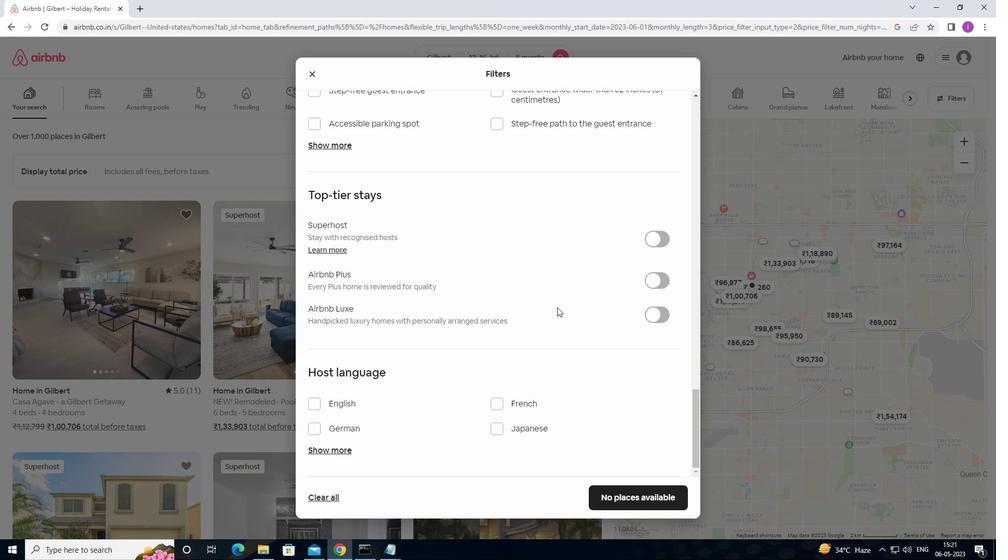 
Action: Mouse moved to (551, 311)
Screenshot: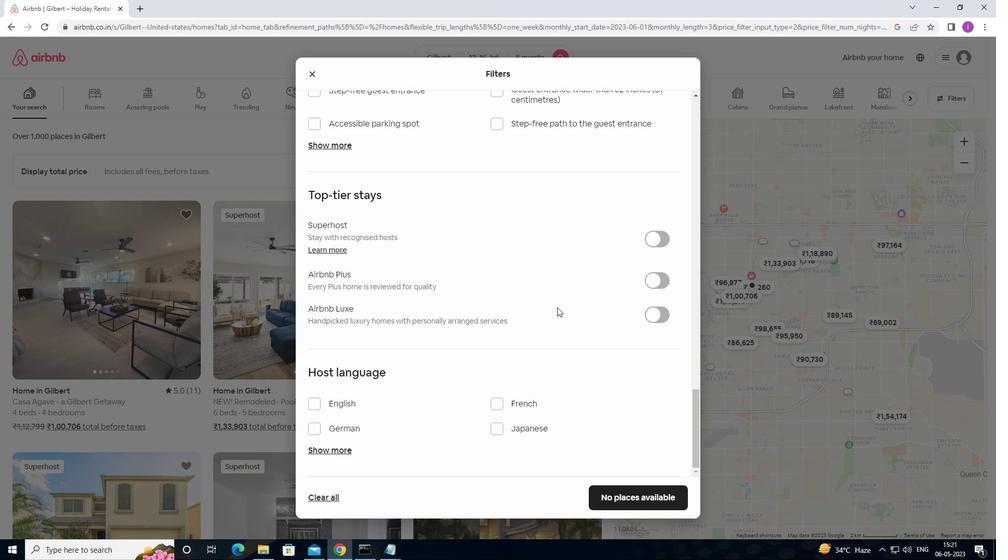 
Action: Mouse scrolled (551, 311) with delta (0, 0)
Screenshot: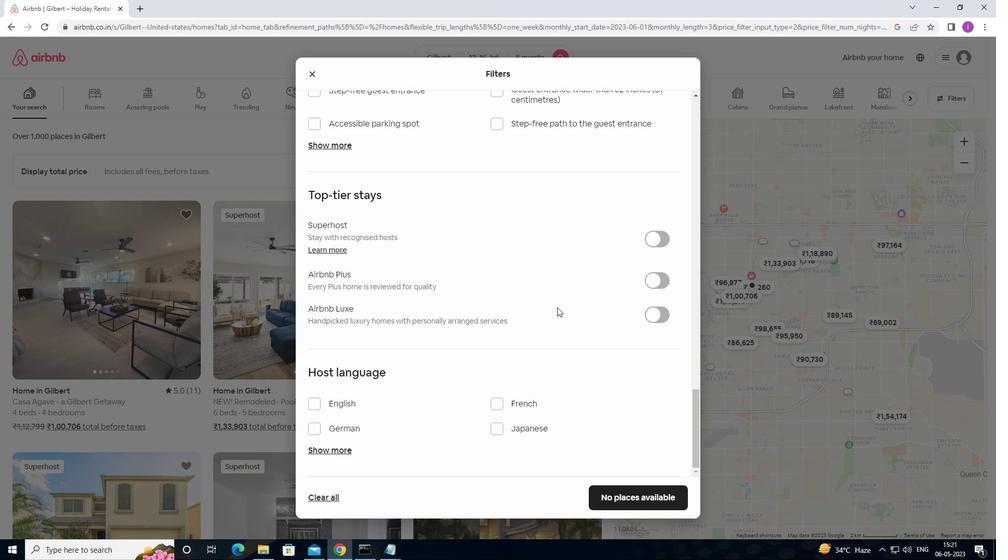
Action: Mouse moved to (549, 313)
Screenshot: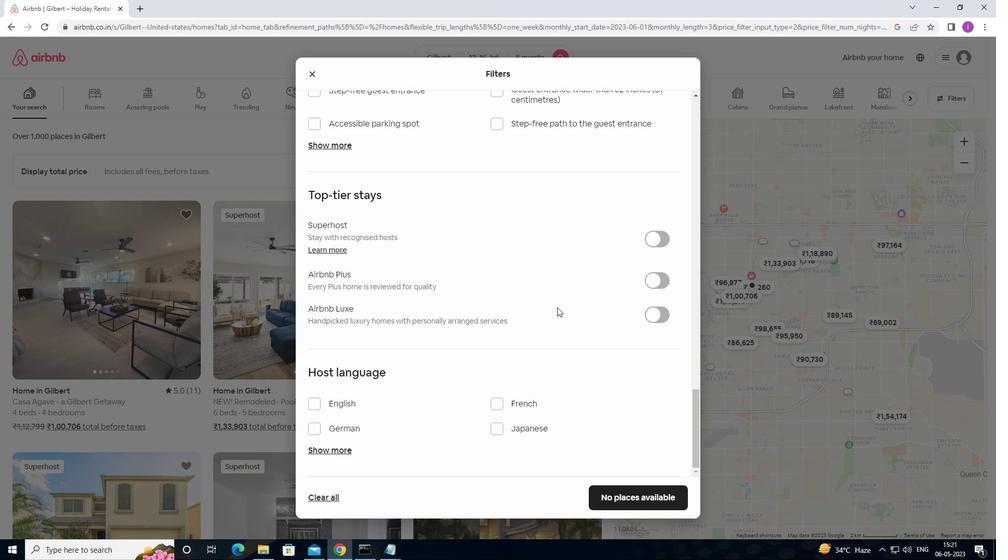 
Action: Mouse scrolled (549, 313) with delta (0, 0)
Screenshot: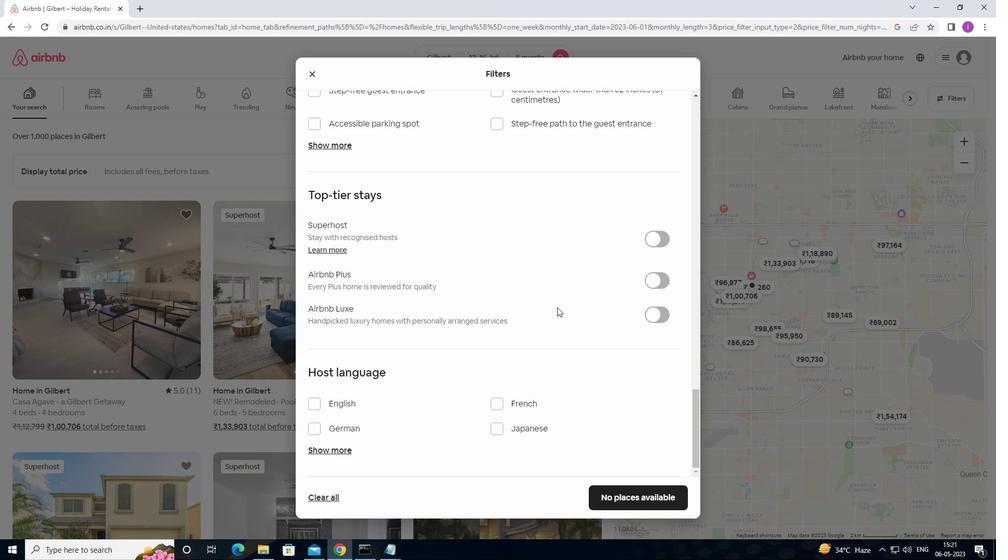 
Action: Mouse moved to (549, 313)
Screenshot: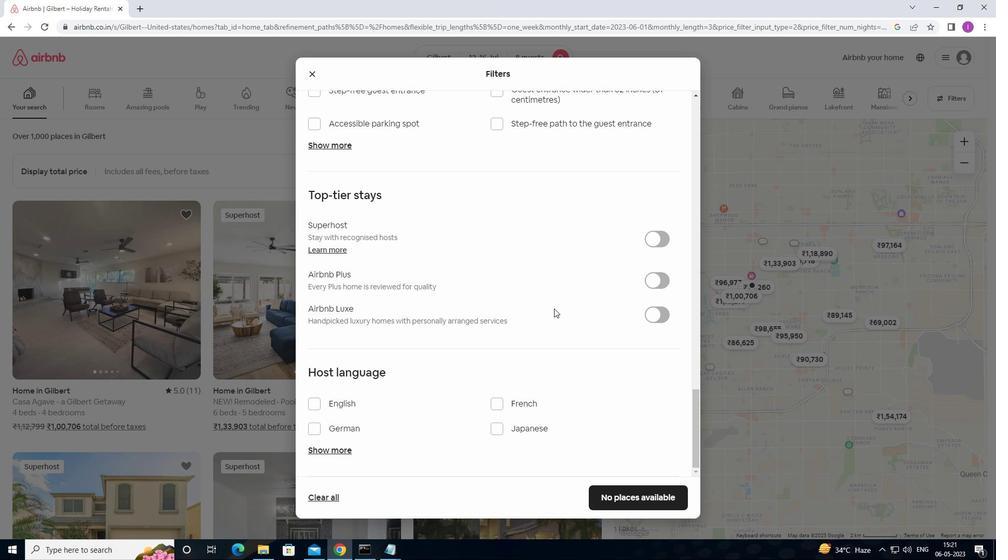 
Action: Mouse scrolled (549, 313) with delta (0, 0)
Screenshot: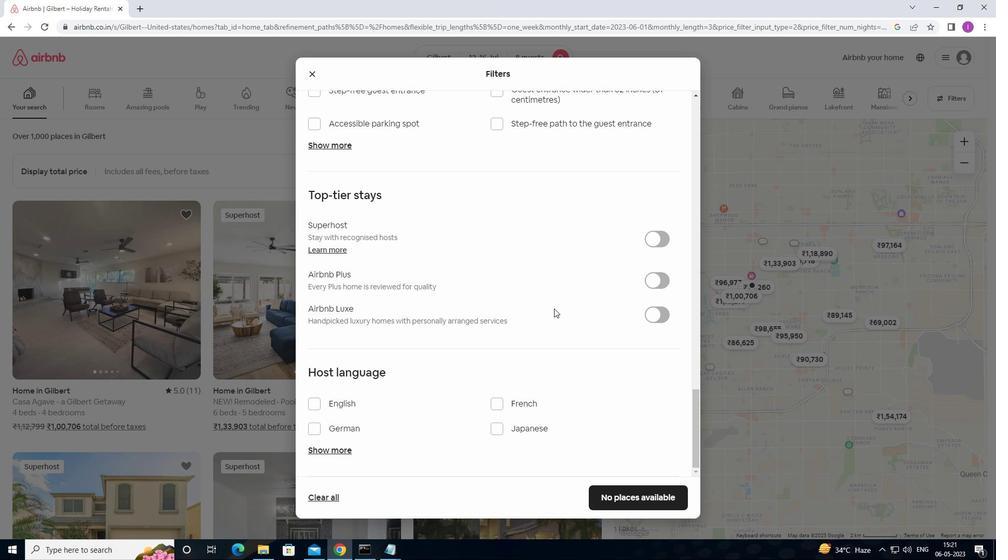 
Action: Mouse moved to (313, 403)
Screenshot: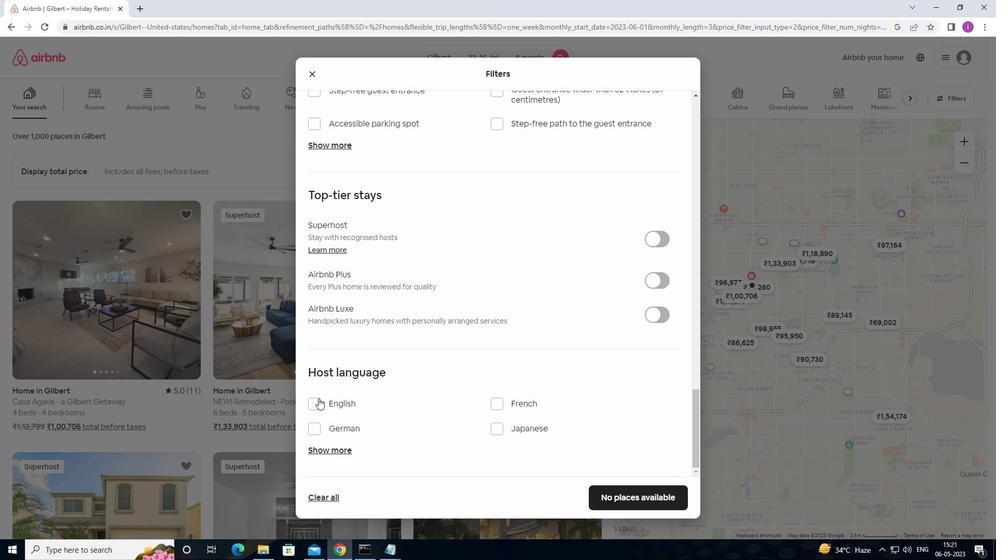 
Action: Mouse pressed left at (313, 403)
Screenshot: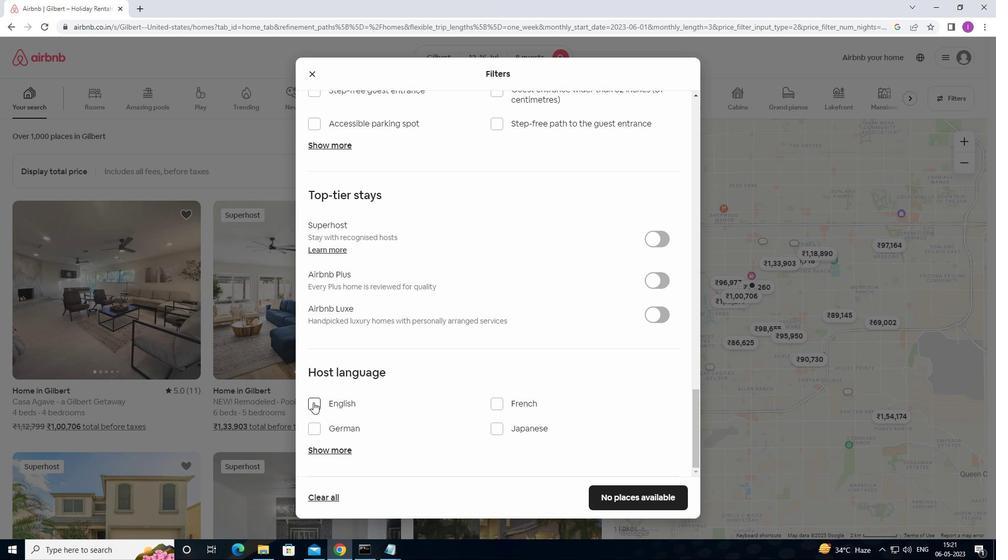 
Action: Mouse moved to (635, 498)
Screenshot: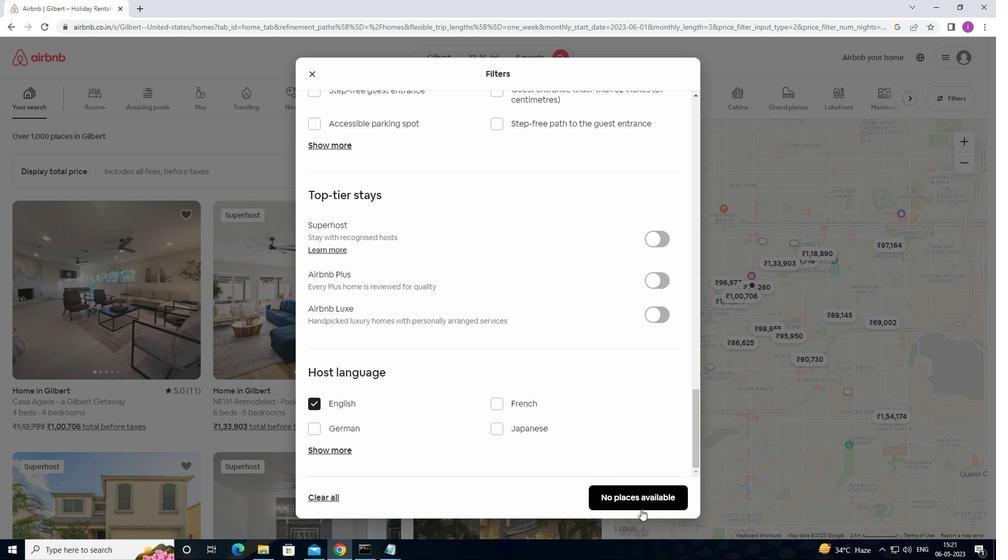 
Action: Mouse pressed left at (635, 498)
Screenshot: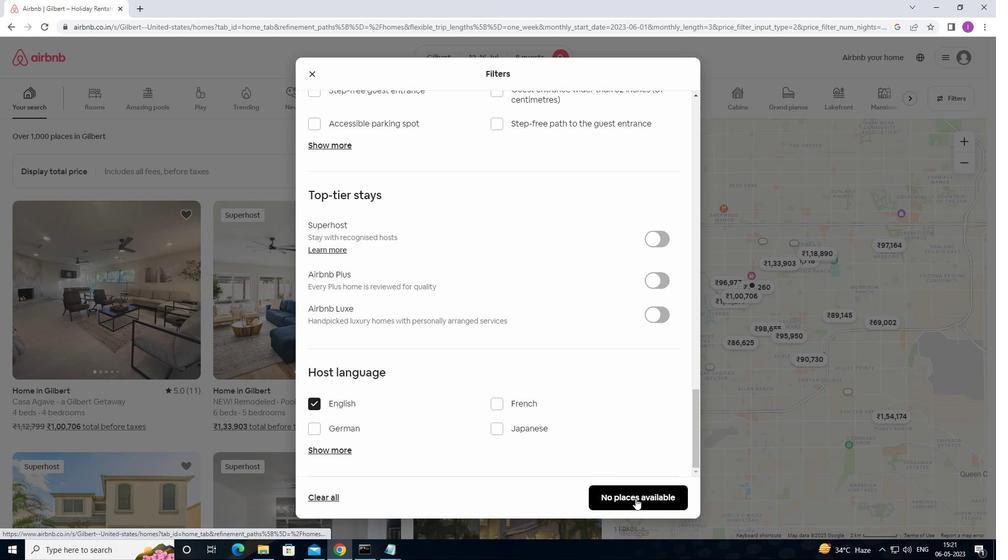 
Action: Mouse moved to (740, 393)
Screenshot: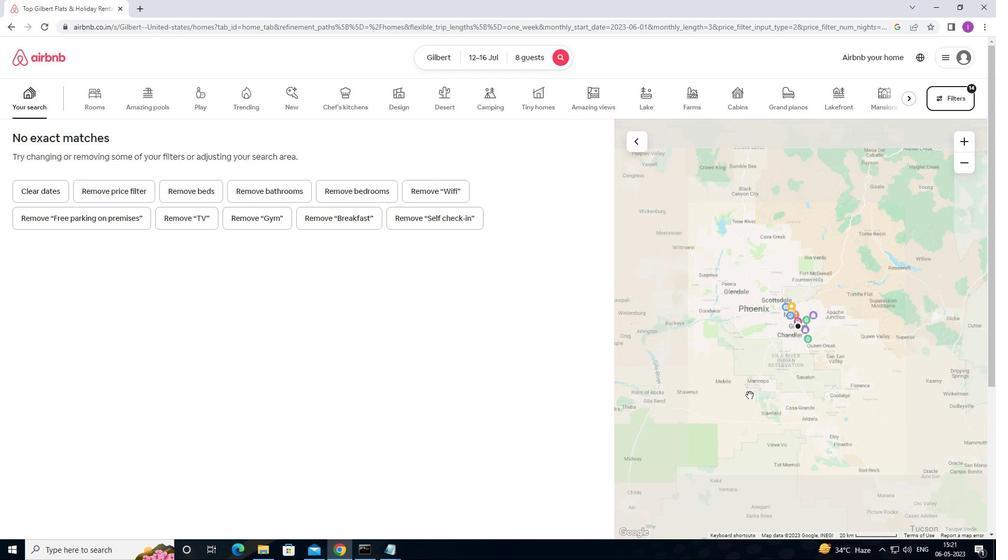 
